 Task: Add an event with the title Second Client Appreciation Reception, date ''2024/05/09'', time 8:00 AM to 10:00 AMand add a description: The PIP Discussion will be conducted in a respectful and confidential manner, ensuring that the employee feels heard and valued. The ultimate goal is to create a supportive environment that encourages growth, self-improvement, and the attainment of desired performance levels.Select event color  Flamingo . Add location for the event as: Vilnius, Lithuania, logged in from the account softage.8@softage.netand send the event invitation to softage.6@softage.net and softage.7@softage.net. Set a reminder for the event Every weekday(Monday to Friday)
Action: Mouse moved to (40, 128)
Screenshot: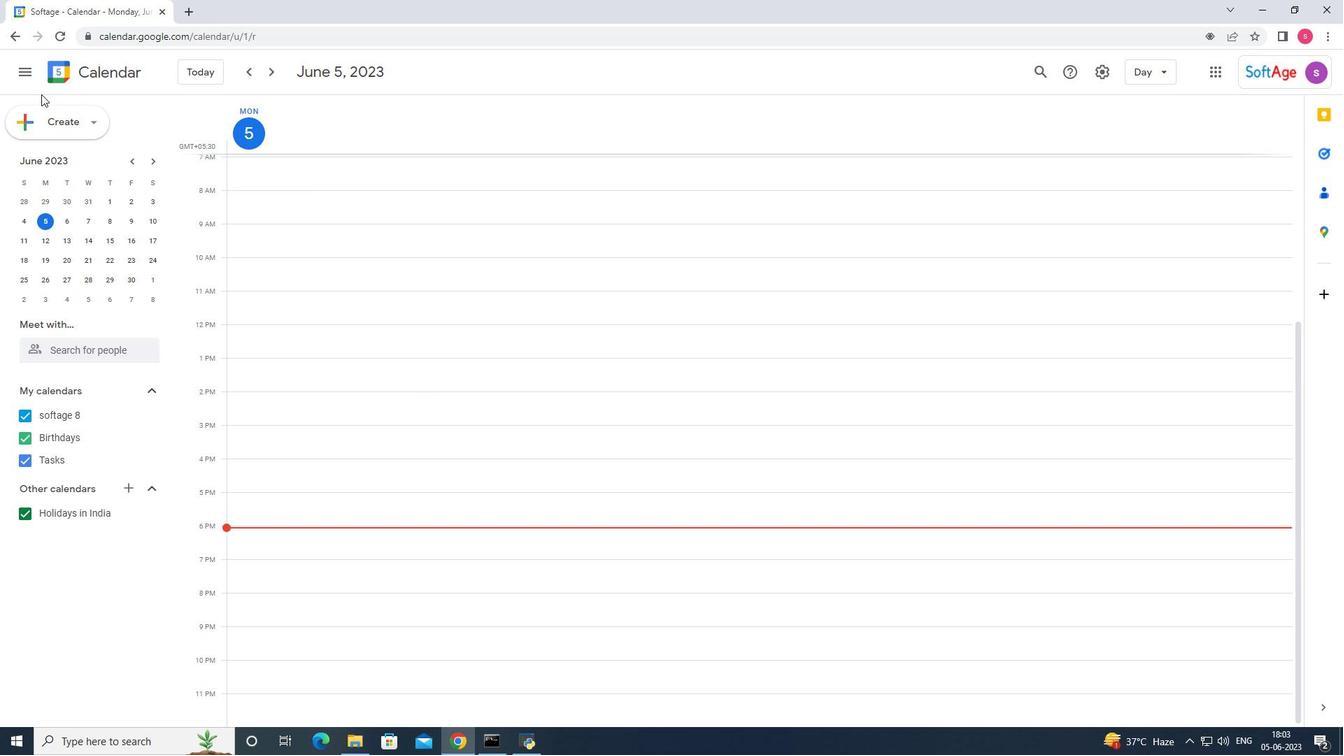 
Action: Mouse pressed left at (40, 128)
Screenshot: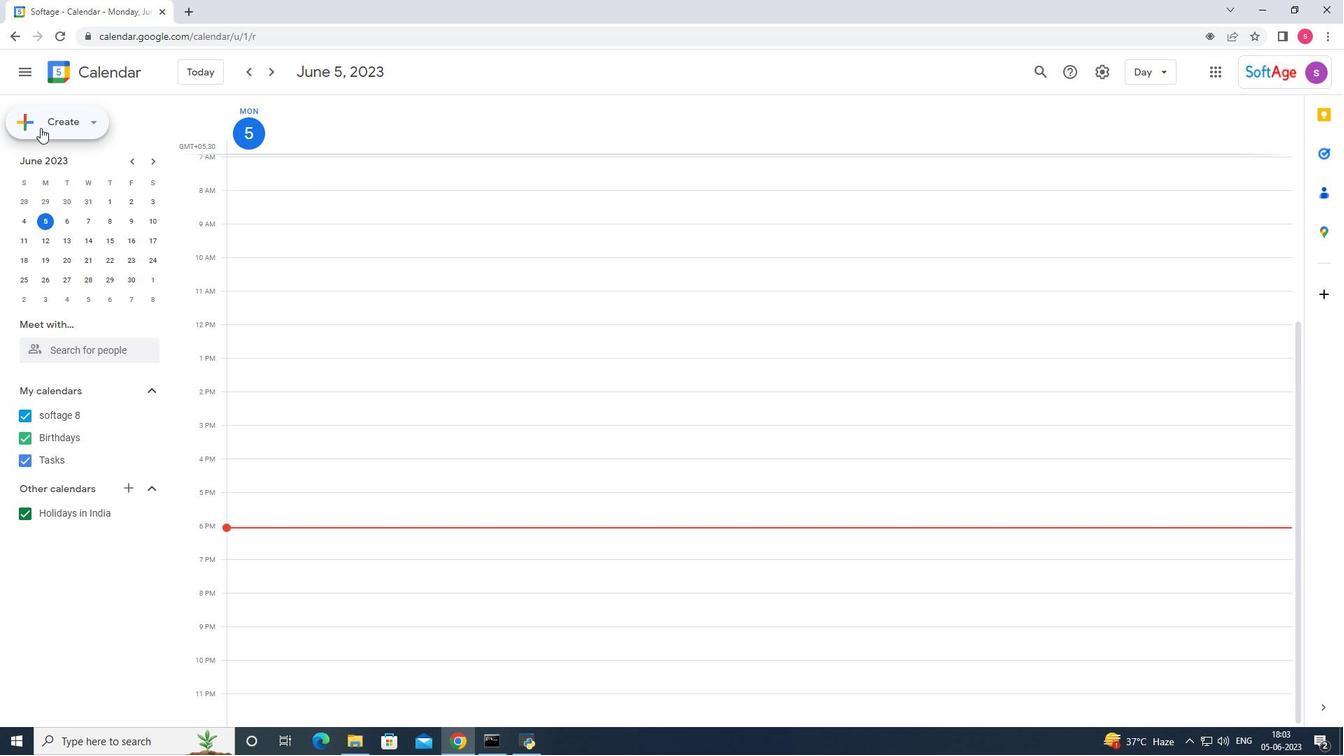 
Action: Mouse moved to (46, 158)
Screenshot: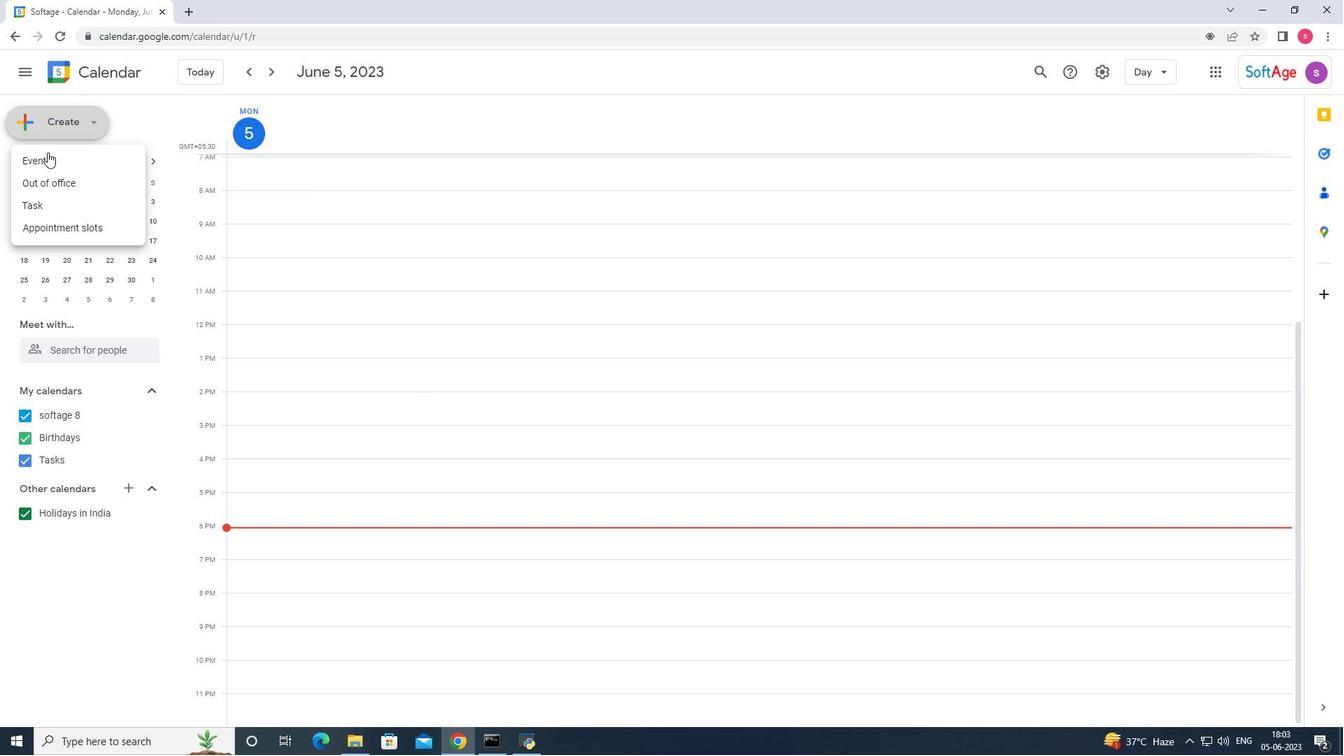 
Action: Mouse pressed left at (46, 158)
Screenshot: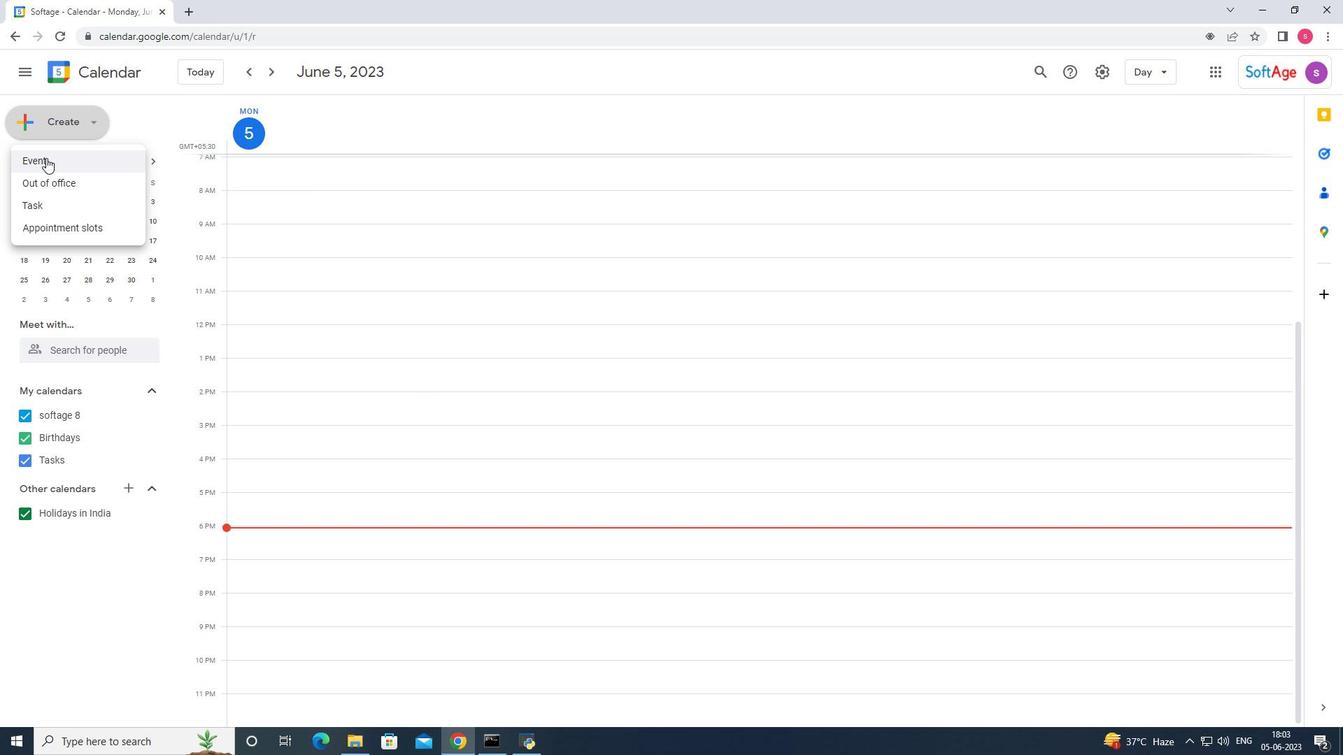 
Action: Mouse moved to (772, 547)
Screenshot: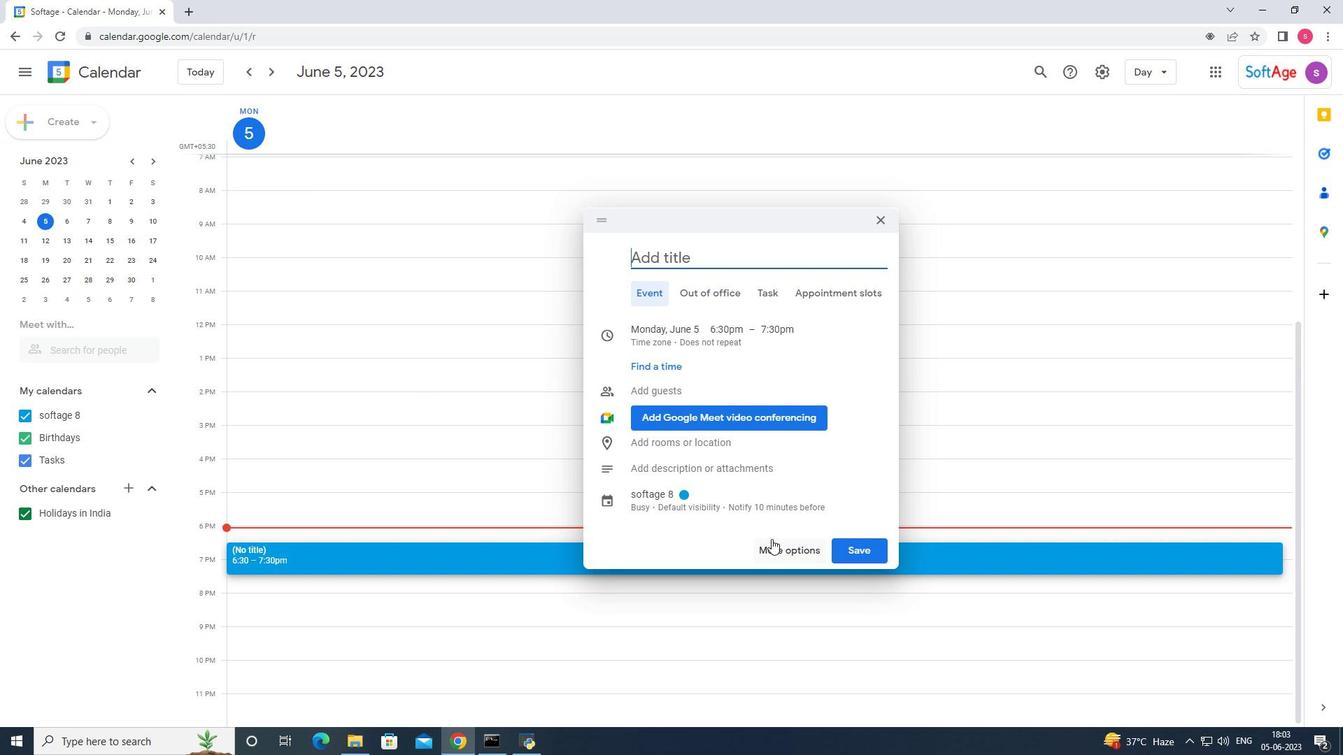 
Action: Mouse pressed left at (772, 547)
Screenshot: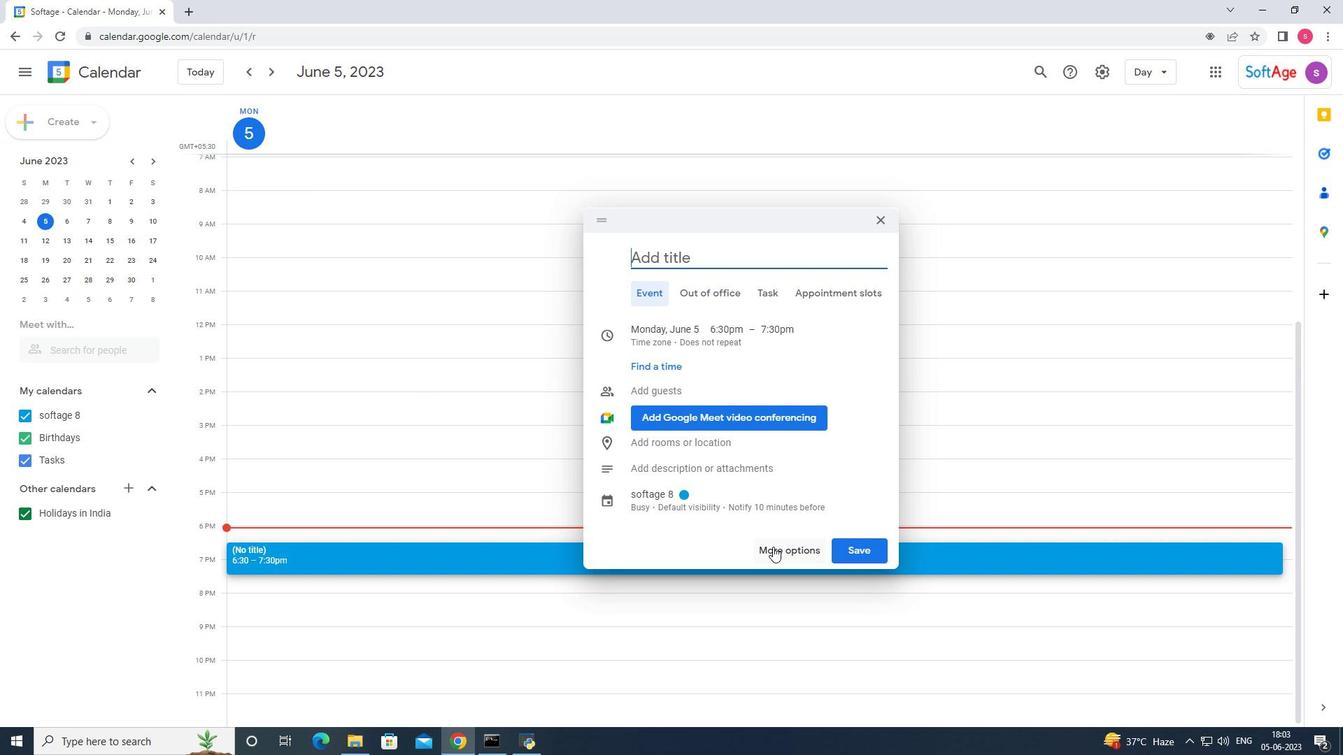 
Action: Mouse moved to (86, 81)
Screenshot: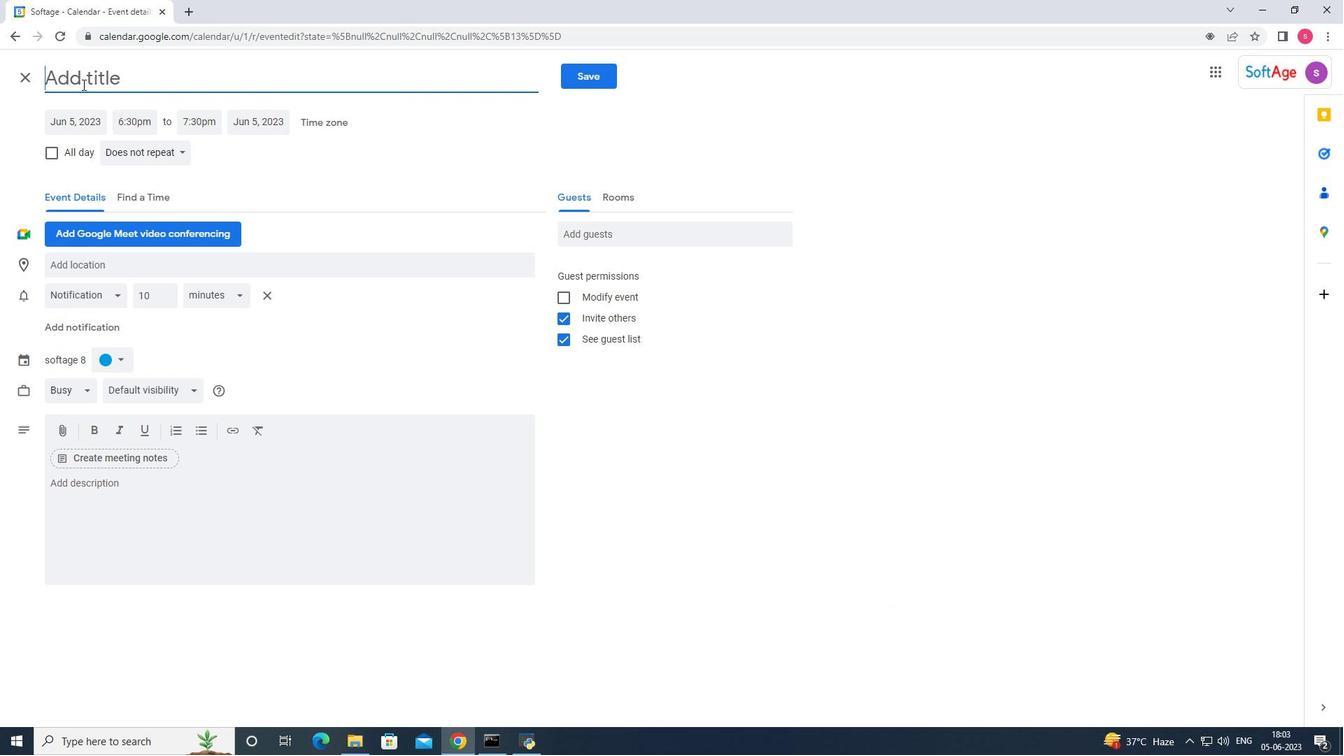 
Action: Mouse pressed left at (86, 81)
Screenshot: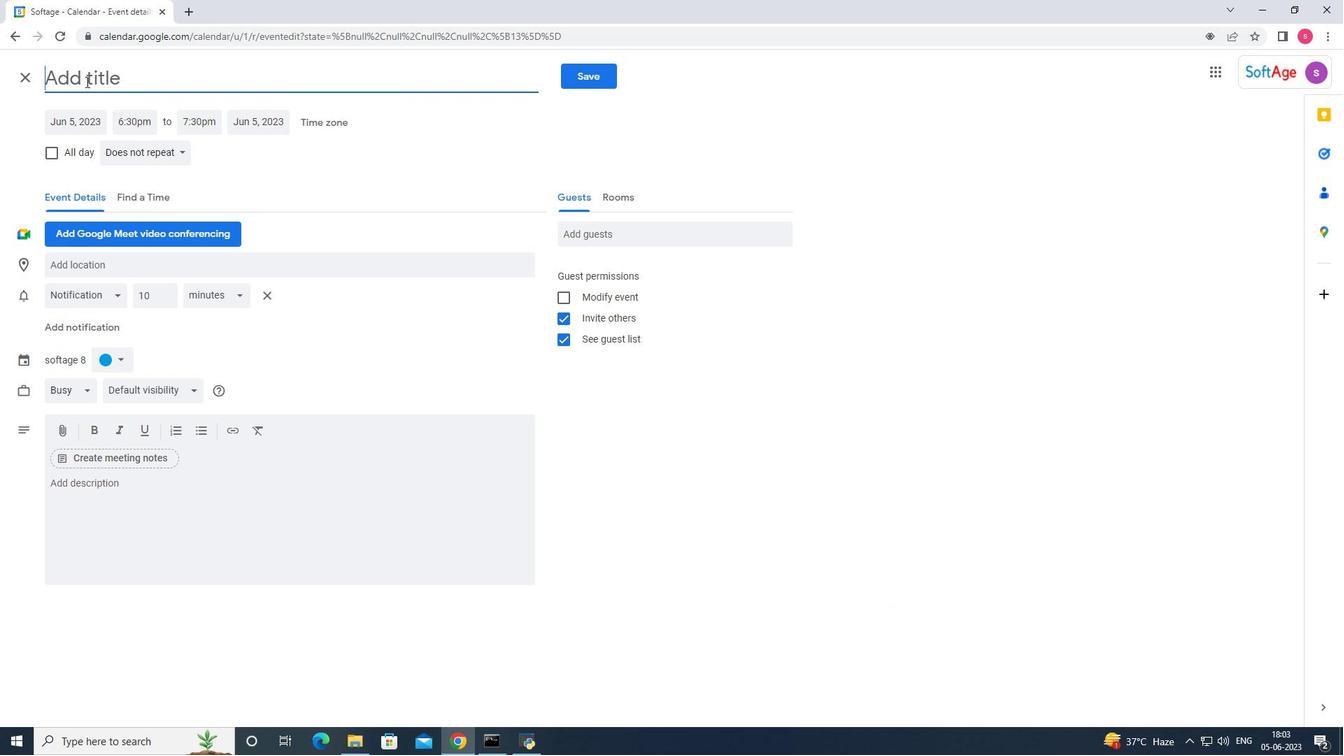 
Action: Mouse moved to (95, 78)
Screenshot: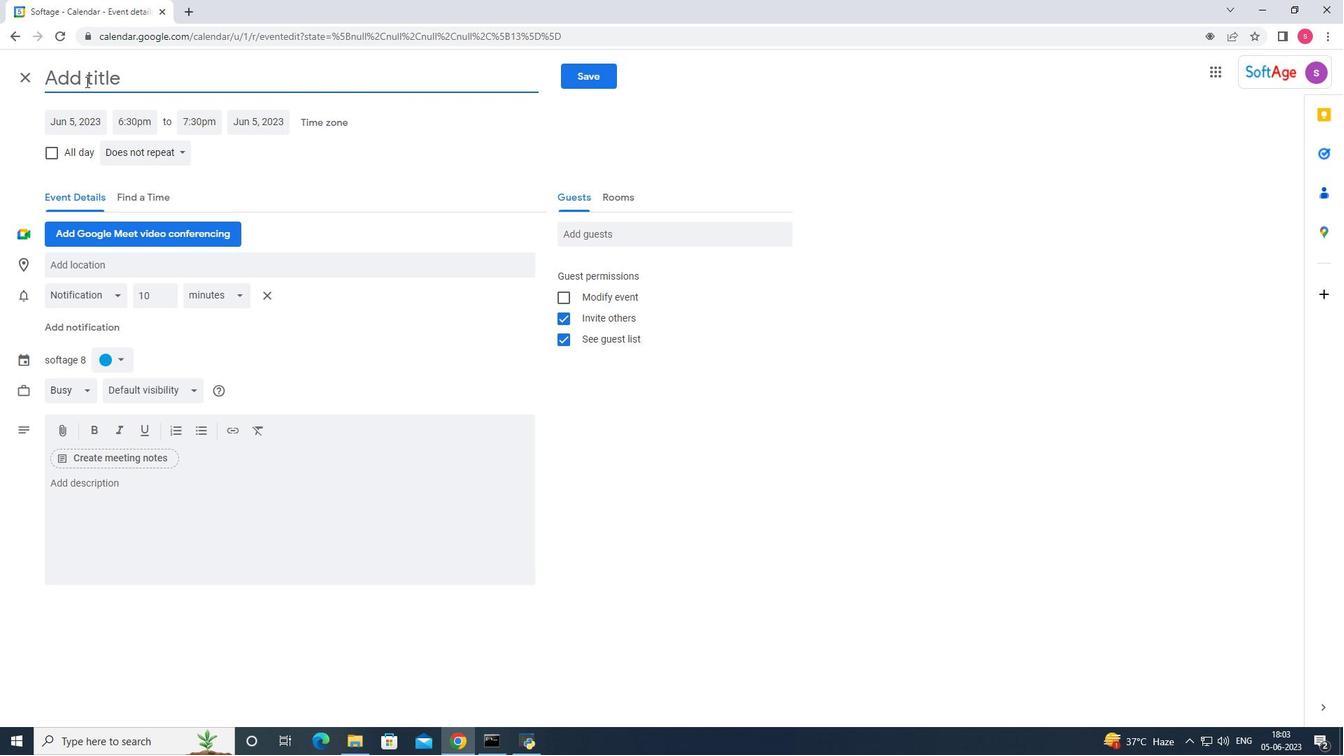 
Action: Key pressed <Key.shift>Second<Key.space><Key.shift><Key.shift><Key.shift><Key.shift><Key.shift><Key.shift><Key.shift><Key.shift><Key.shift>Client<Key.space><Key.shift>Appreciation<Key.space><Key.shift><Key.shift><Key.shift><Key.shift><Key.shift><Key.shift><Key.shift><Key.shift><Key.shift><Key.shift><Key.shift><Key.shift><Key.shift><Key.shift><Key.shift><Key.shift><Key.shift><Key.shift><Key.shift><Key.shift><Key.shift><Key.shift><Key.shift>Reception<Key.space>
Screenshot: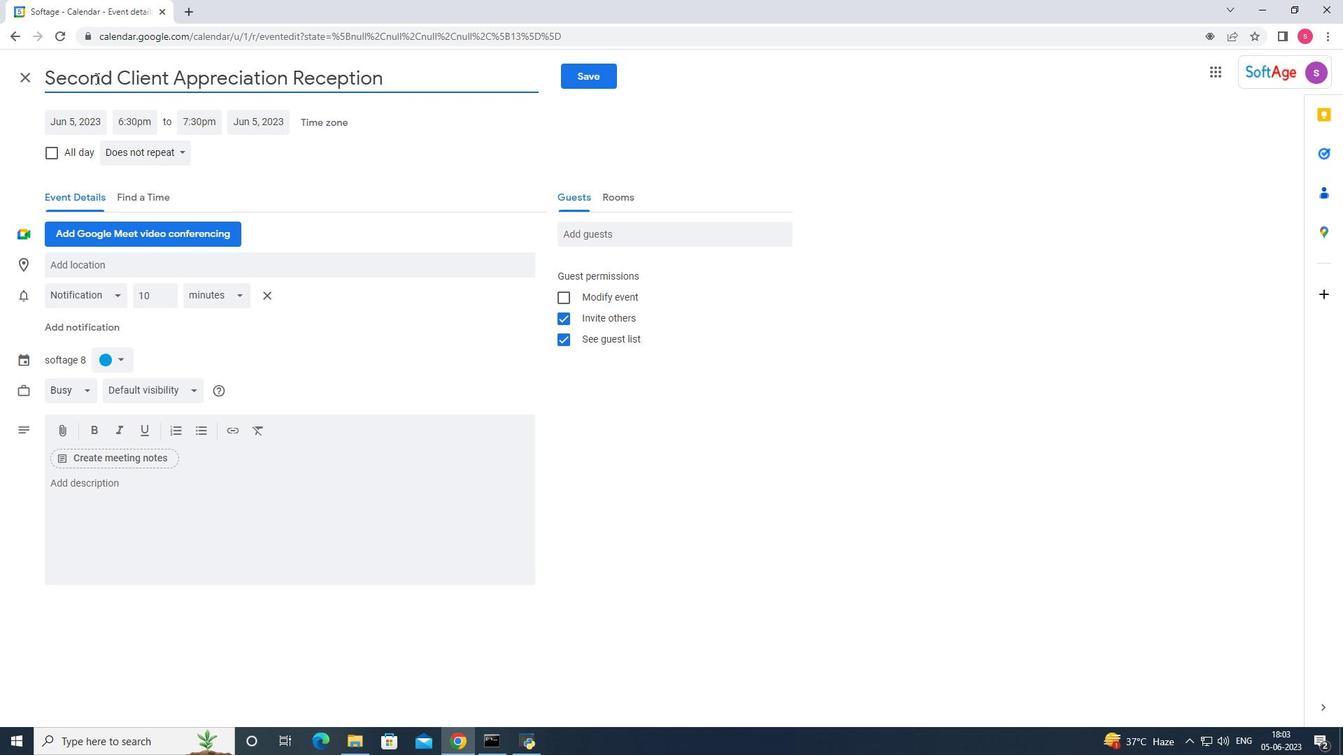 
Action: Mouse moved to (84, 124)
Screenshot: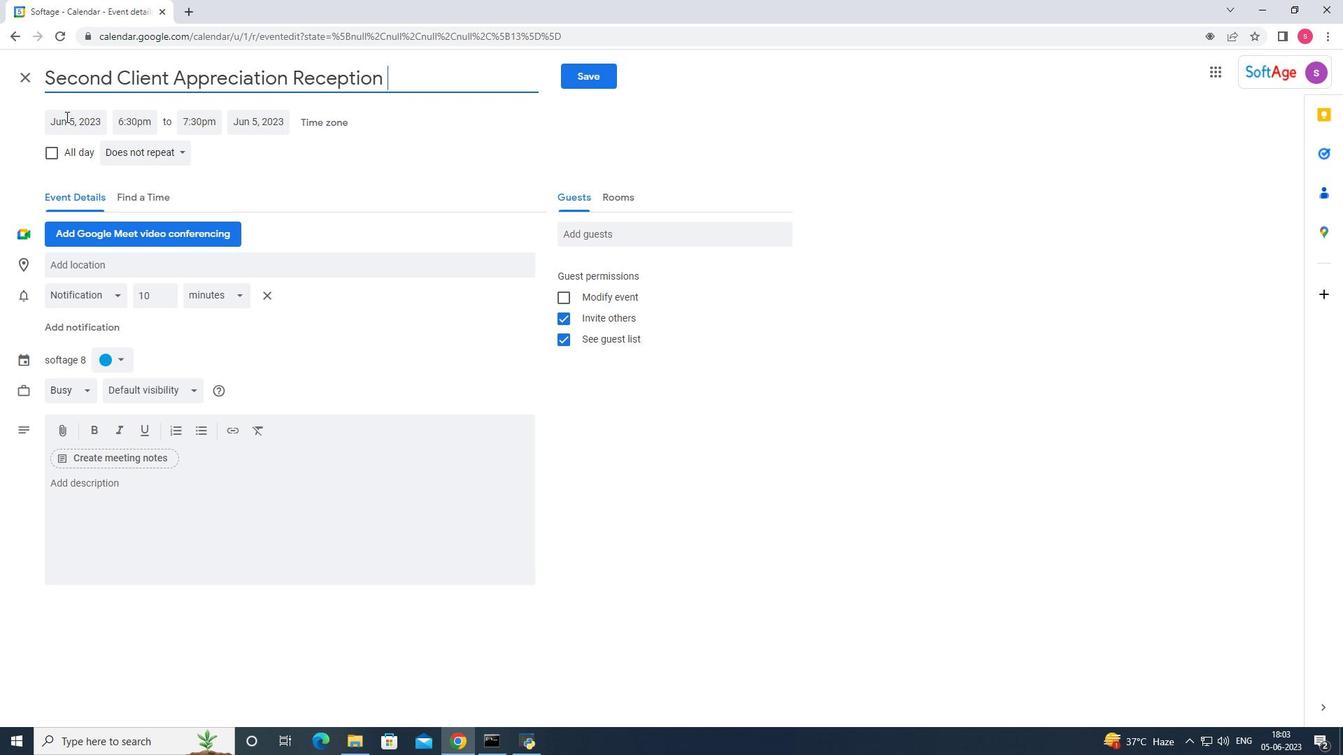 
Action: Mouse pressed left at (84, 124)
Screenshot: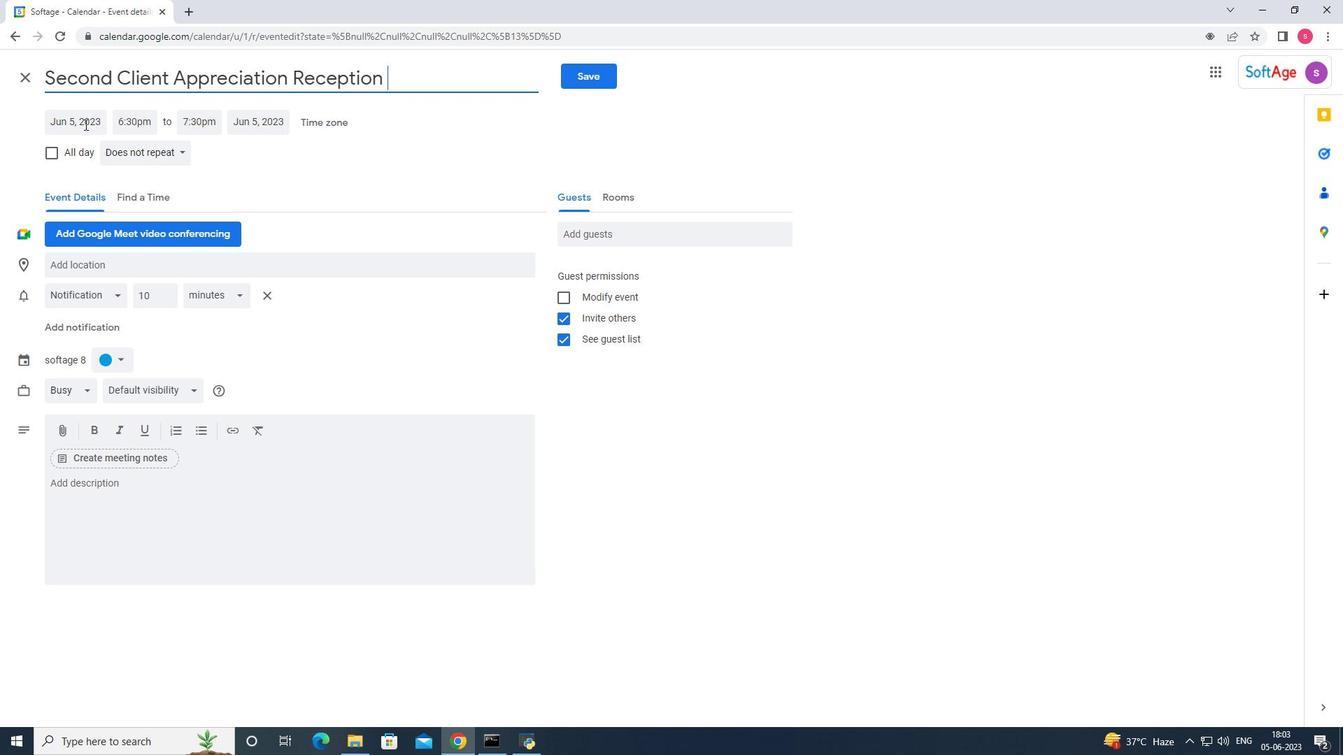 
Action: Mouse moved to (218, 150)
Screenshot: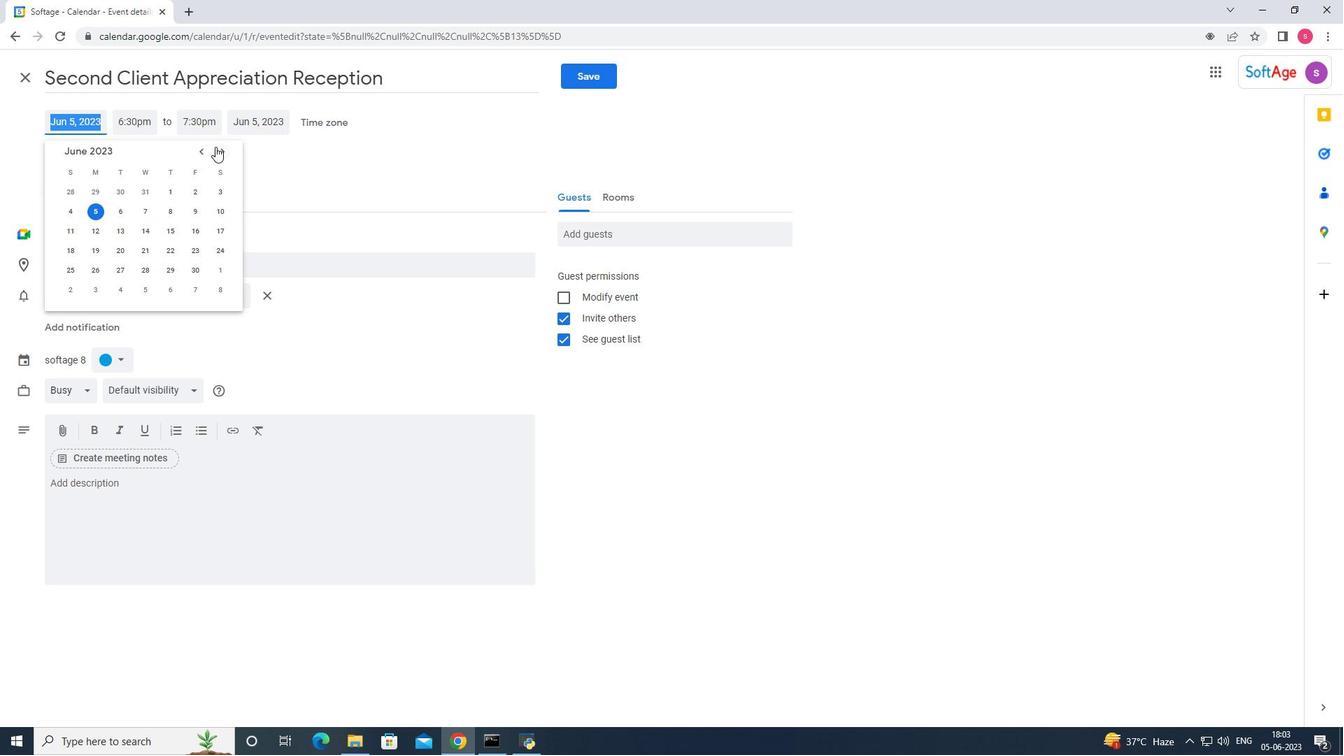 
Action: Mouse pressed left at (218, 150)
Screenshot: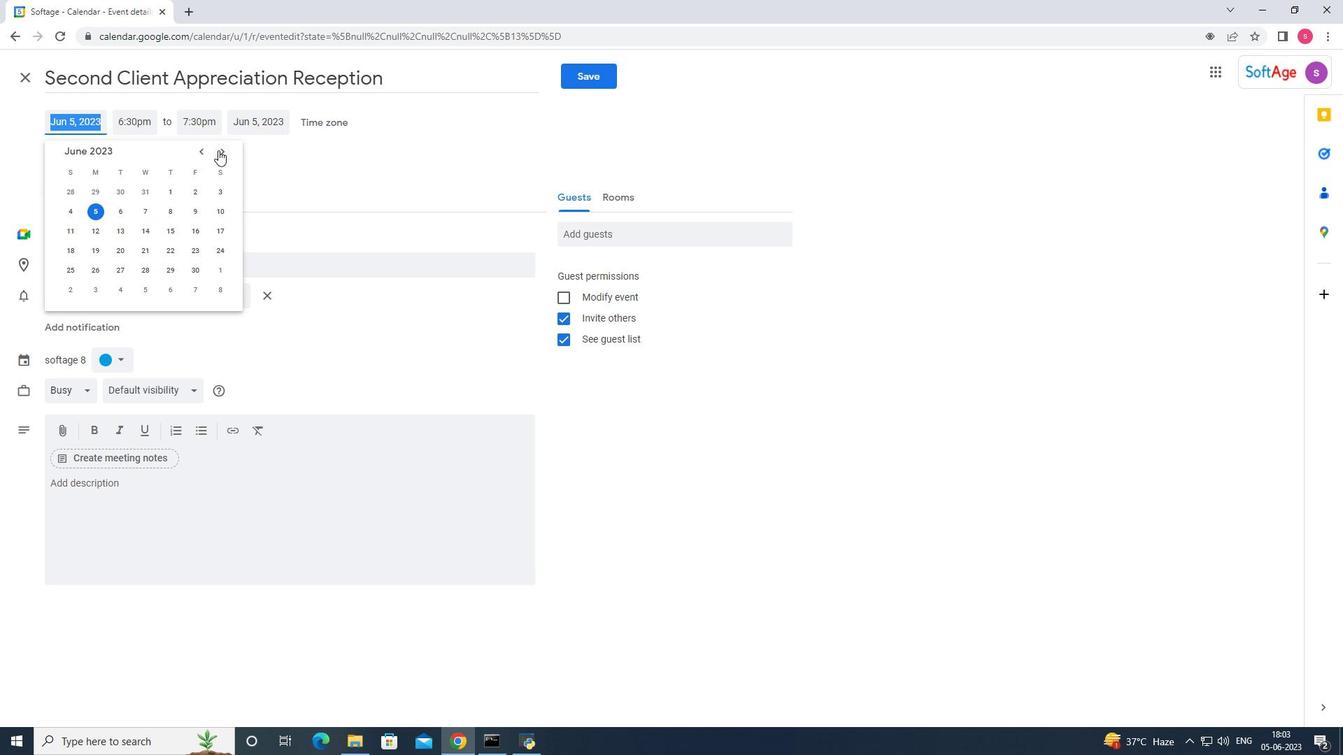 
Action: Mouse pressed left at (218, 150)
Screenshot: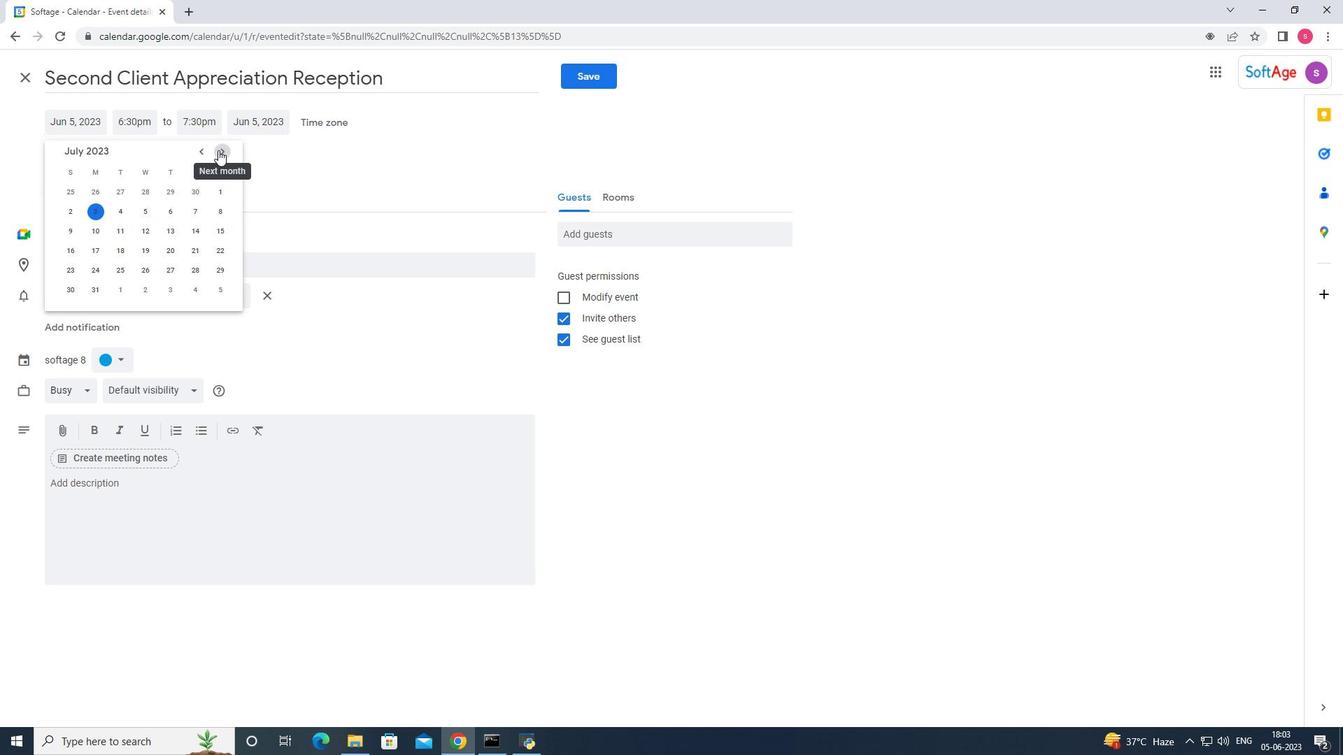 
Action: Mouse pressed left at (218, 150)
Screenshot: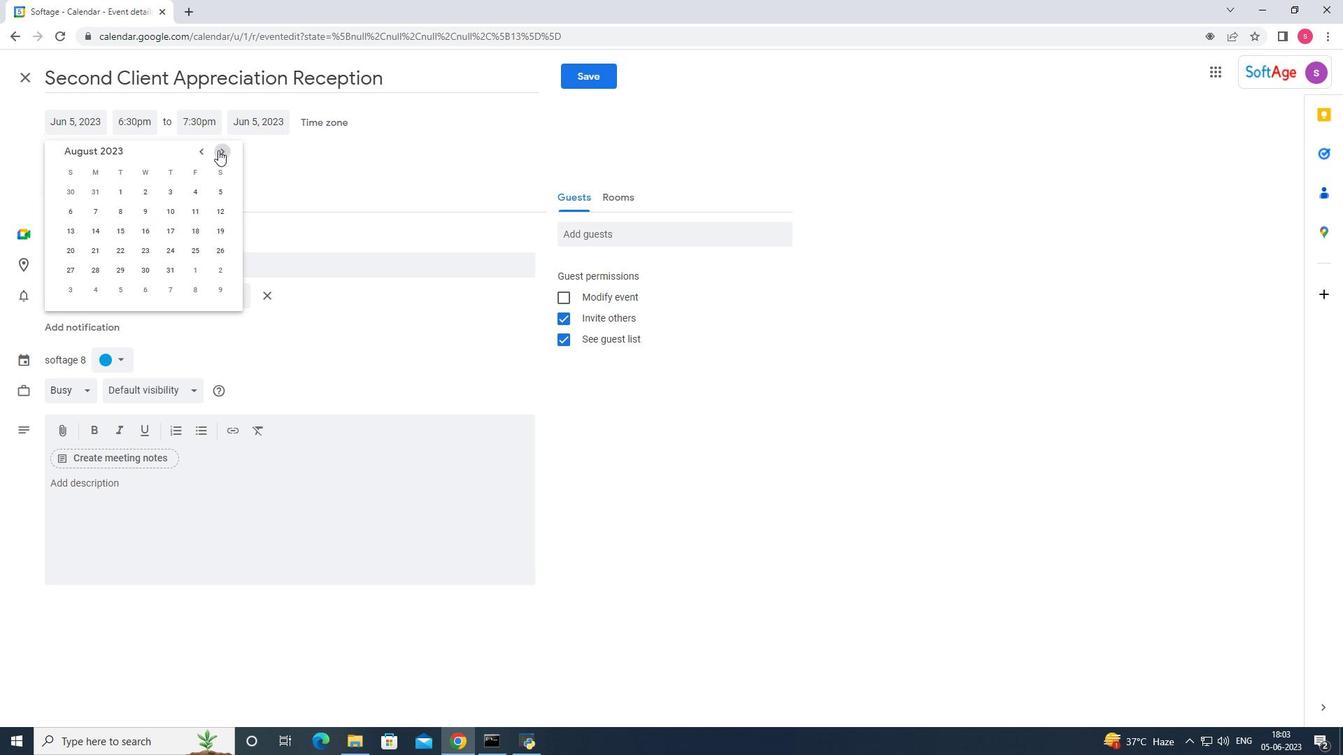 
Action: Mouse pressed left at (218, 150)
Screenshot: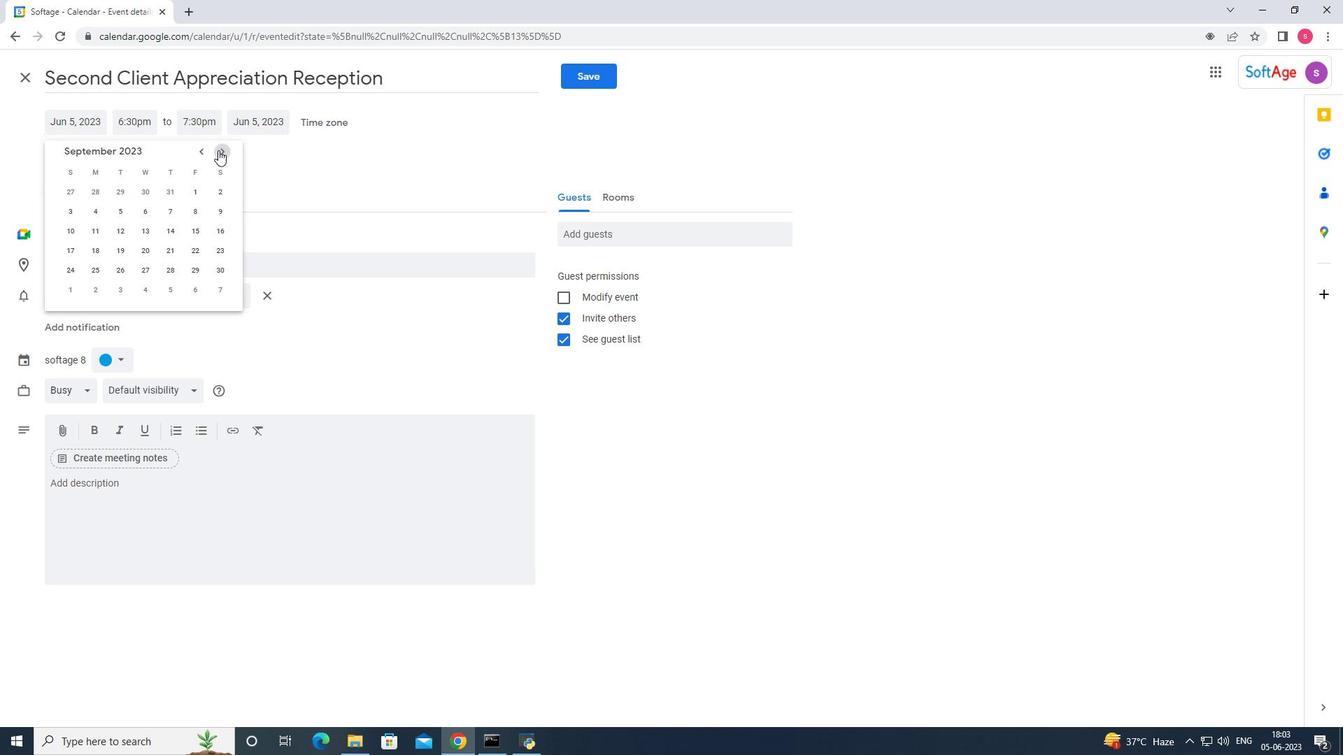 
Action: Mouse pressed left at (218, 150)
Screenshot: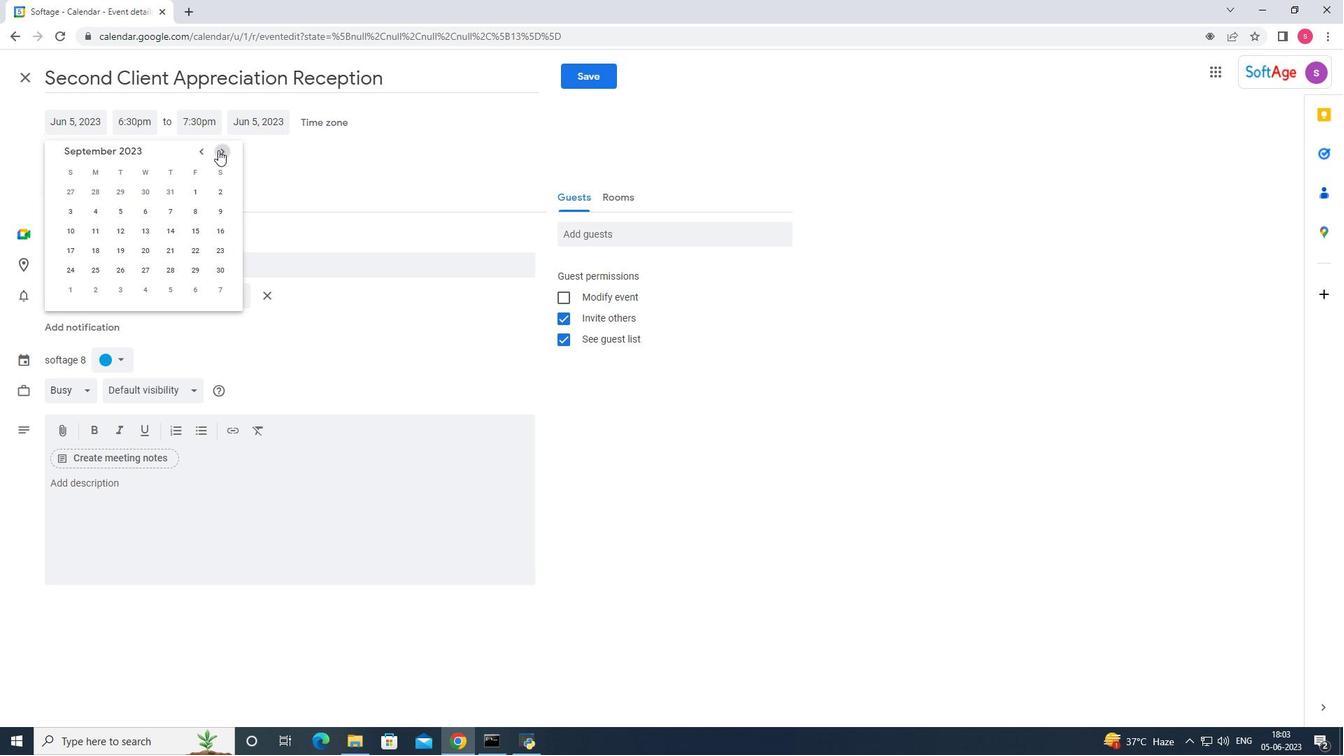
Action: Mouse pressed left at (218, 150)
Screenshot: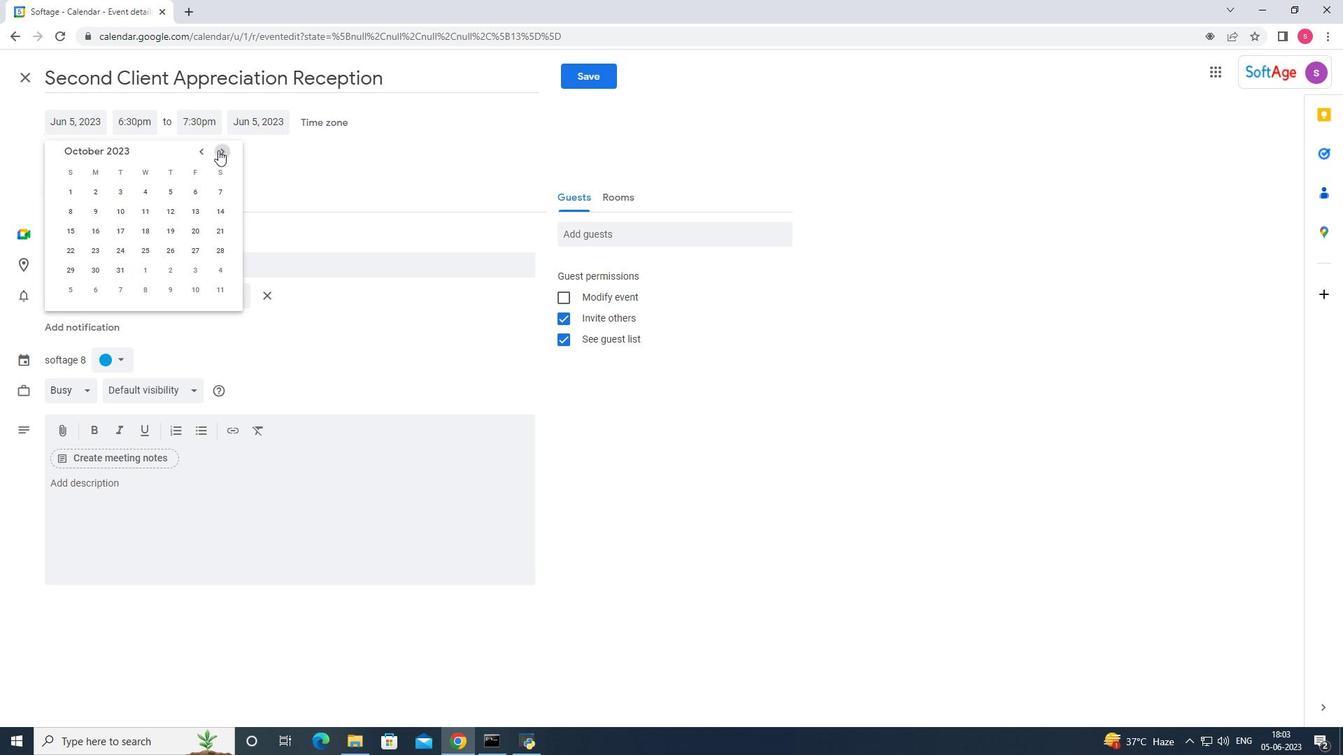 
Action: Mouse pressed left at (218, 150)
Screenshot: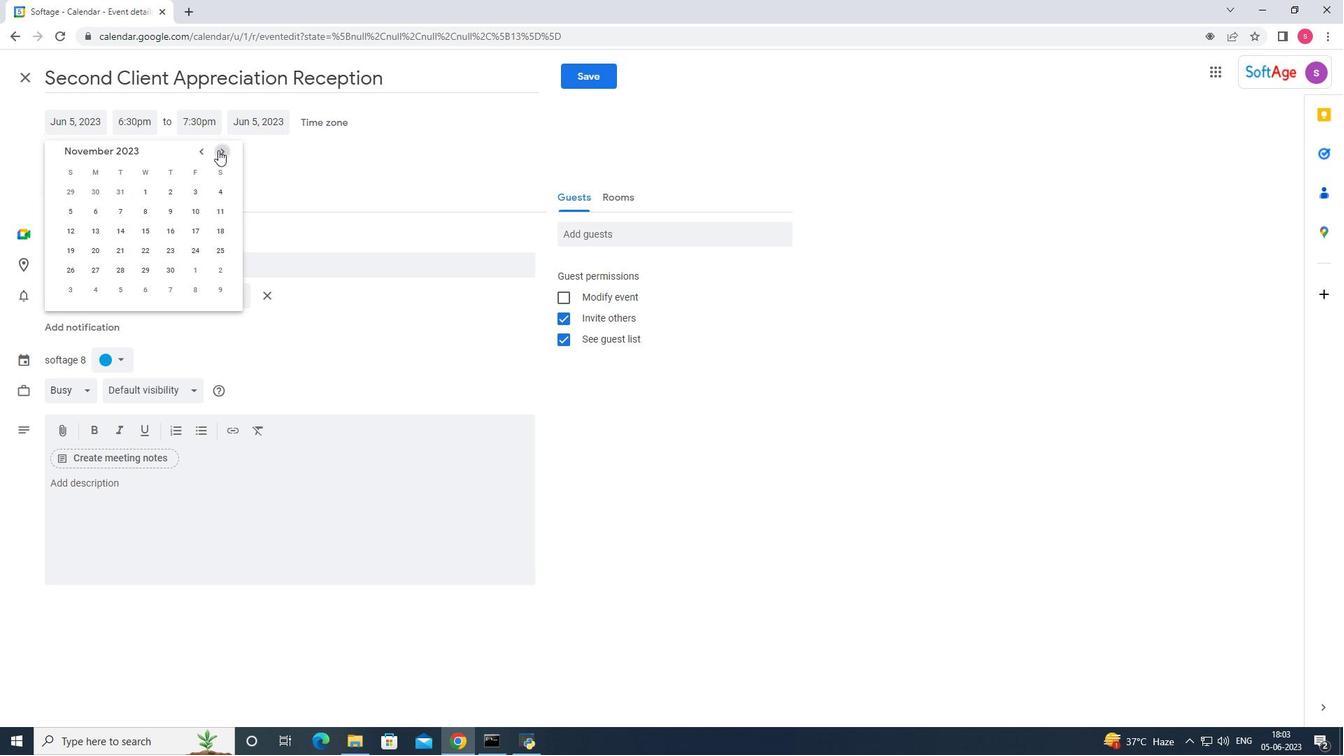 
Action: Mouse pressed left at (218, 150)
Screenshot: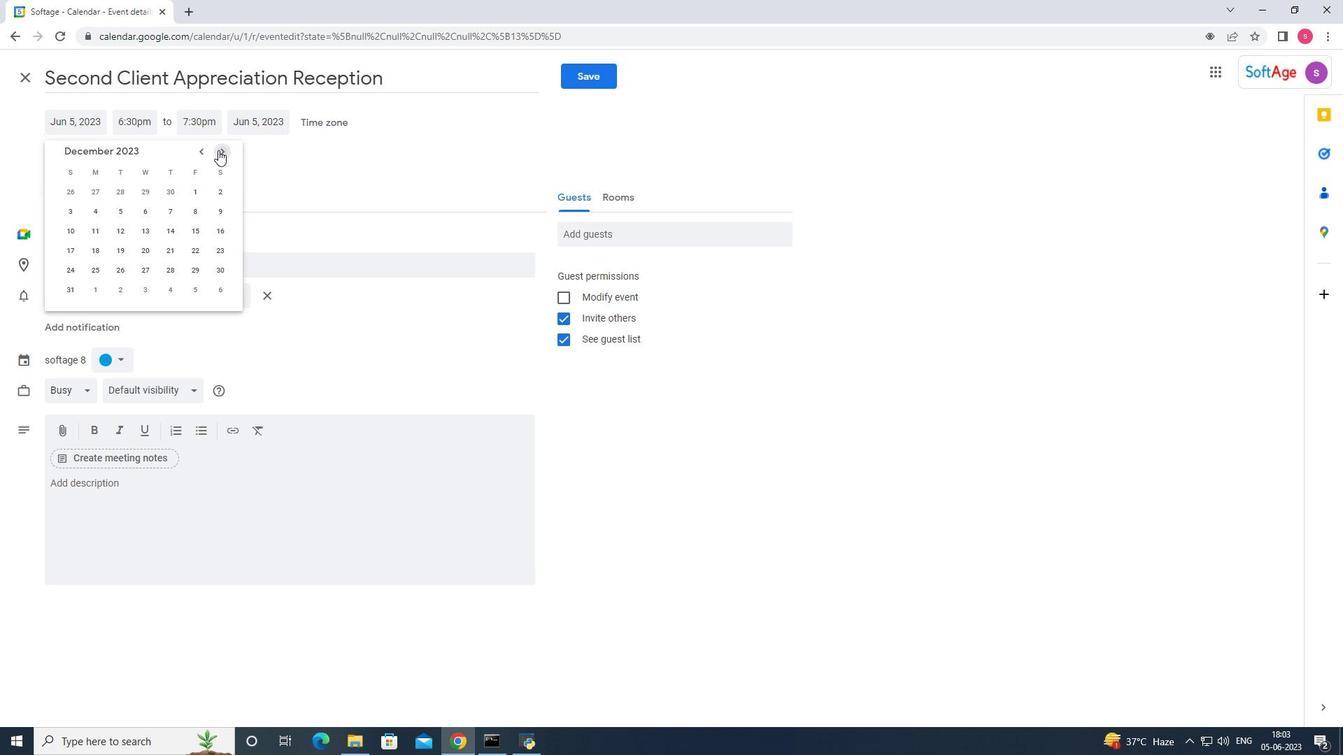 
Action: Mouse pressed left at (218, 150)
Screenshot: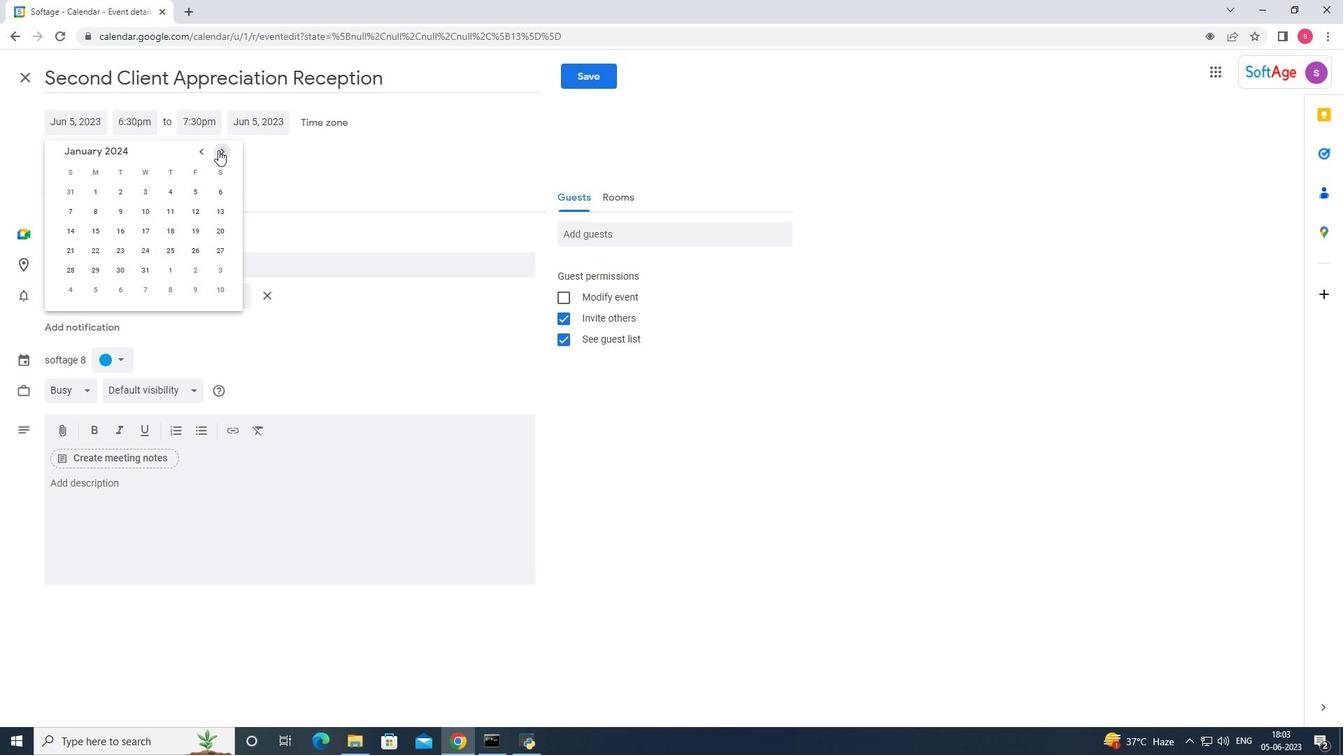 
Action: Mouse pressed left at (218, 150)
Screenshot: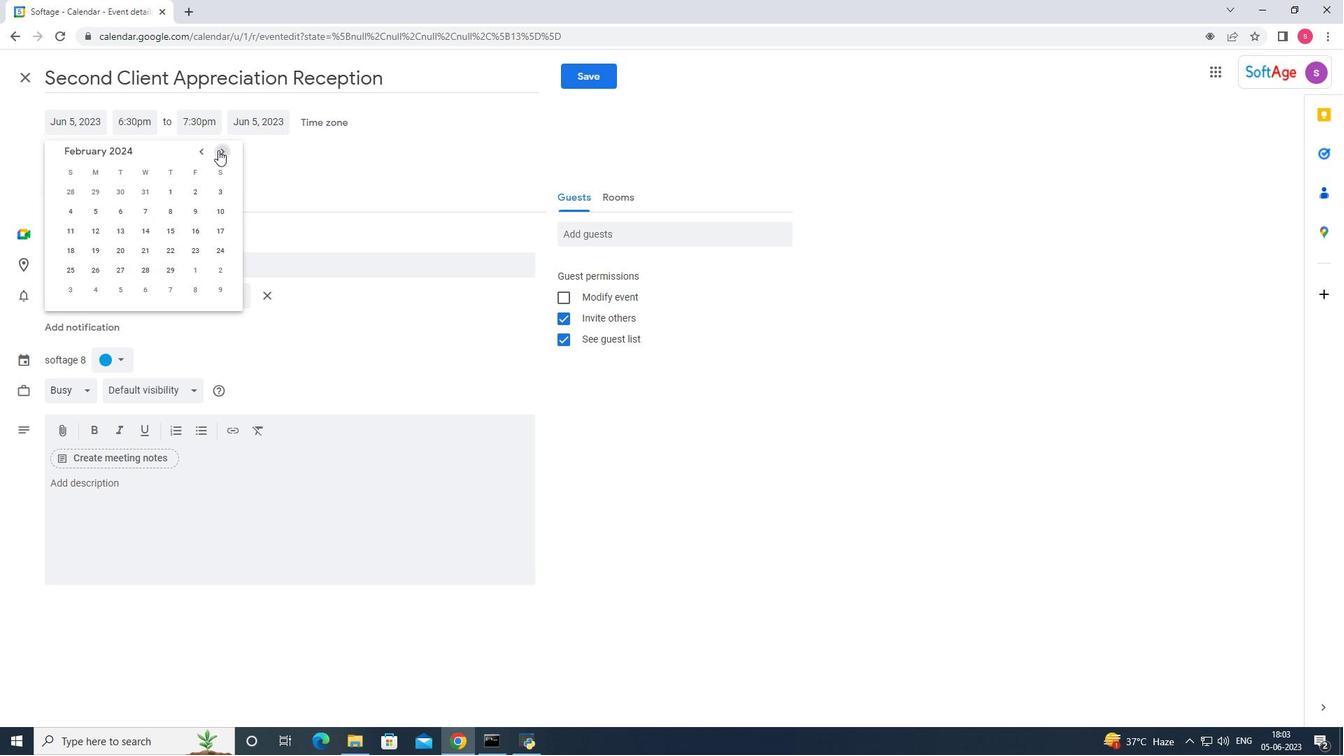 
Action: Mouse pressed left at (218, 150)
Screenshot: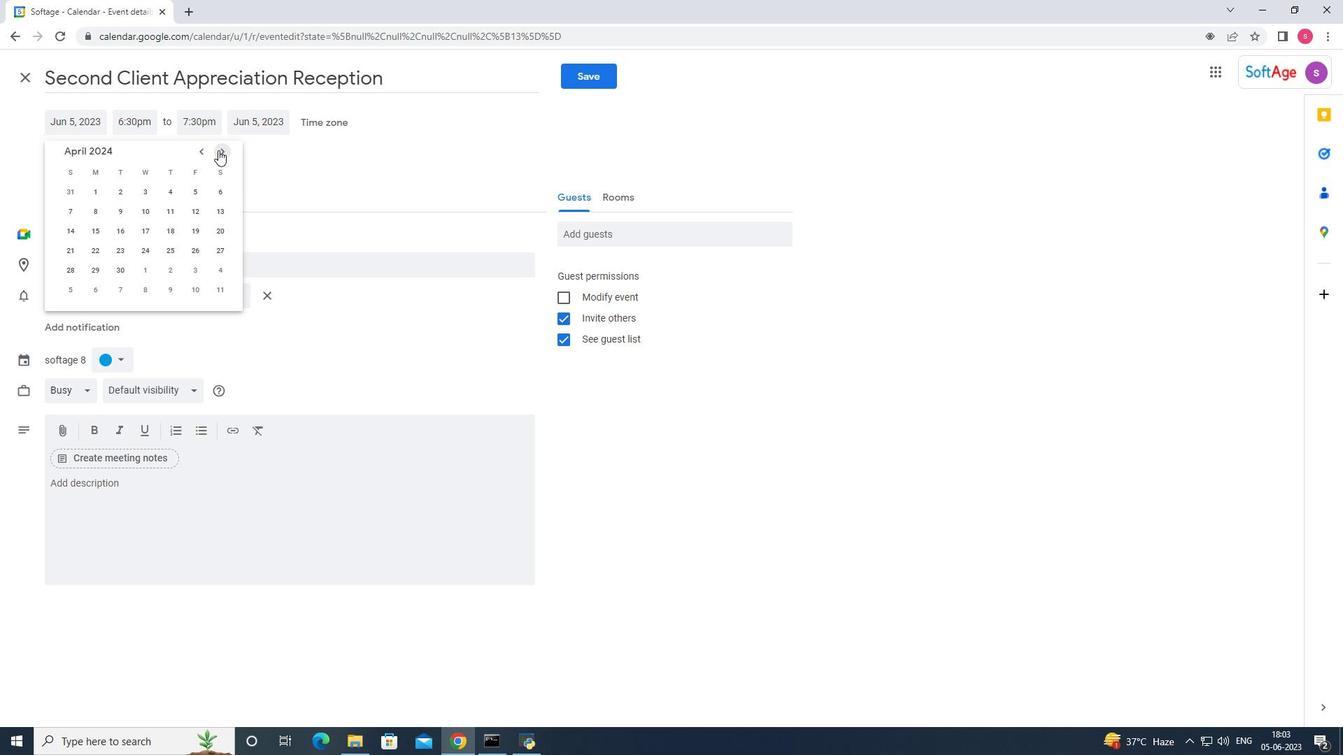 
Action: Mouse moved to (165, 212)
Screenshot: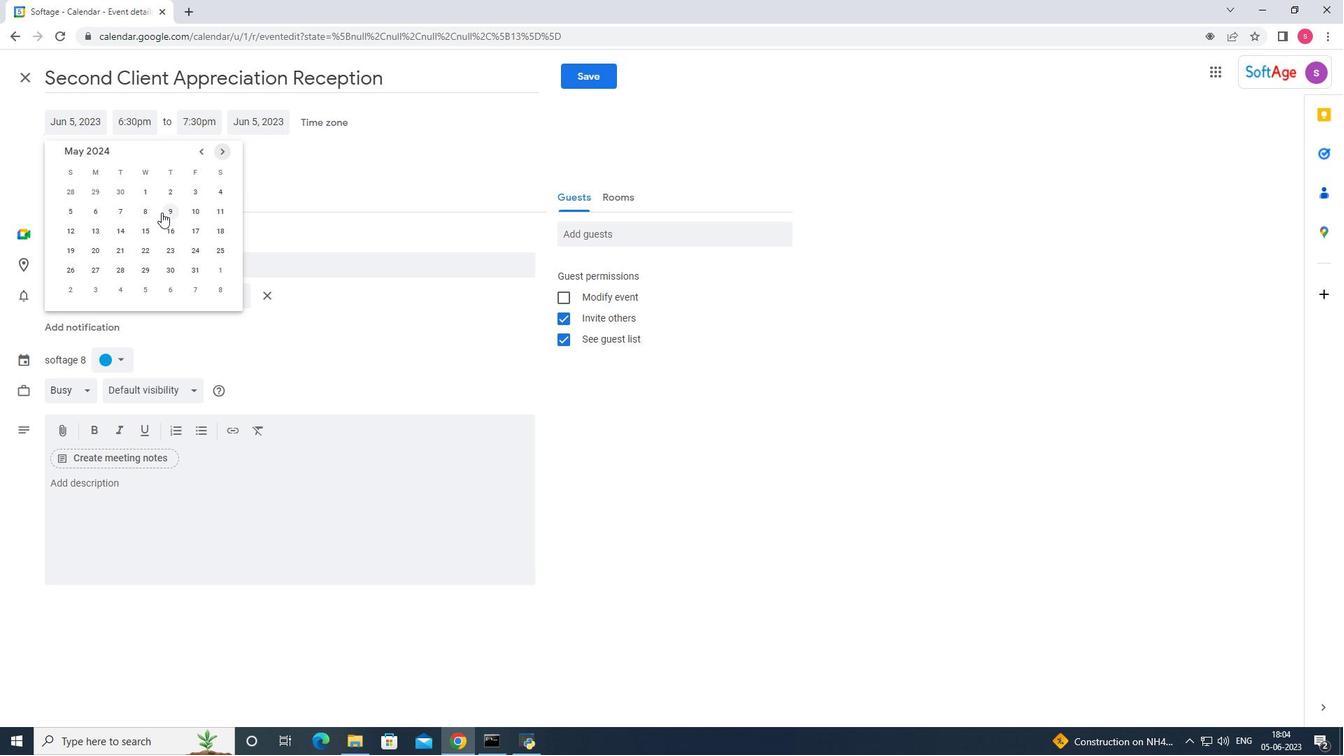 
Action: Mouse pressed left at (165, 212)
Screenshot: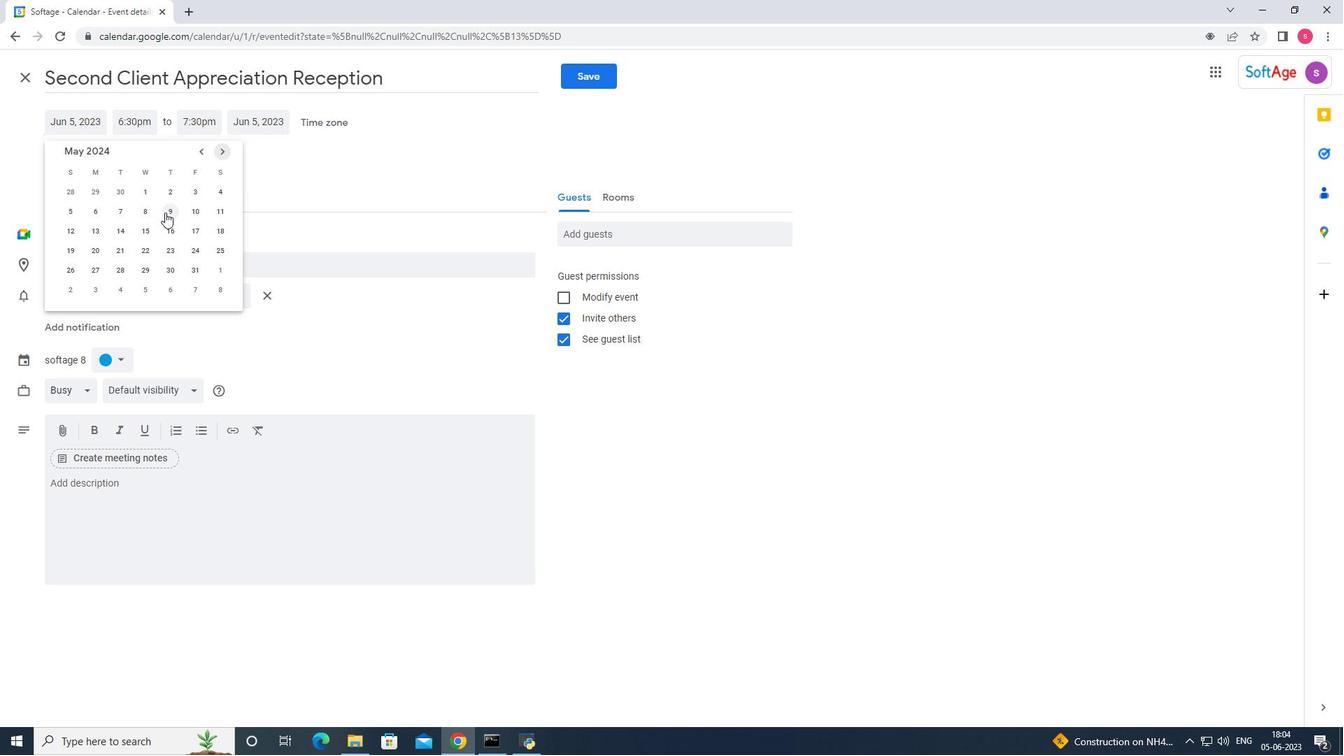 
Action: Mouse moved to (152, 122)
Screenshot: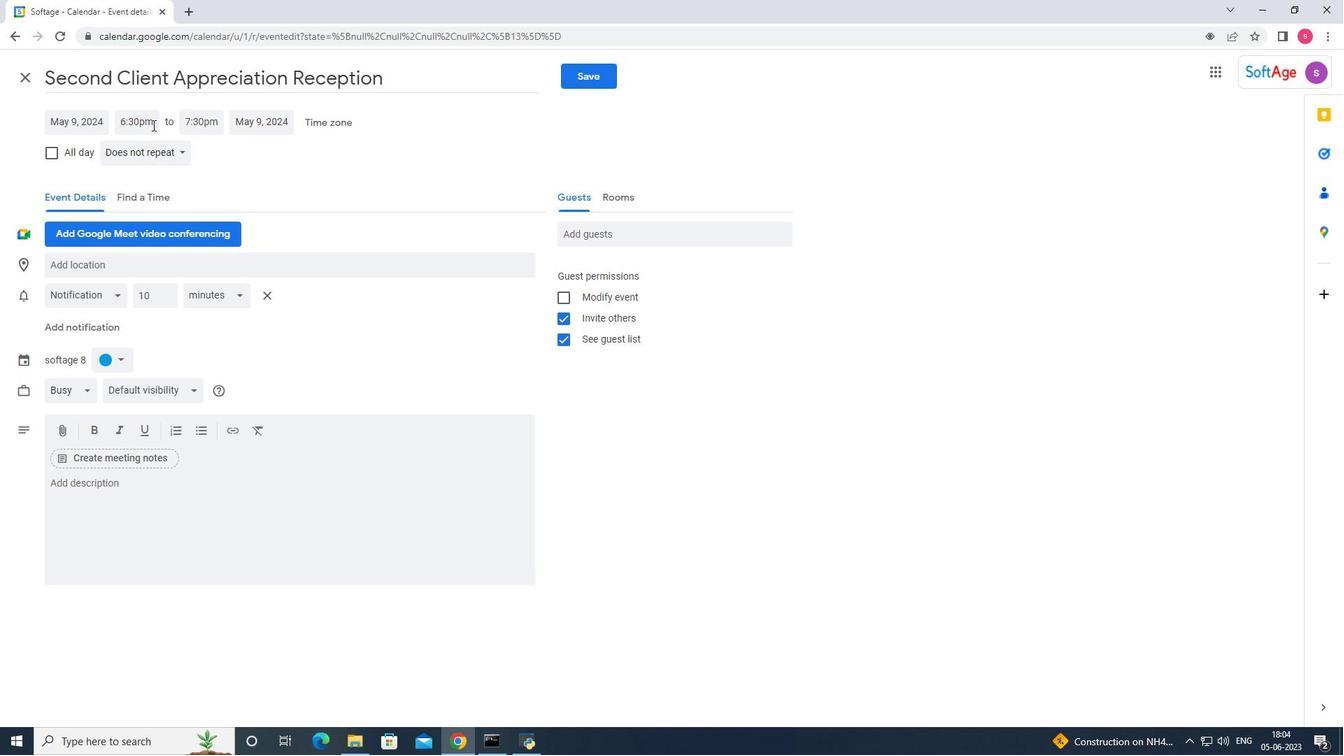 
Action: Mouse pressed left at (152, 122)
Screenshot: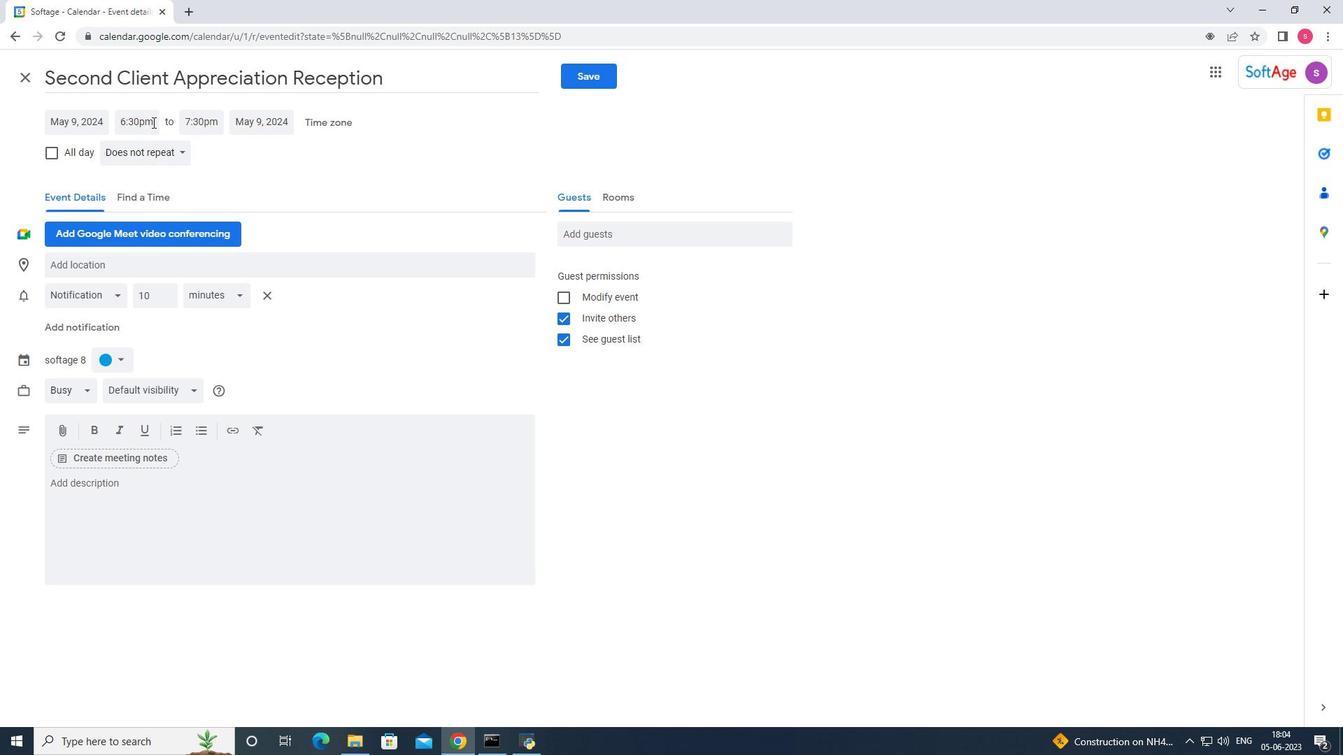 
Action: Mouse moved to (151, 195)
Screenshot: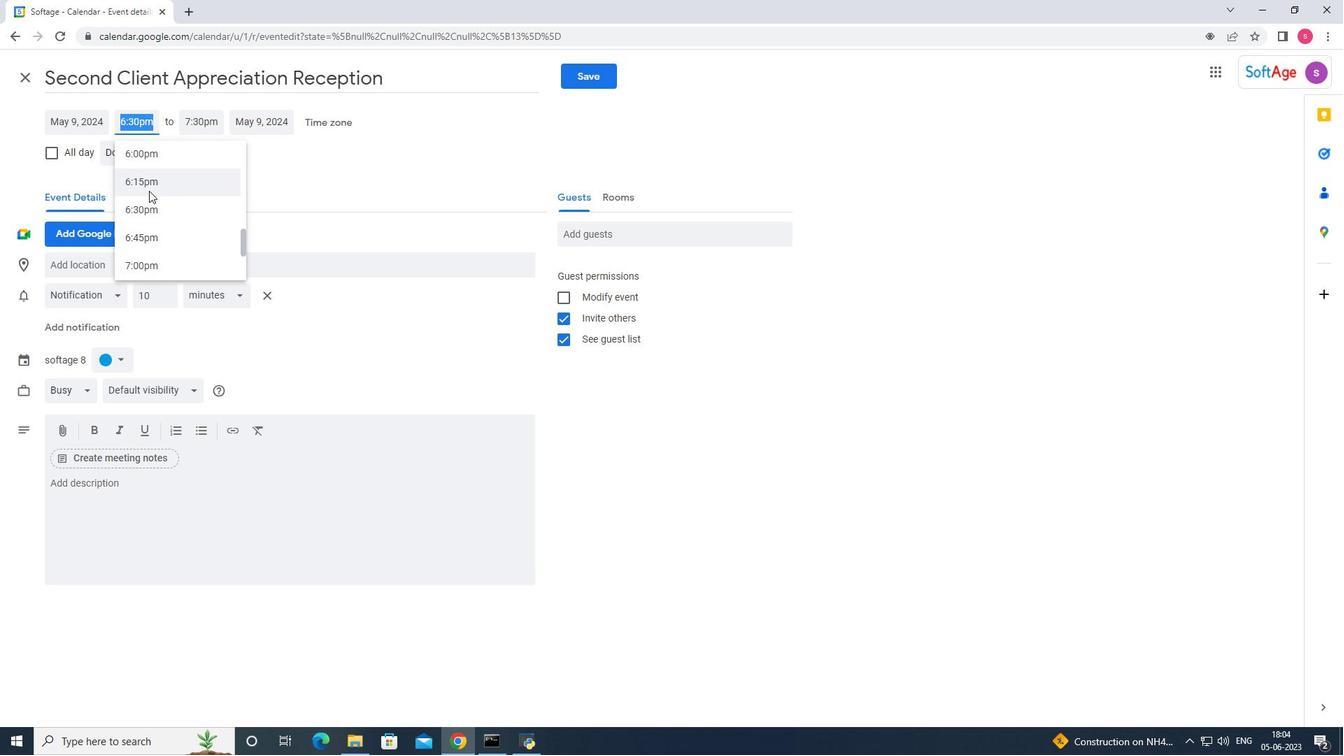 
Action: Mouse scrolled (151, 194) with delta (0, 0)
Screenshot: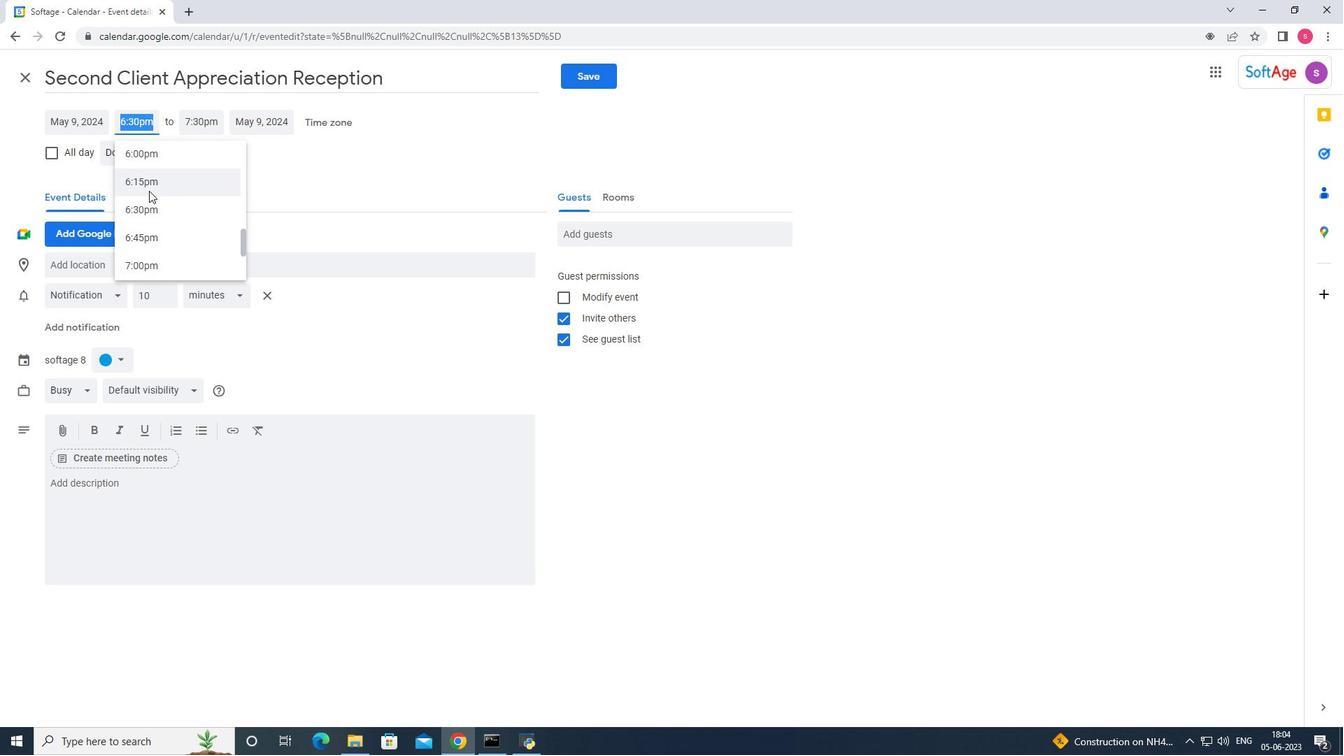 
Action: Mouse moved to (158, 203)
Screenshot: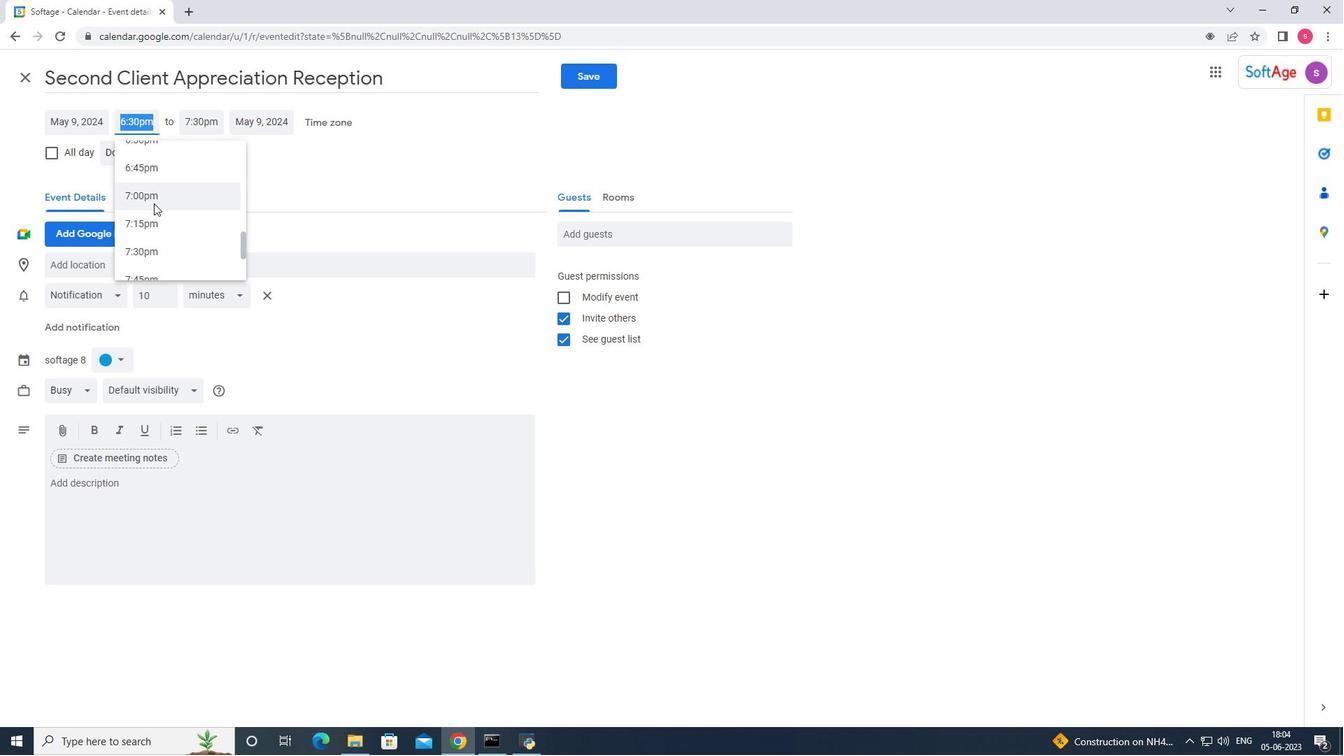 
Action: Mouse scrolled (158, 204) with delta (0, 0)
Screenshot: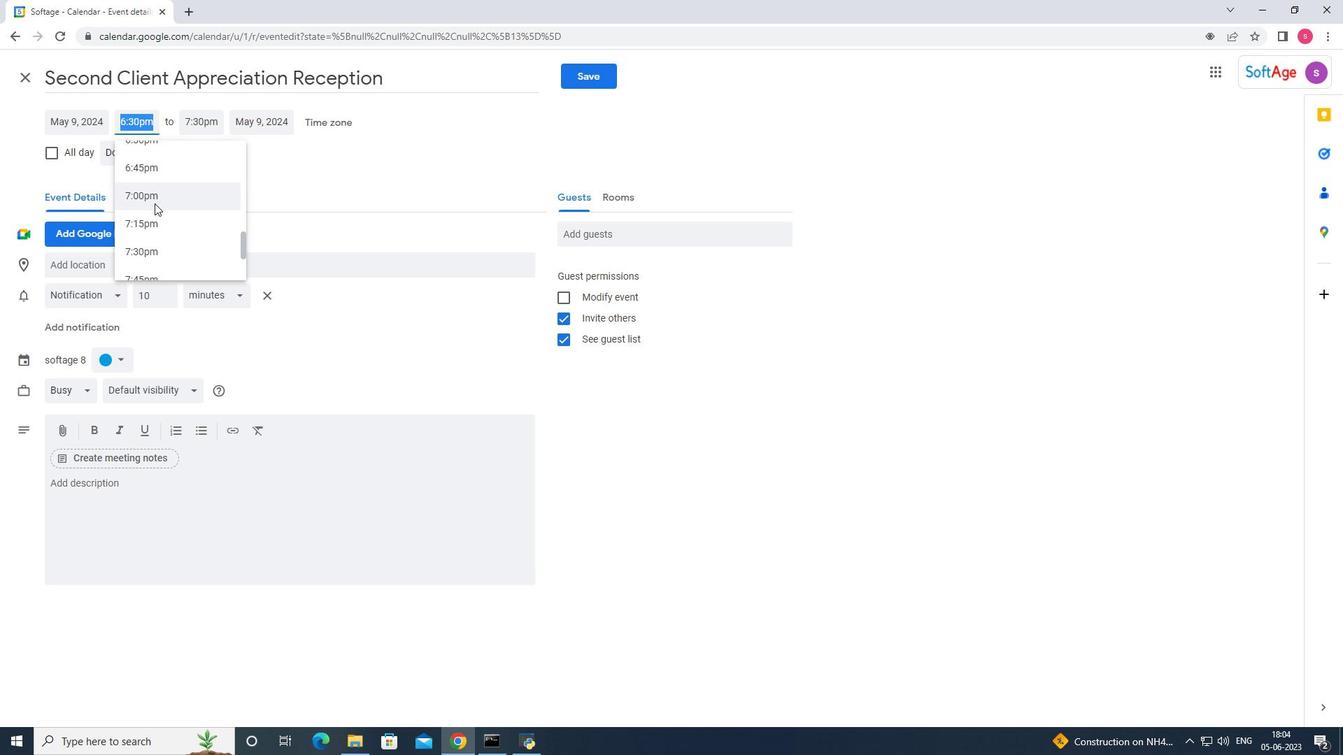 
Action: Mouse moved to (162, 202)
Screenshot: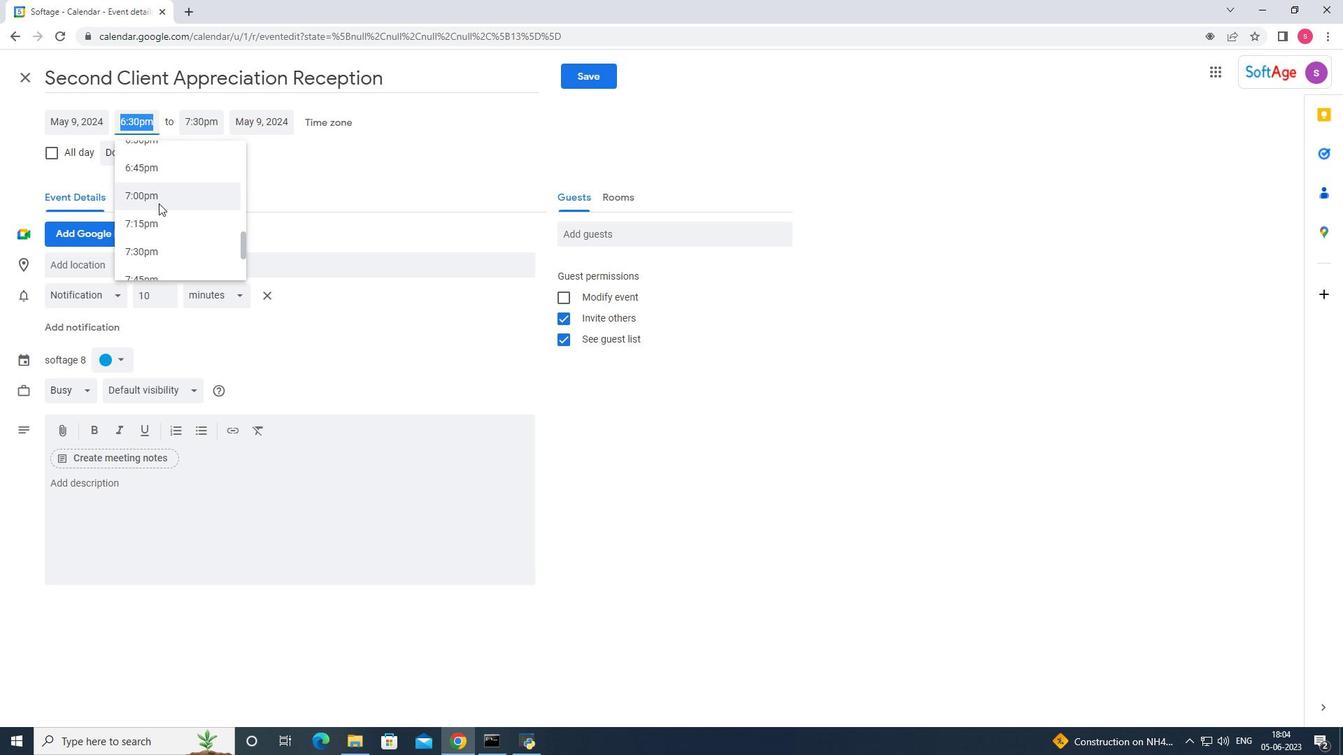 
Action: Mouse scrolled (162, 203) with delta (0, 0)
Screenshot: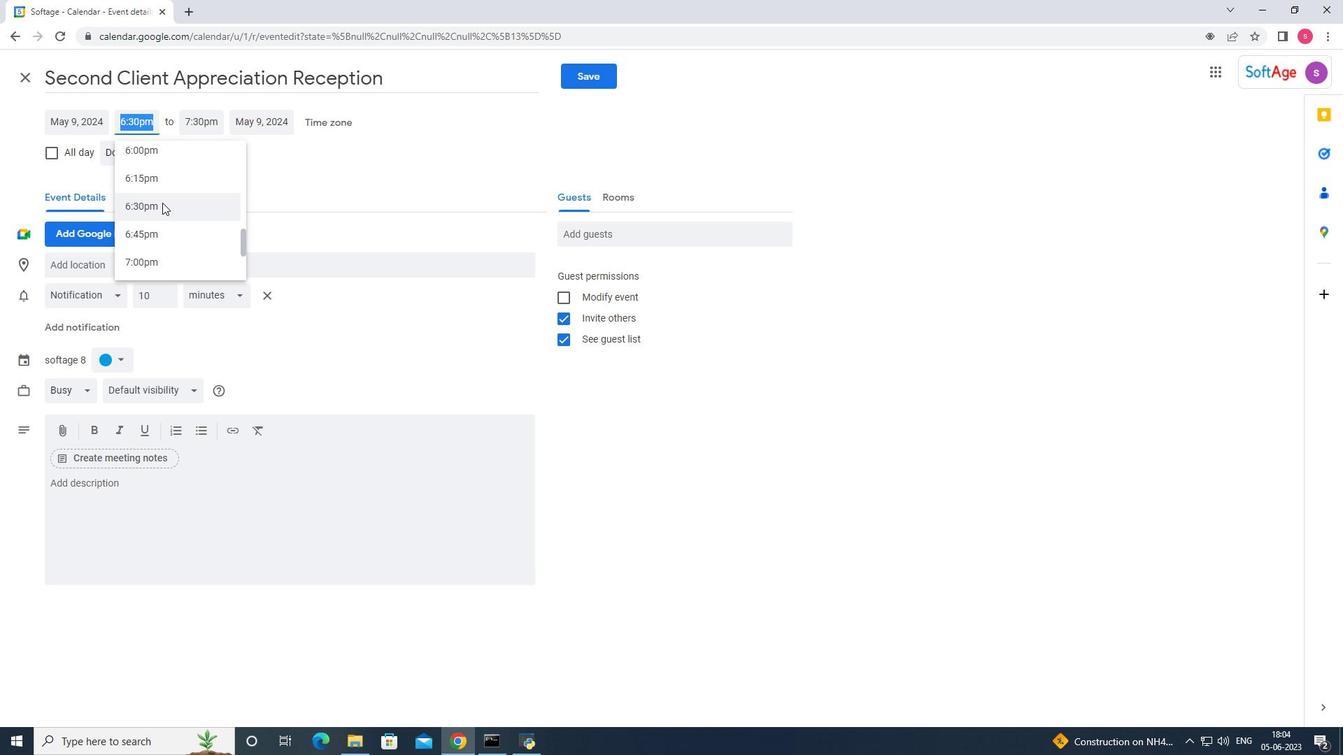 
Action: Mouse scrolled (162, 203) with delta (0, 0)
Screenshot: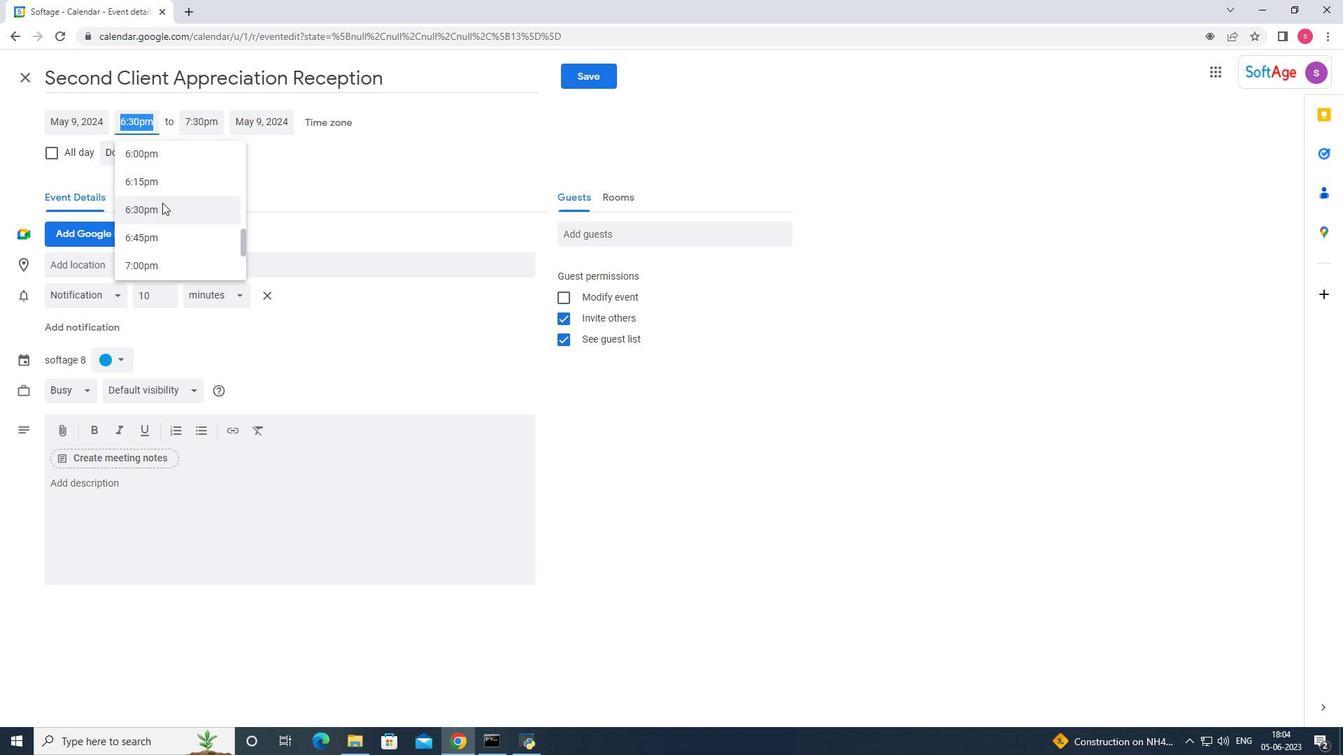 
Action: Mouse moved to (162, 202)
Screenshot: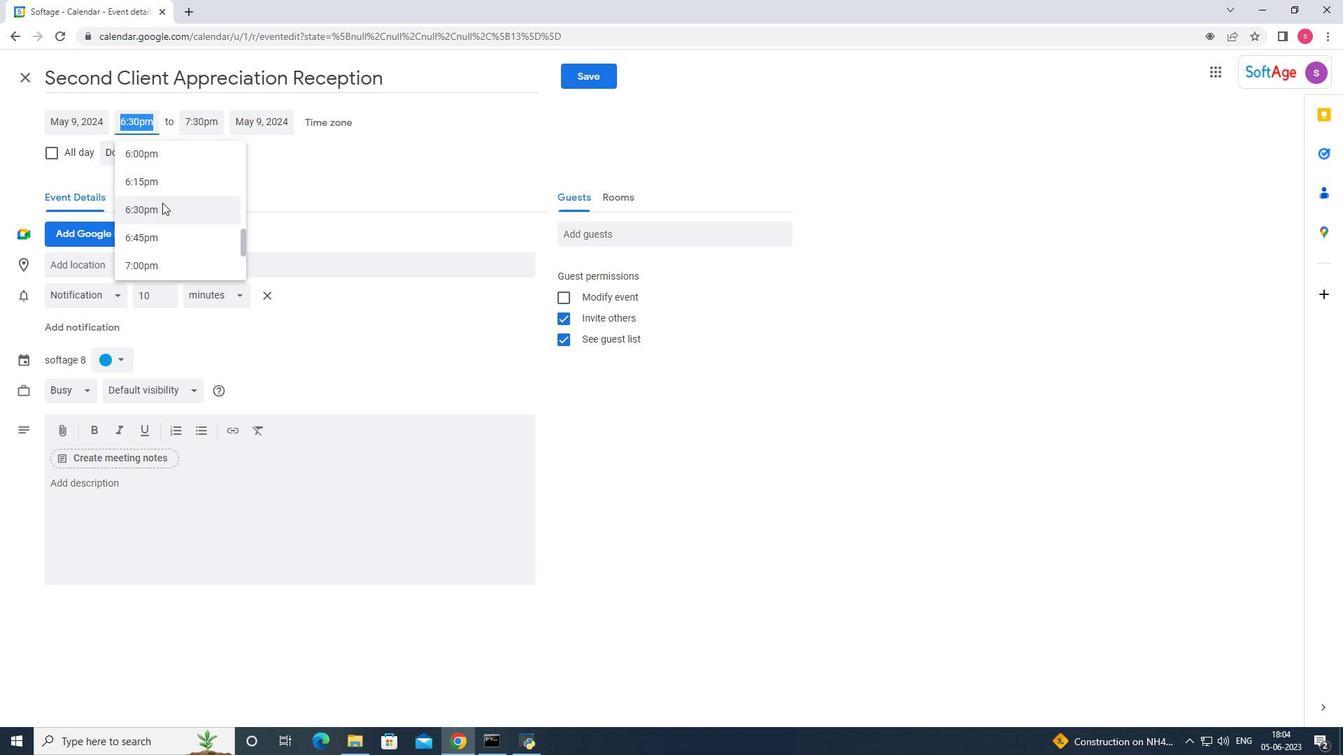 
Action: Mouse scrolled (162, 203) with delta (0, 0)
Screenshot: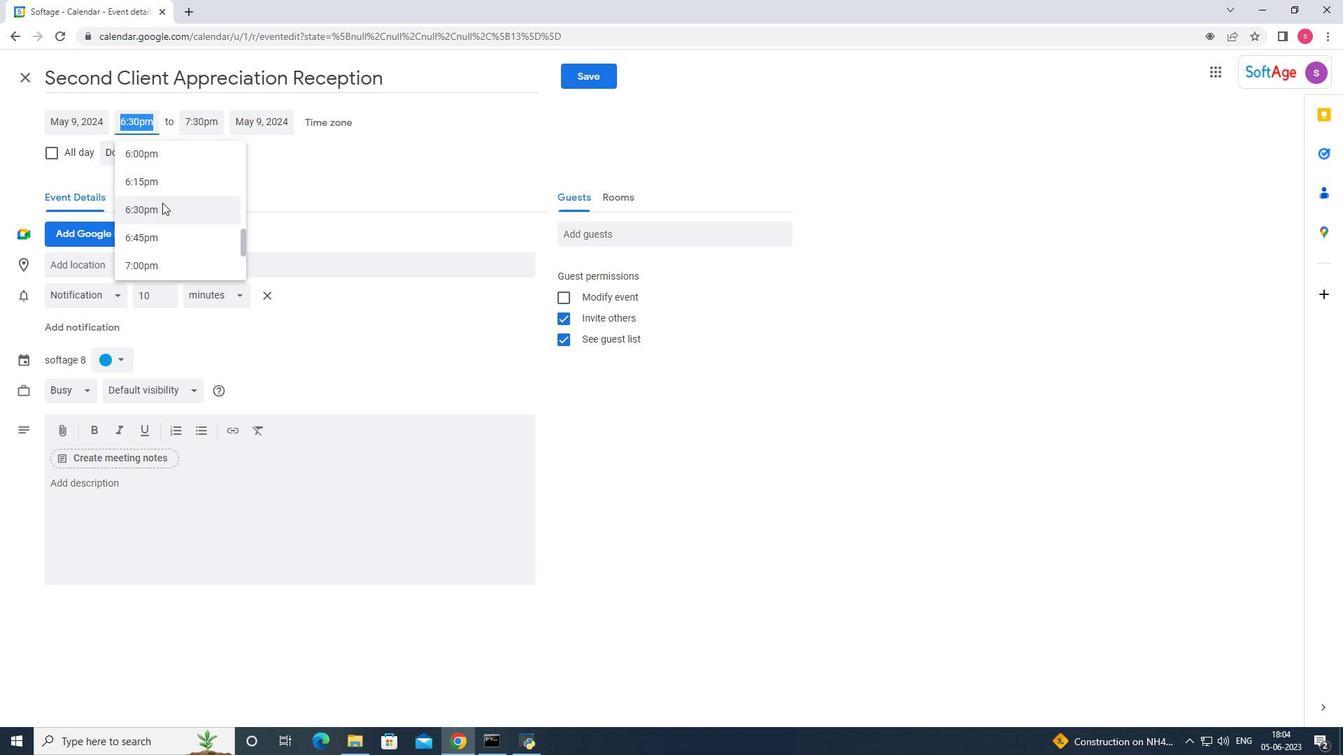 
Action: Mouse moved to (165, 200)
Screenshot: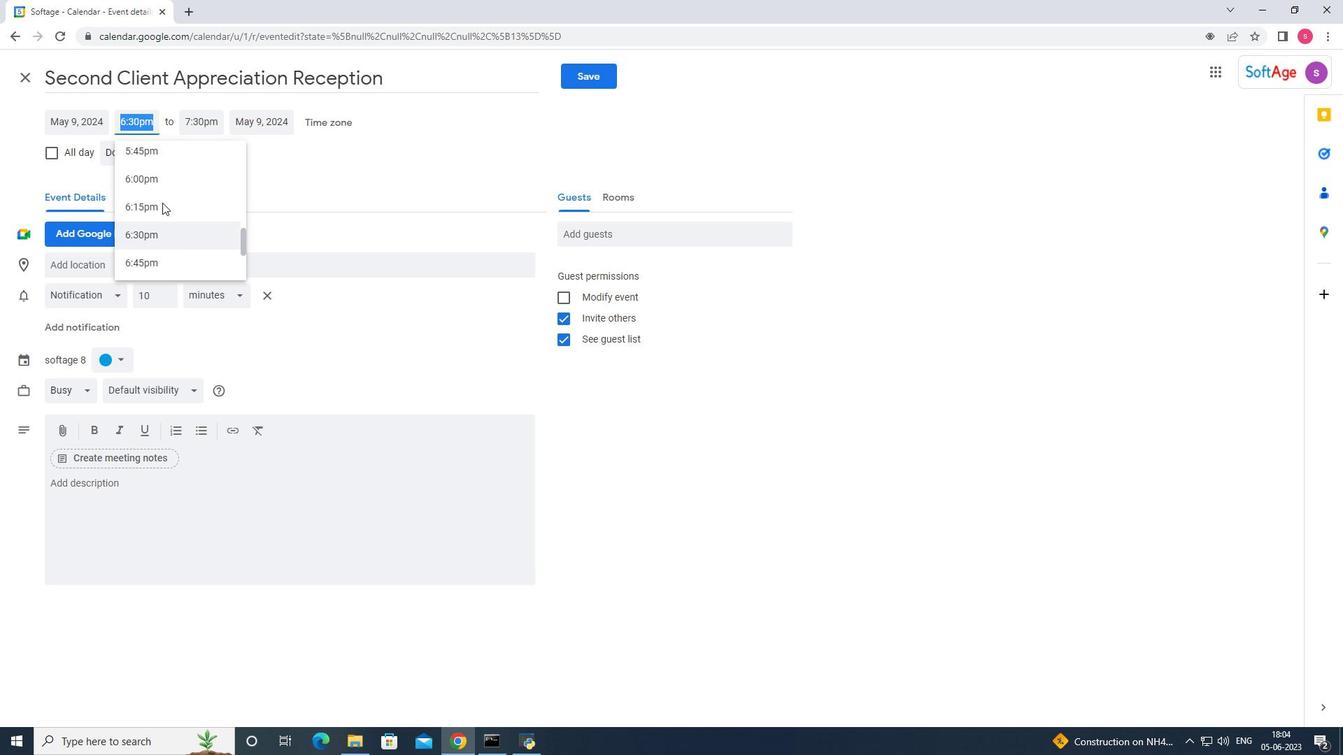 
Action: Mouse scrolled (165, 201) with delta (0, 0)
Screenshot: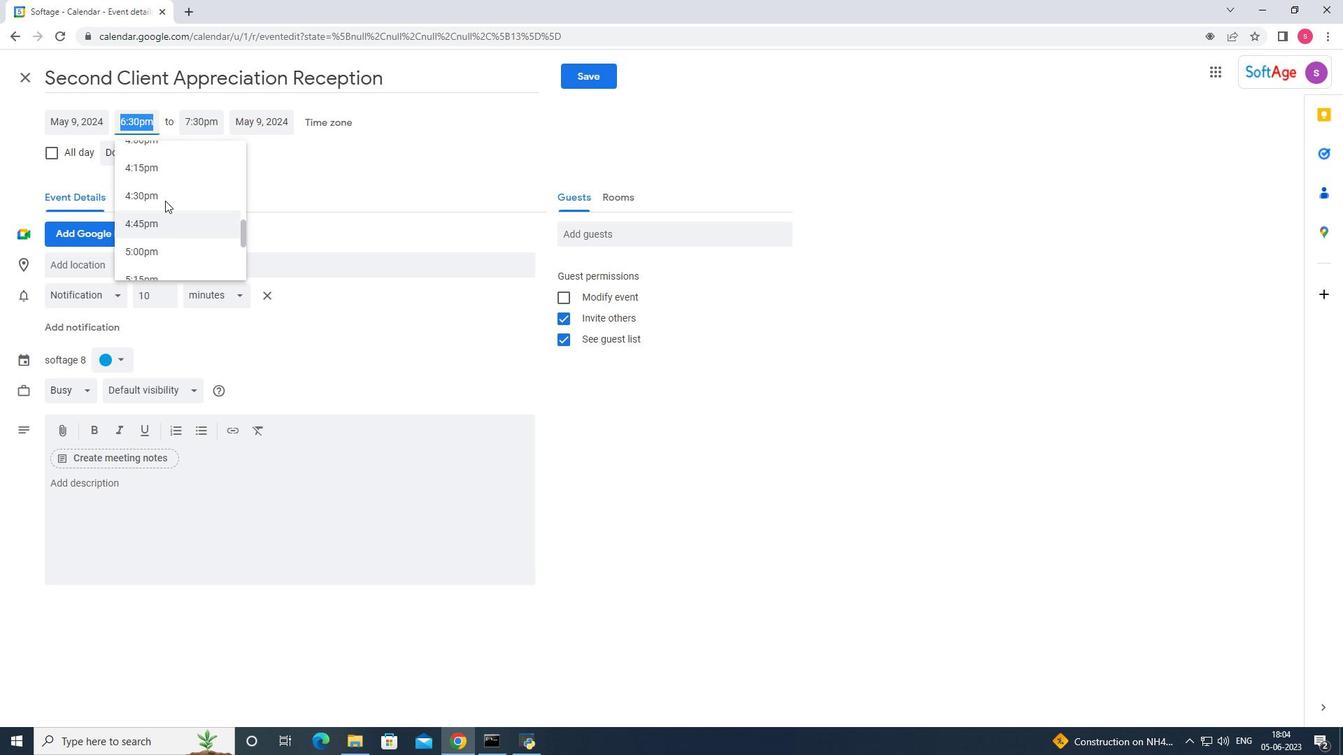 
Action: Mouse scrolled (165, 201) with delta (0, 0)
Screenshot: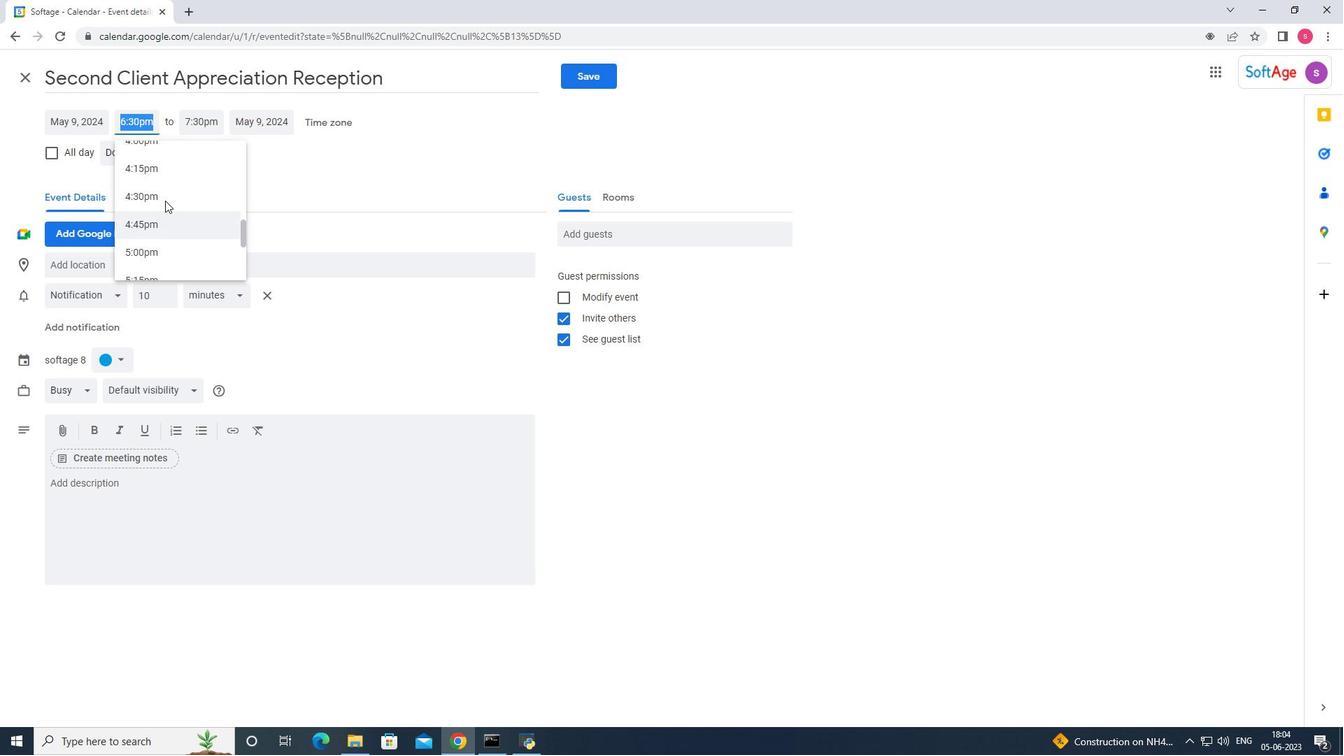 
Action: Mouse scrolled (165, 201) with delta (0, 0)
Screenshot: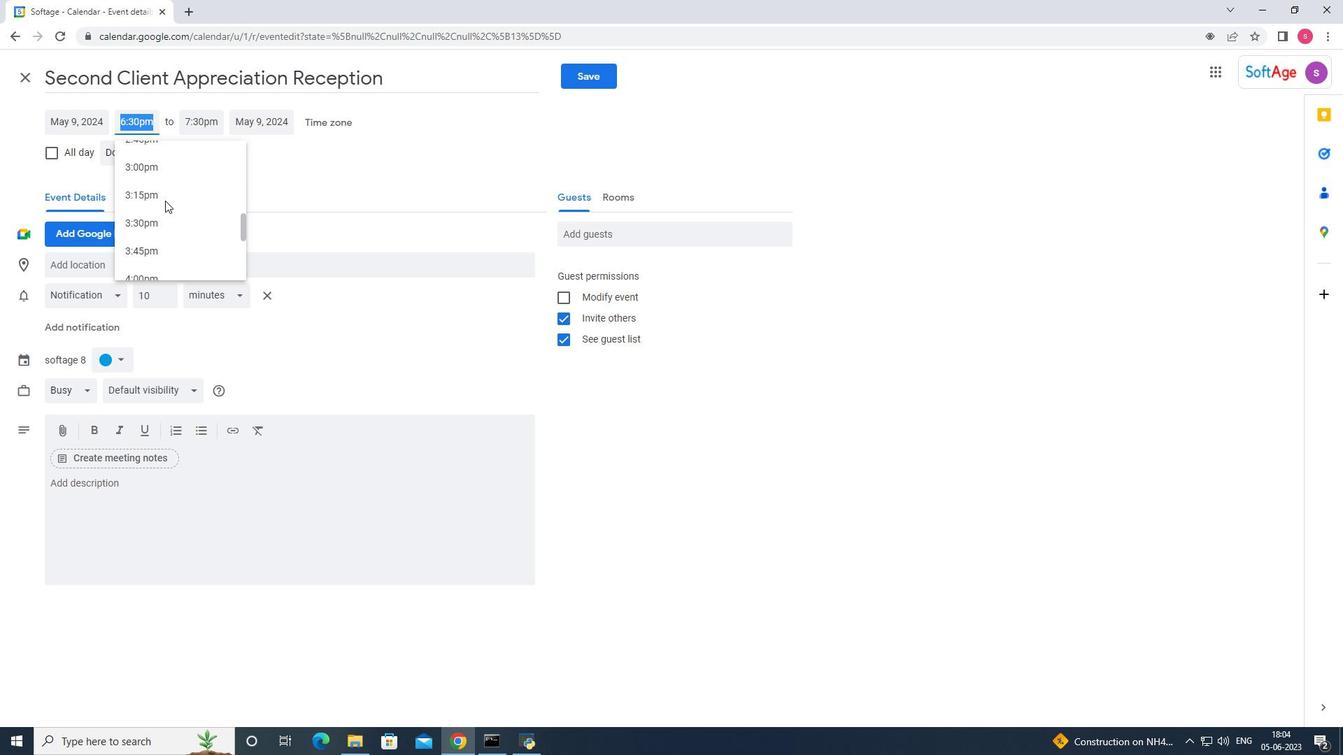 
Action: Mouse scrolled (165, 201) with delta (0, 0)
Screenshot: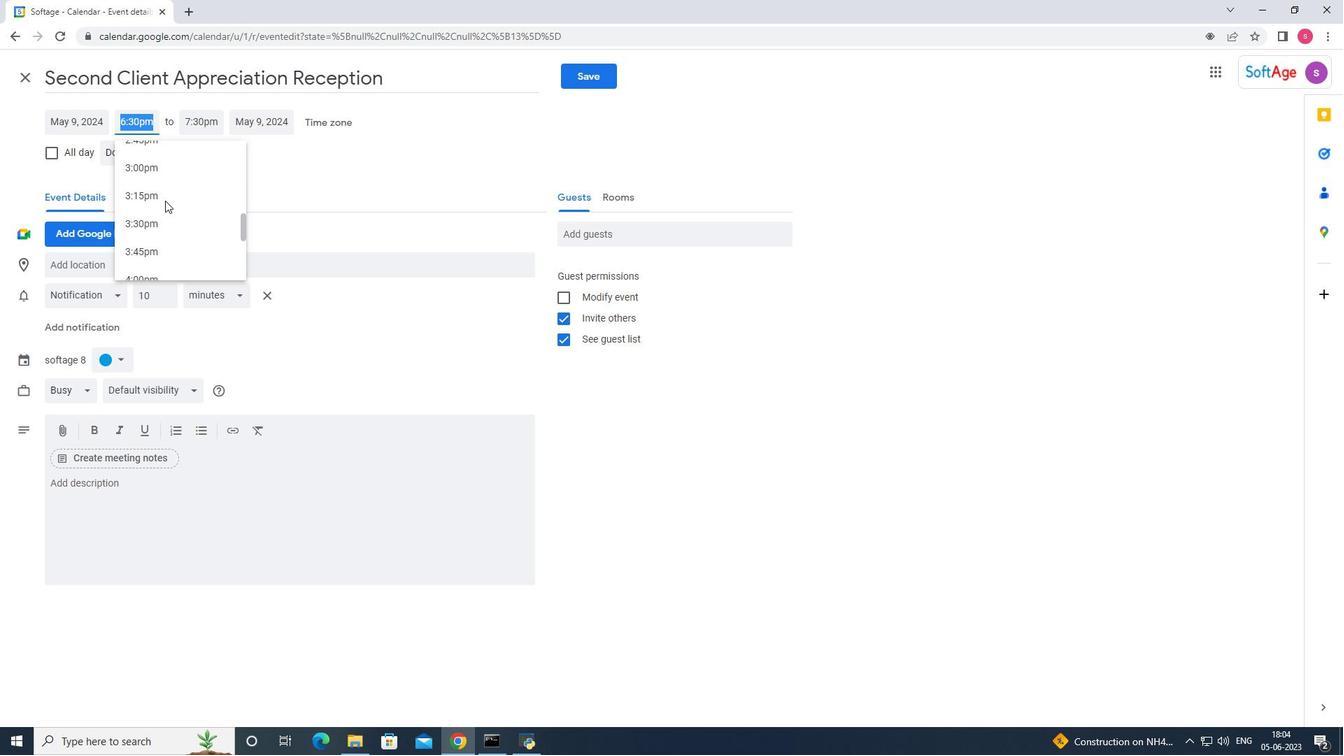 
Action: Mouse scrolled (165, 201) with delta (0, 0)
Screenshot: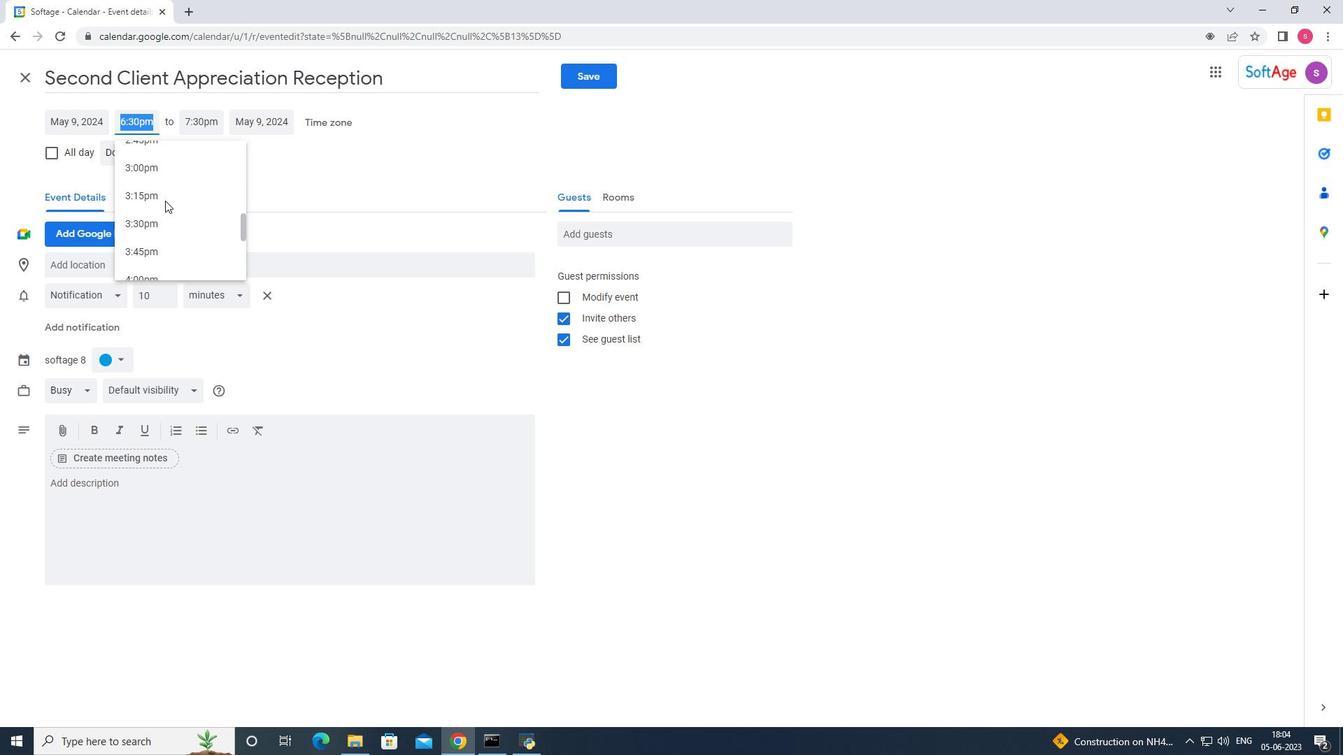
Action: Mouse scrolled (165, 201) with delta (0, 0)
Screenshot: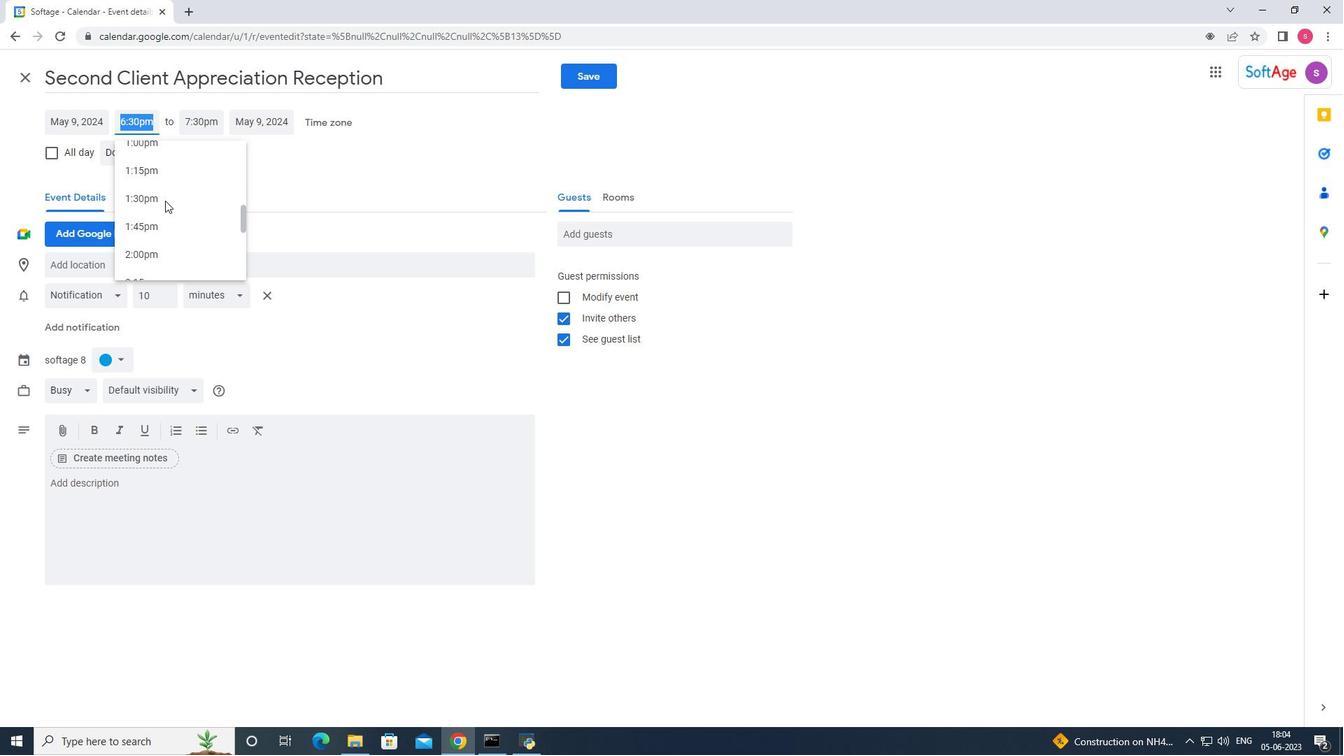 
Action: Mouse scrolled (165, 201) with delta (0, 0)
Screenshot: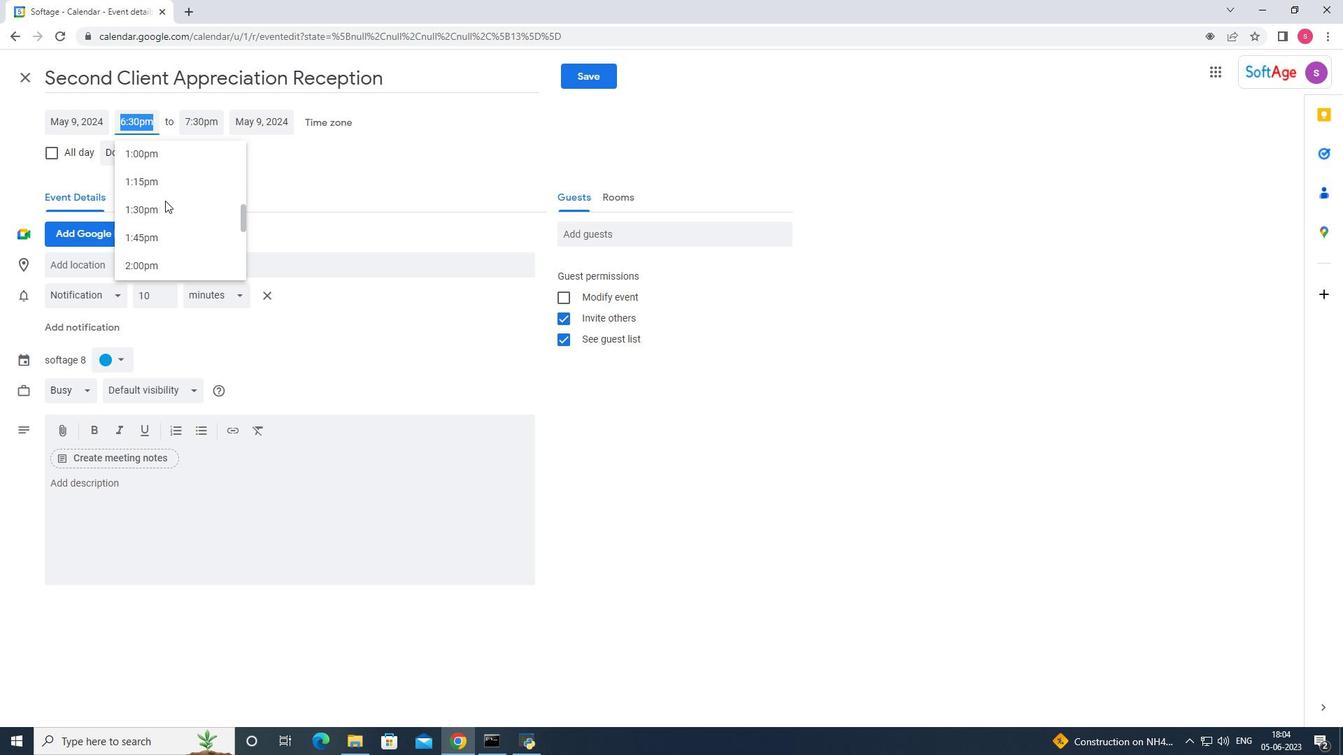 
Action: Mouse scrolled (165, 201) with delta (0, 0)
Screenshot: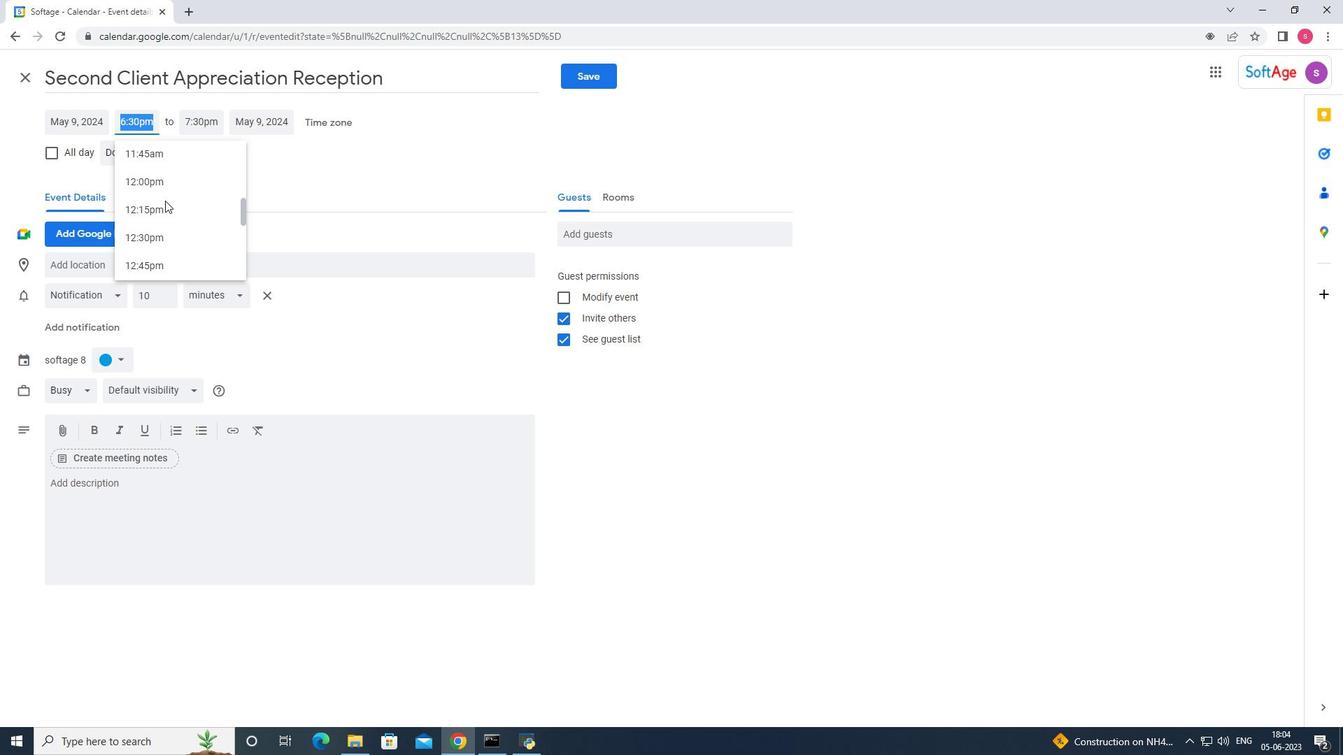 
Action: Mouse scrolled (165, 201) with delta (0, 0)
Screenshot: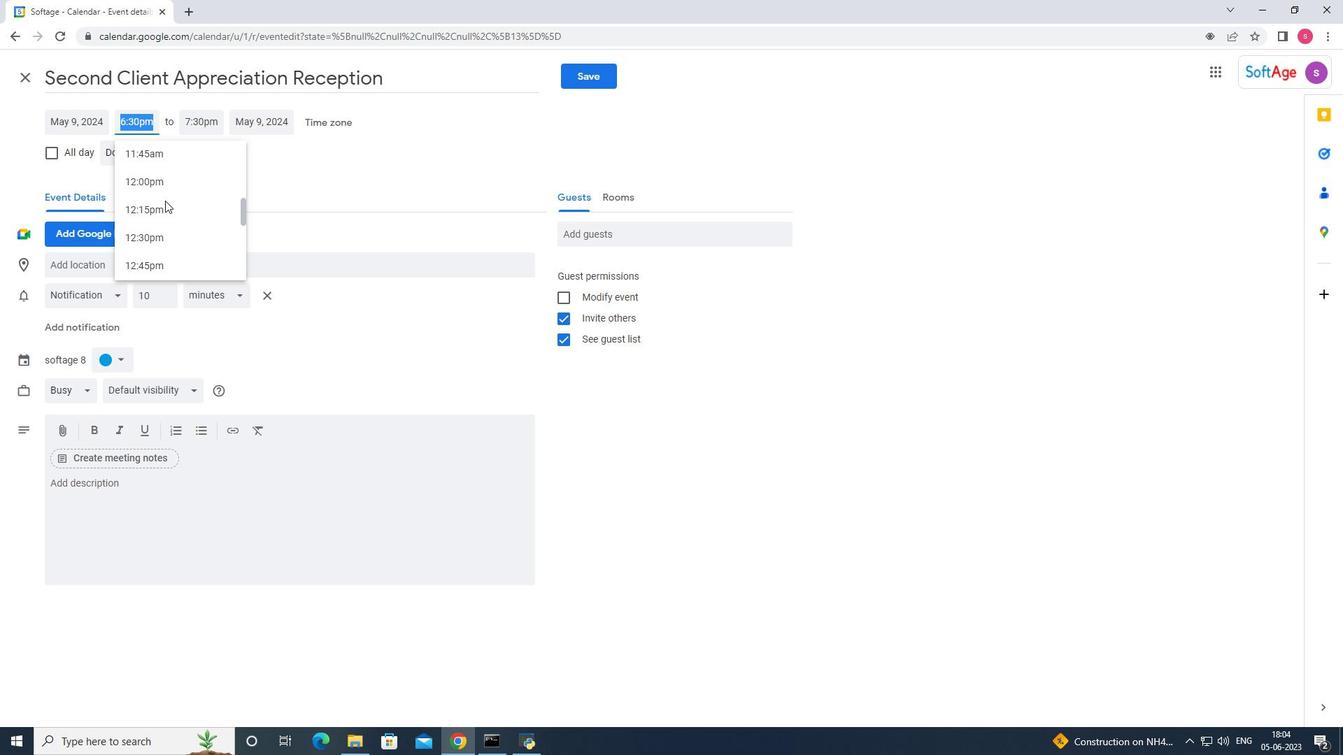 
Action: Mouse scrolled (165, 201) with delta (0, 0)
Screenshot: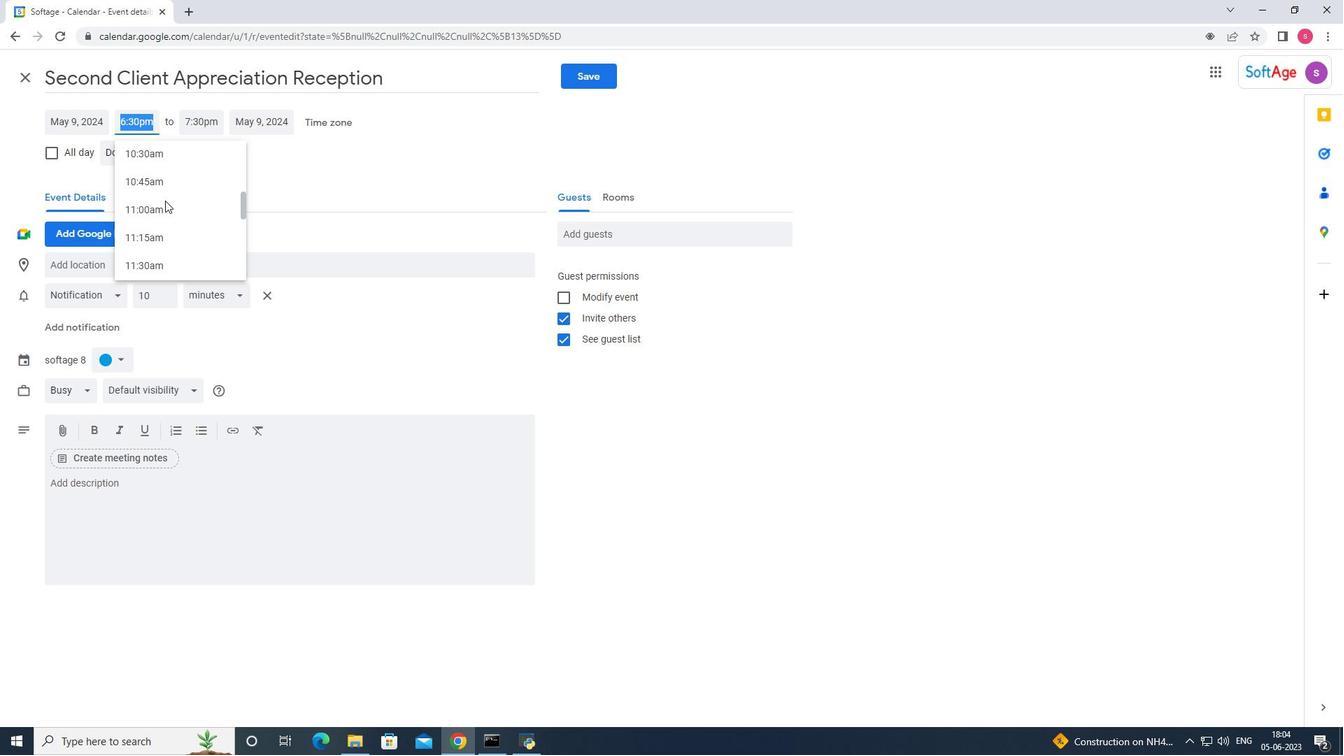
Action: Mouse scrolled (165, 201) with delta (0, 0)
Screenshot: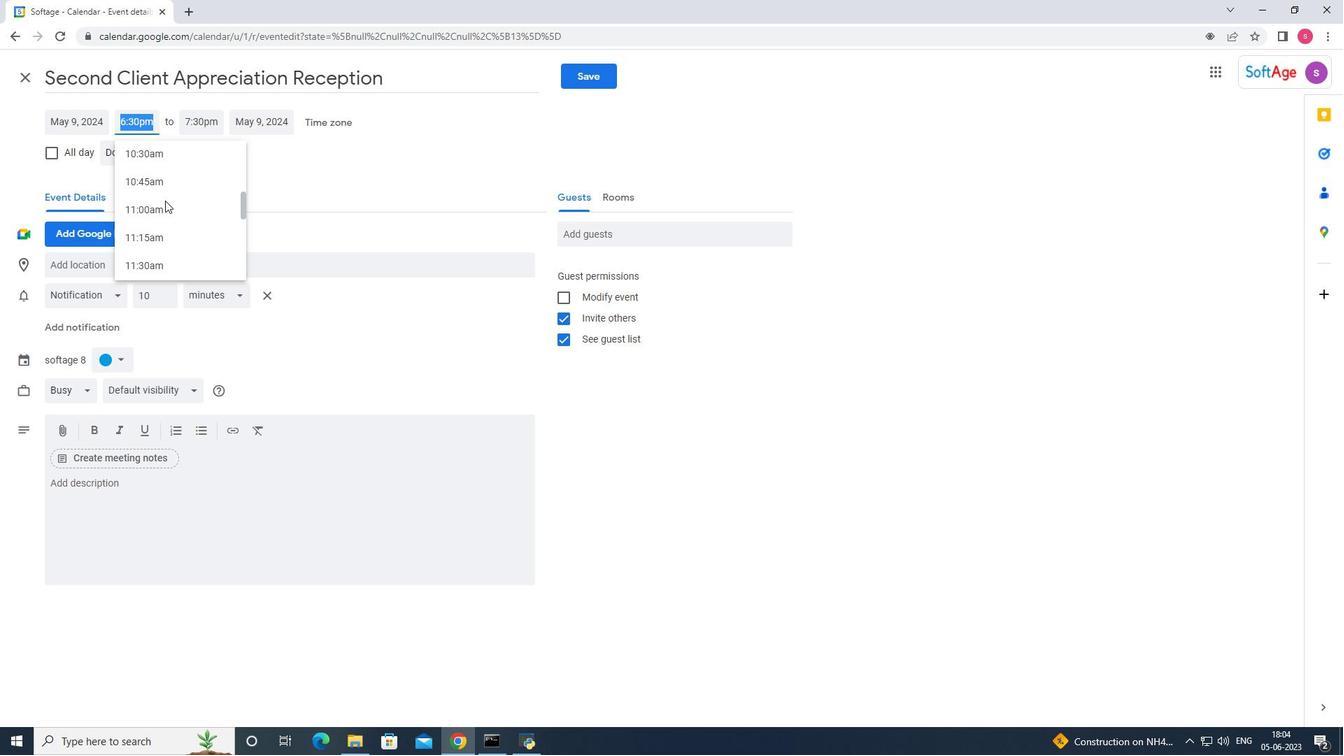 
Action: Mouse scrolled (165, 201) with delta (0, 0)
Screenshot: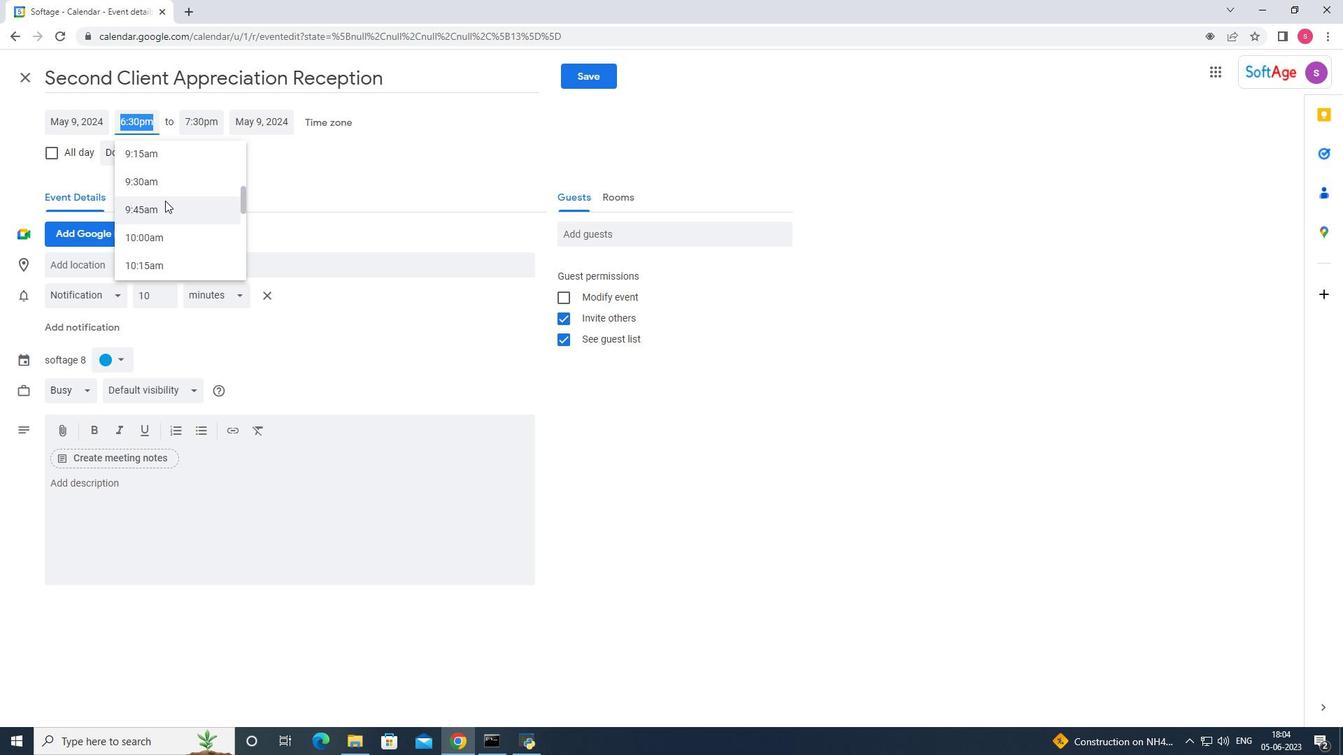 
Action: Mouse scrolled (165, 201) with delta (0, 0)
Screenshot: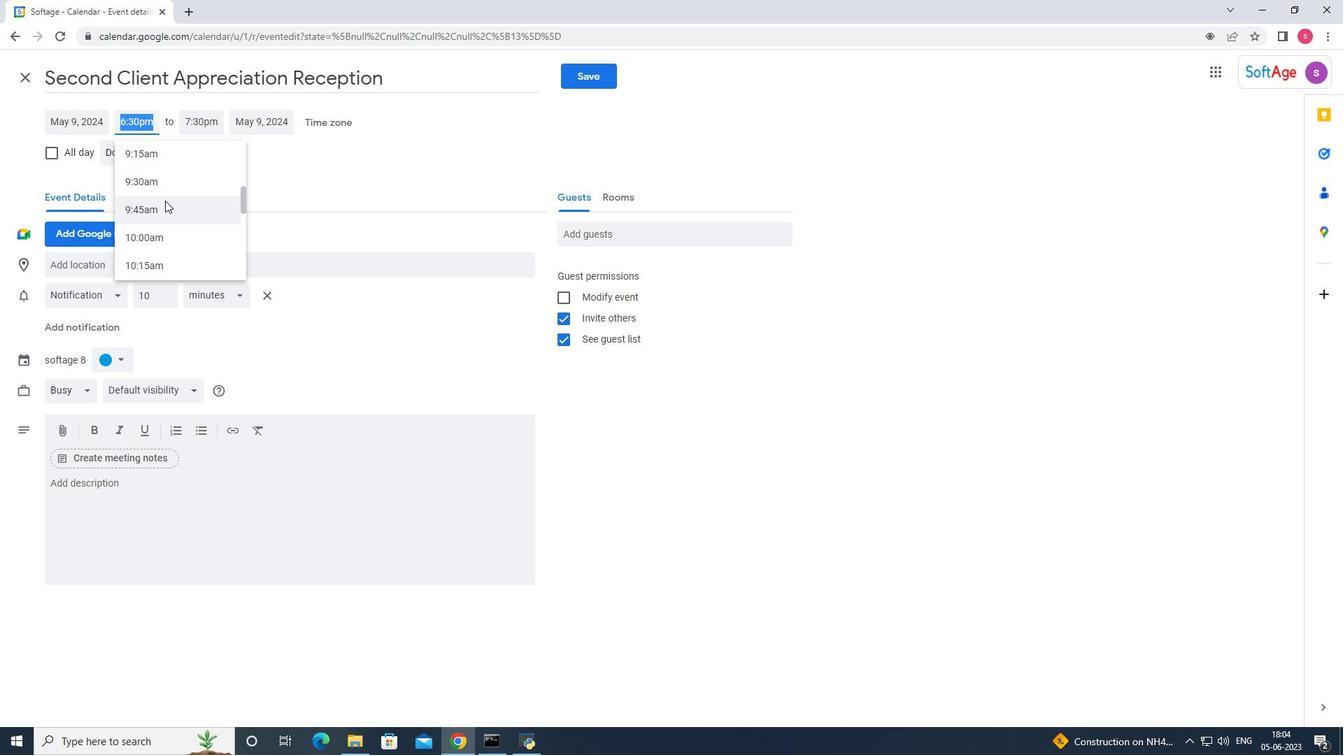 
Action: Mouse moved to (166, 159)
Screenshot: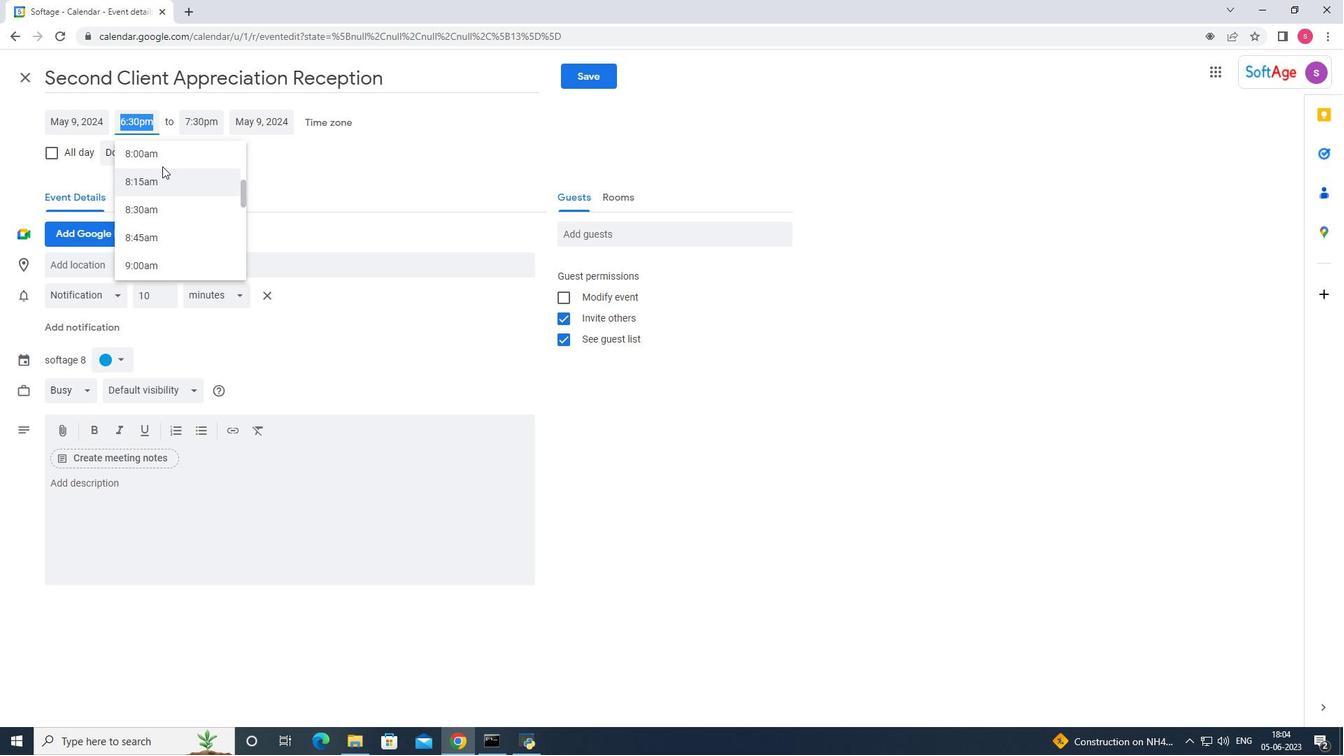 
Action: Mouse pressed left at (166, 159)
Screenshot: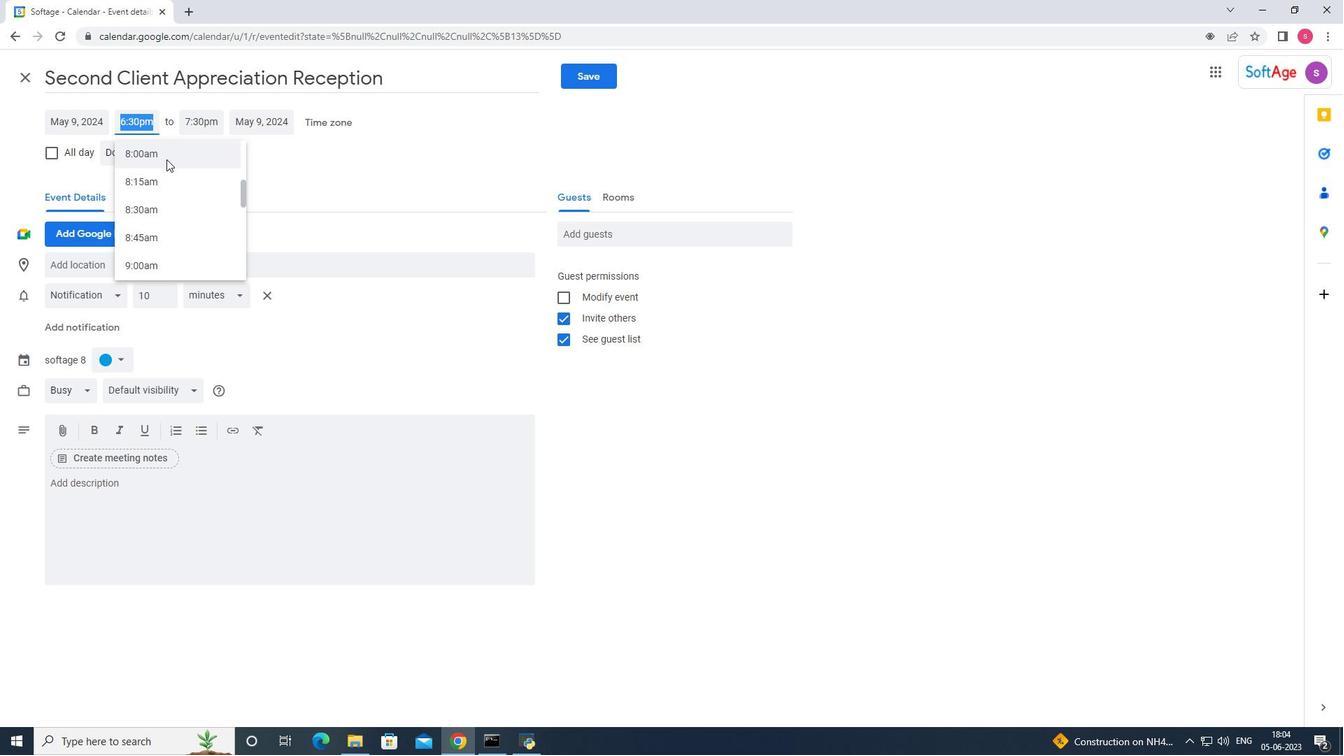 
Action: Mouse moved to (191, 123)
Screenshot: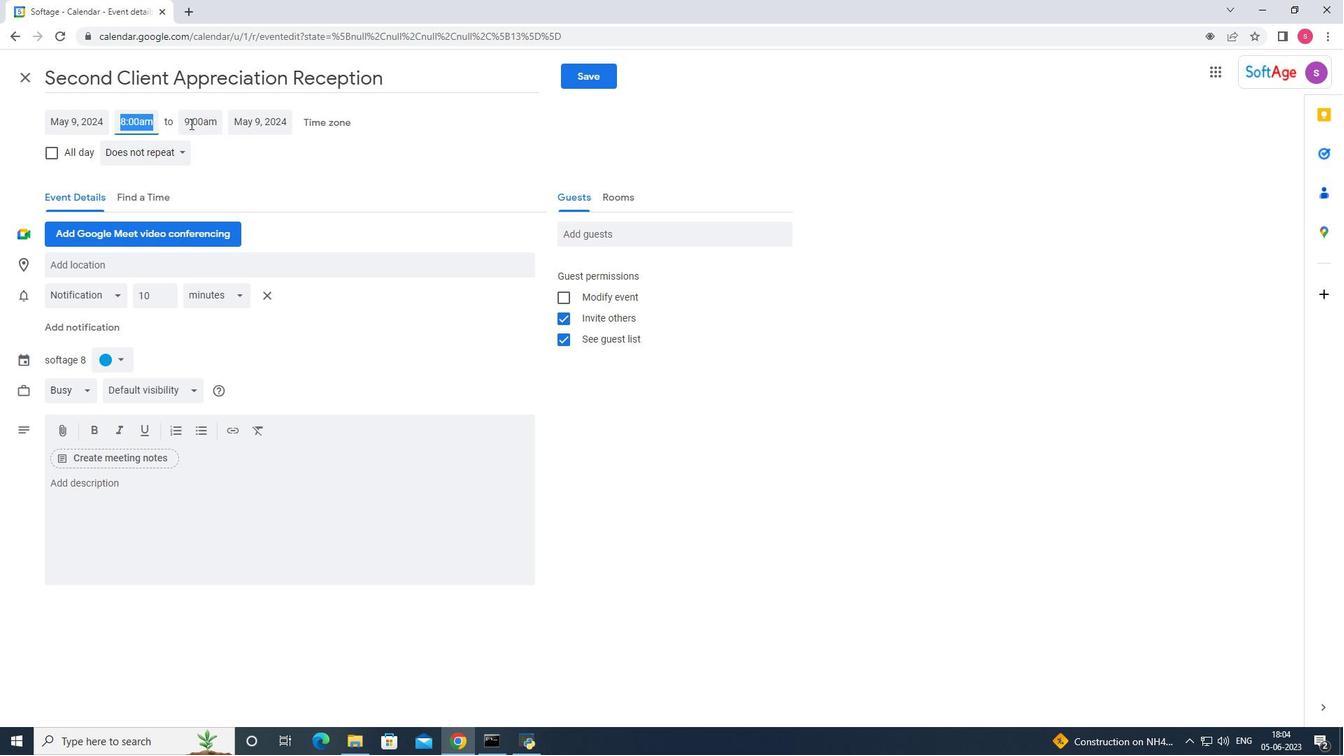 
Action: Mouse pressed left at (191, 123)
Screenshot: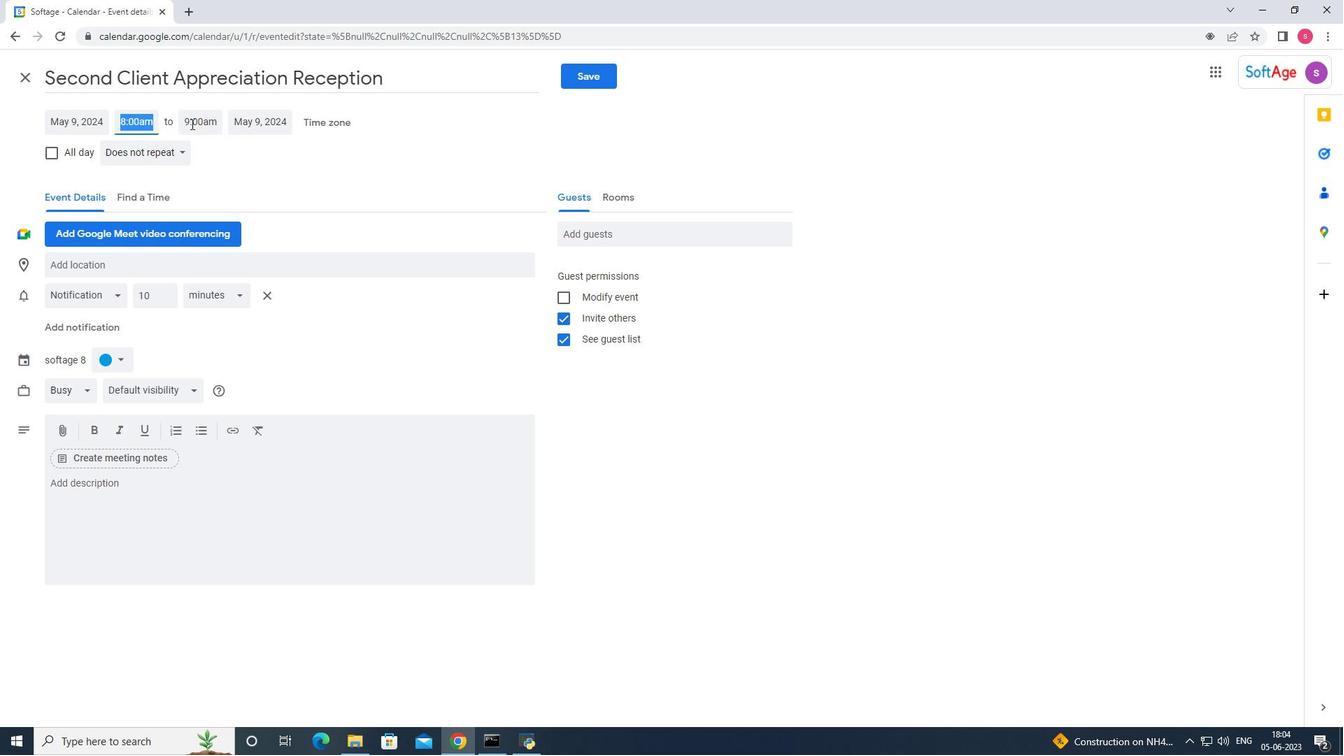 
Action: Mouse moved to (204, 186)
Screenshot: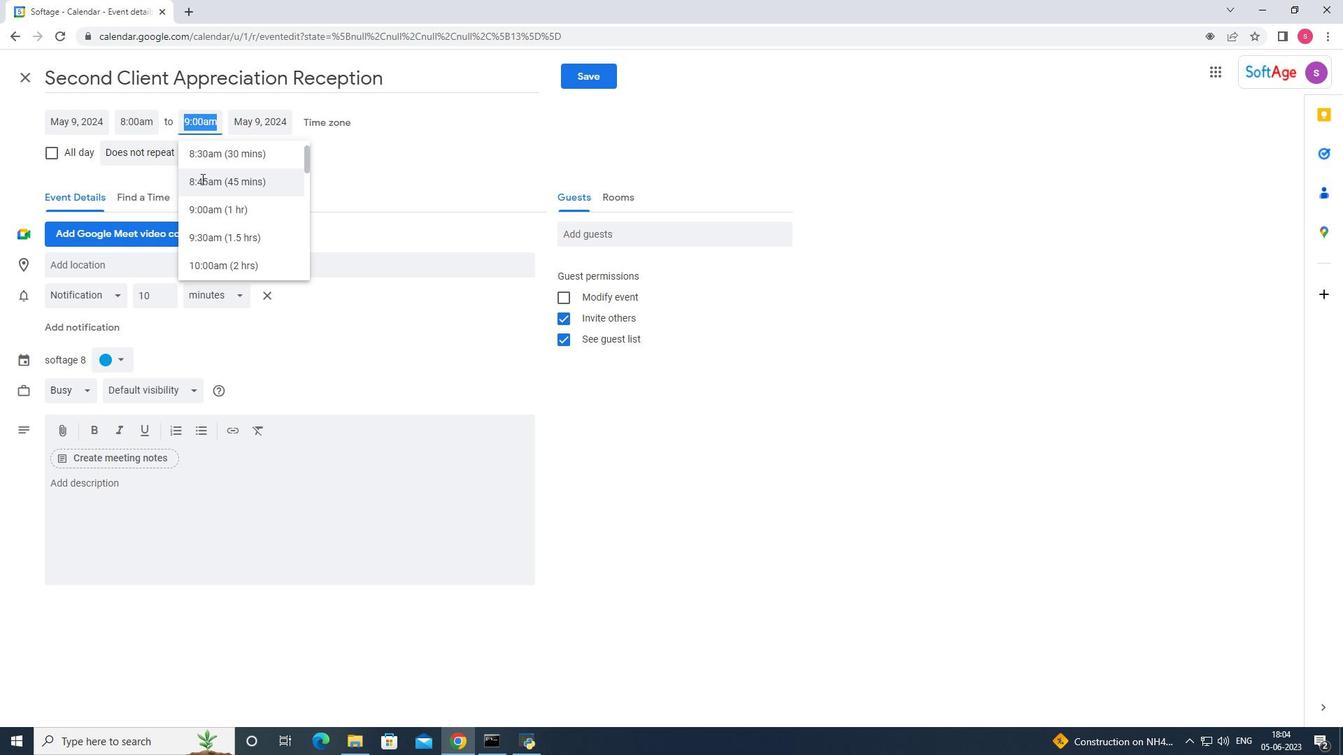 
Action: Mouse scrolled (203, 181) with delta (0, 0)
Screenshot: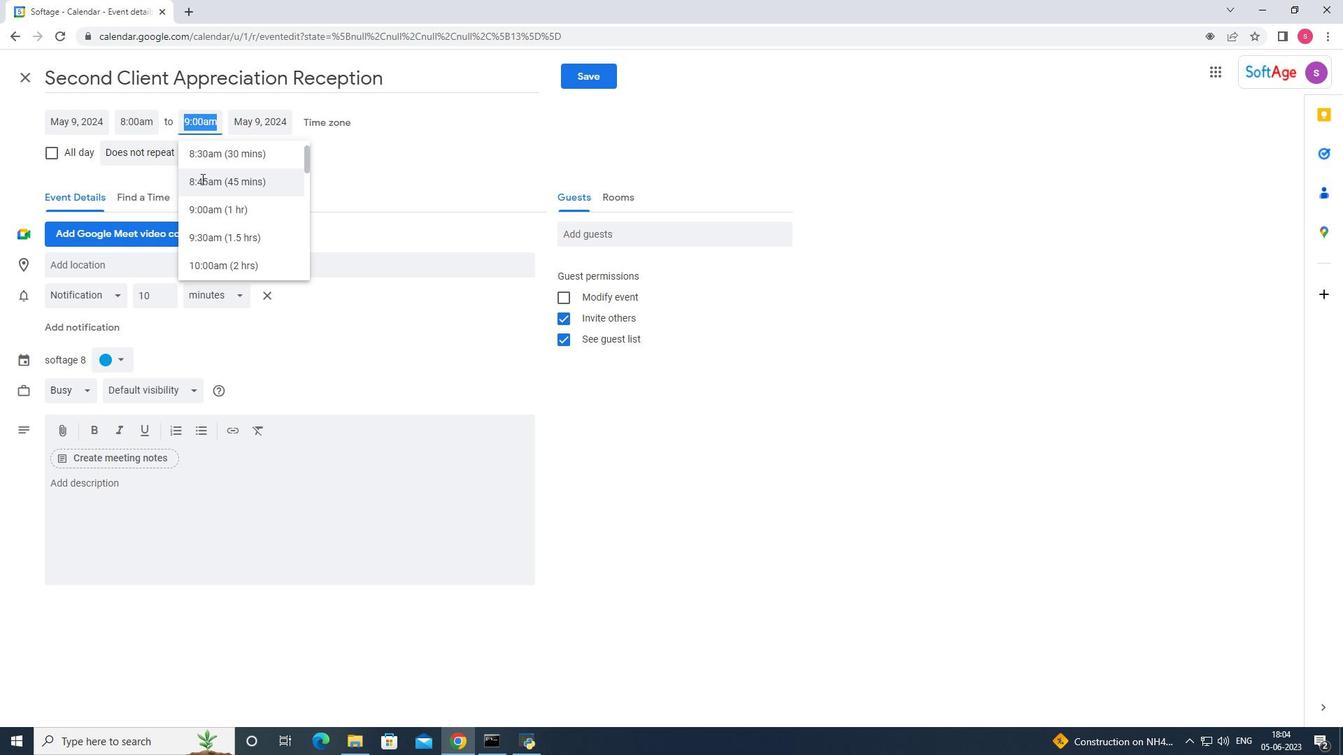 
Action: Mouse moved to (204, 188)
Screenshot: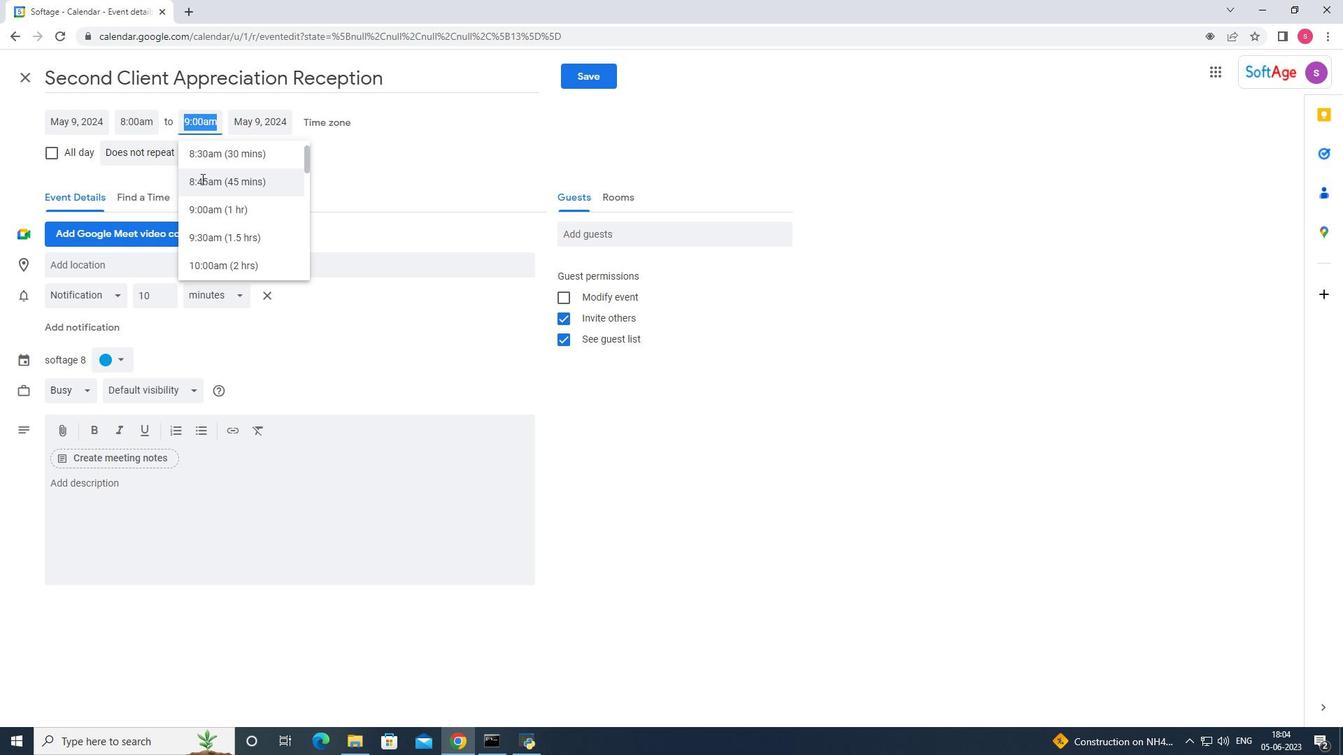 
Action: Mouse scrolled (204, 187) with delta (0, 0)
Screenshot: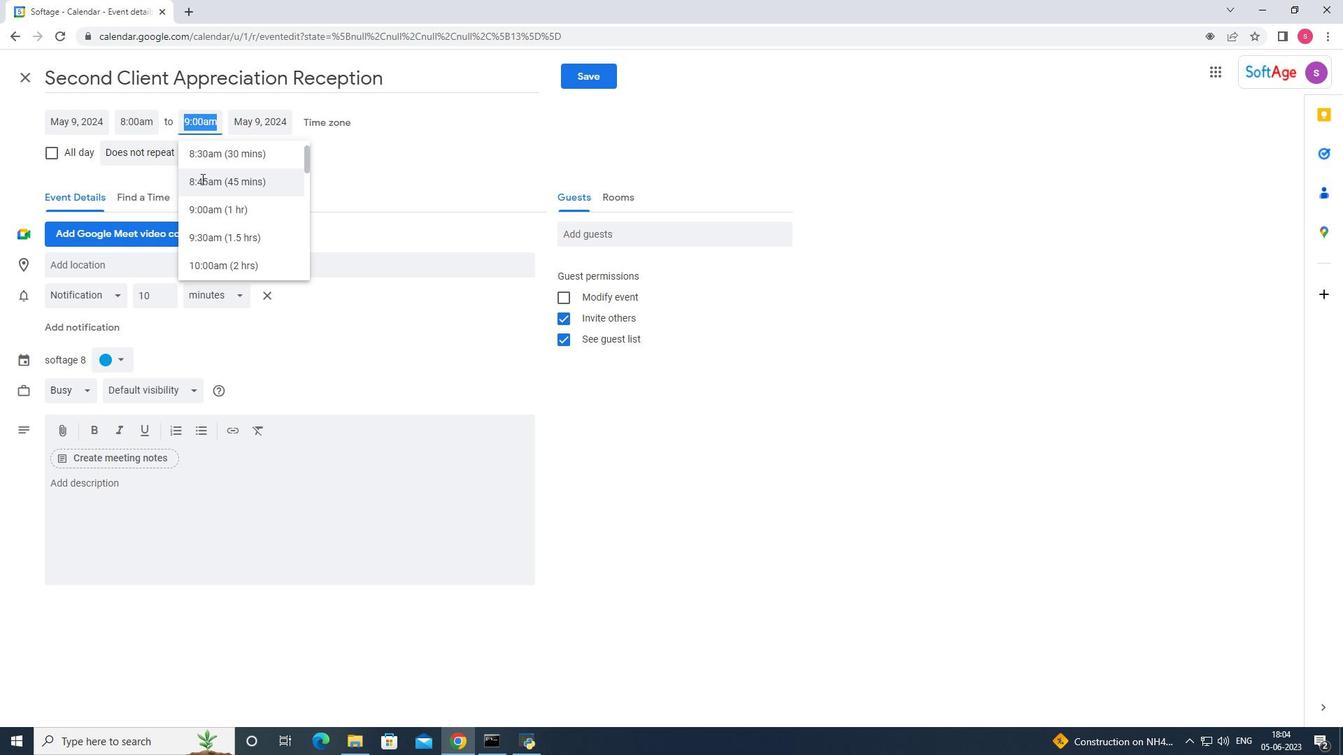 
Action: Mouse moved to (205, 188)
Screenshot: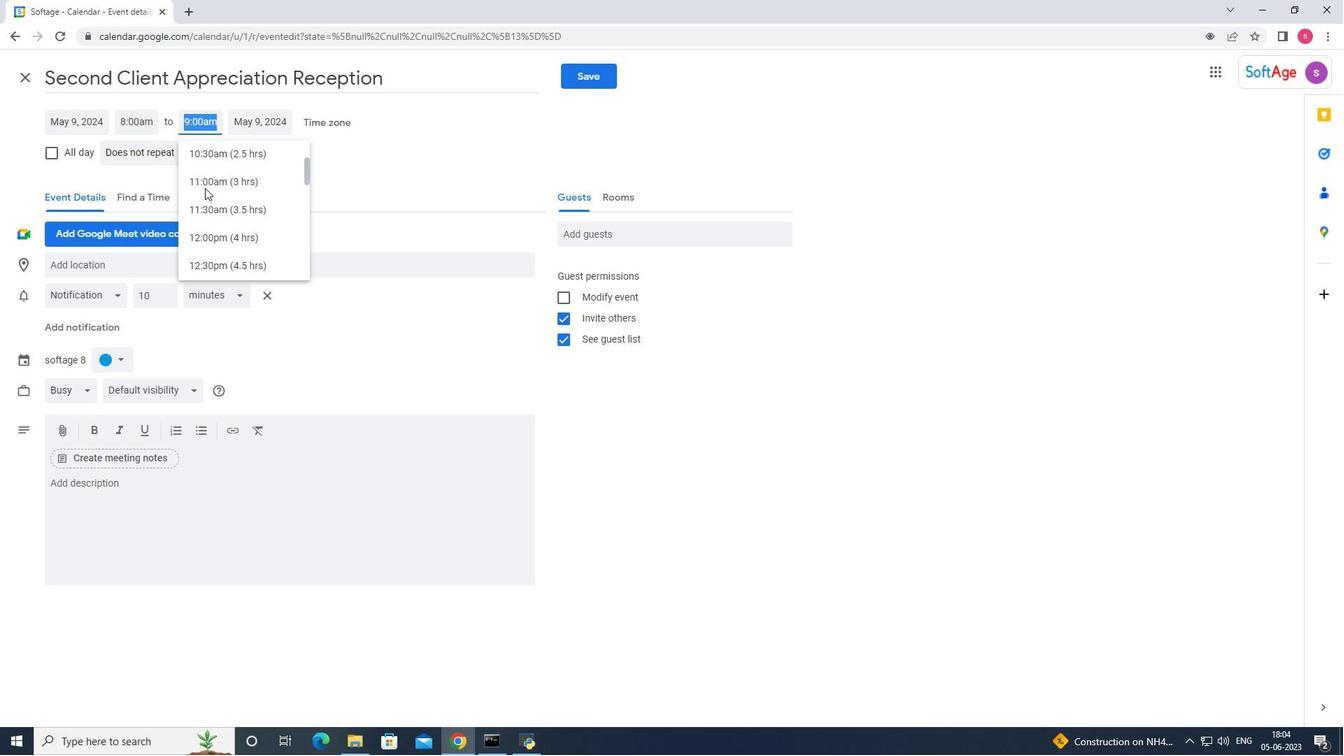 
Action: Mouse scrolled (205, 189) with delta (0, 0)
Screenshot: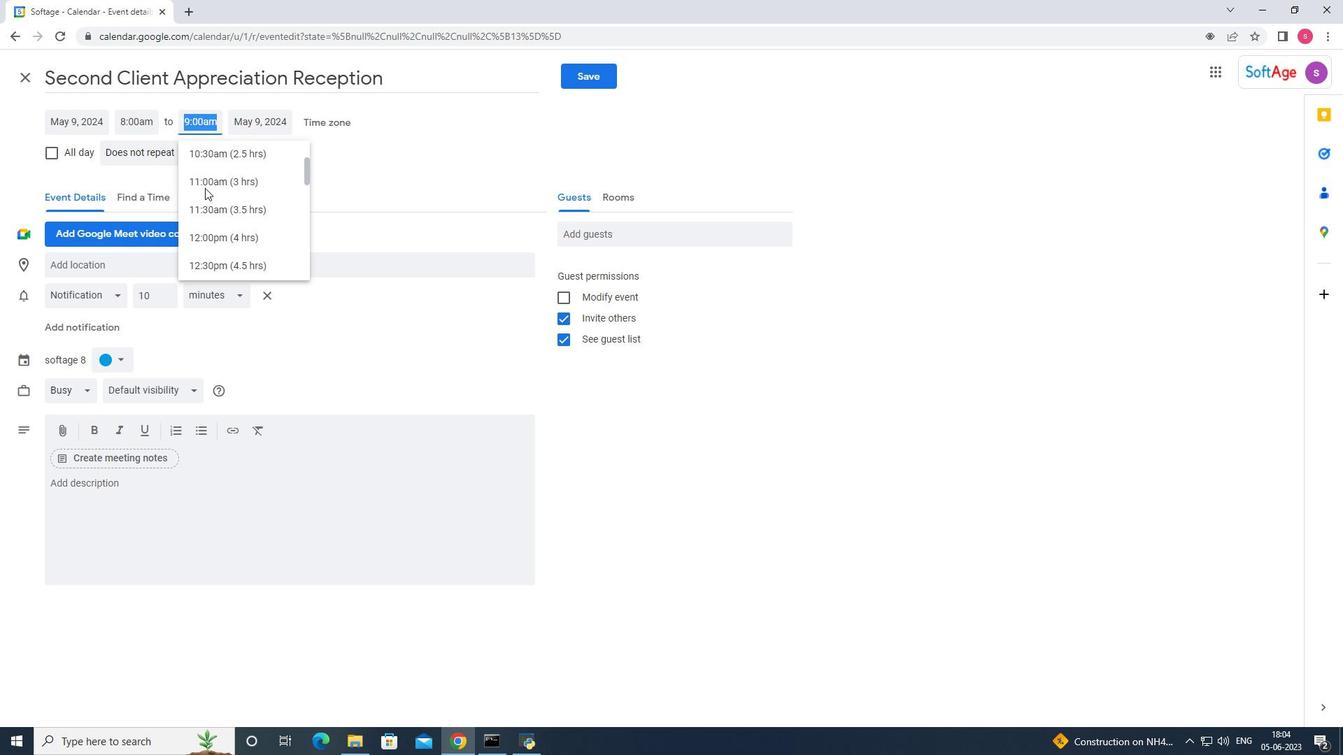 
Action: Mouse moved to (205, 188)
Screenshot: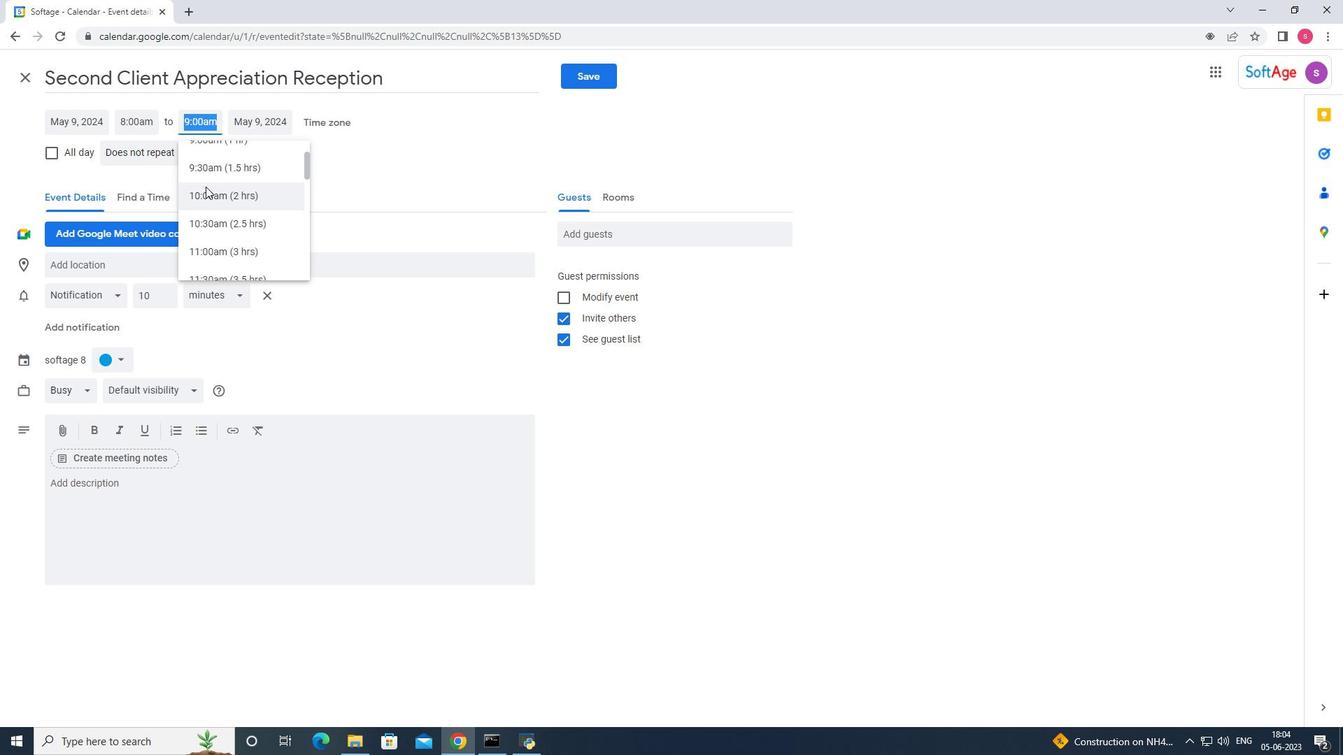 
Action: Mouse pressed left at (205, 188)
Screenshot: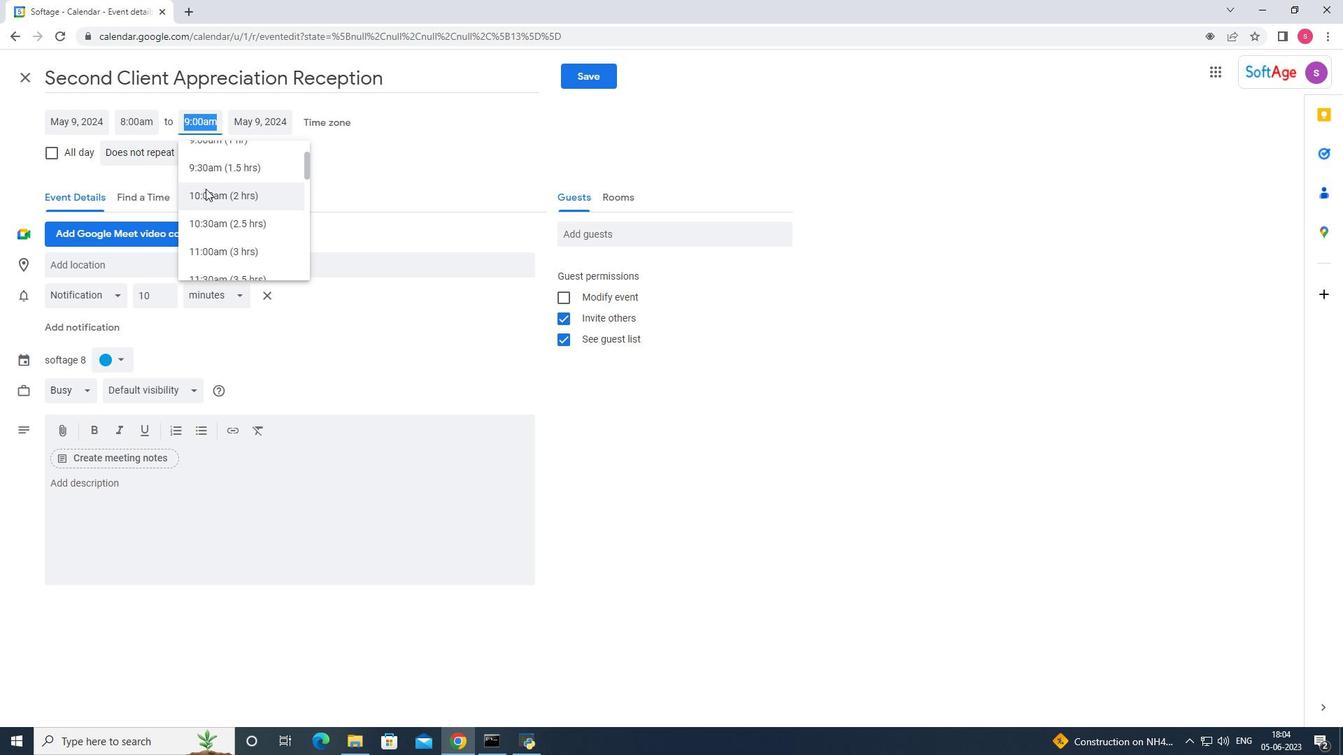 
Action: Mouse moved to (157, 507)
Screenshot: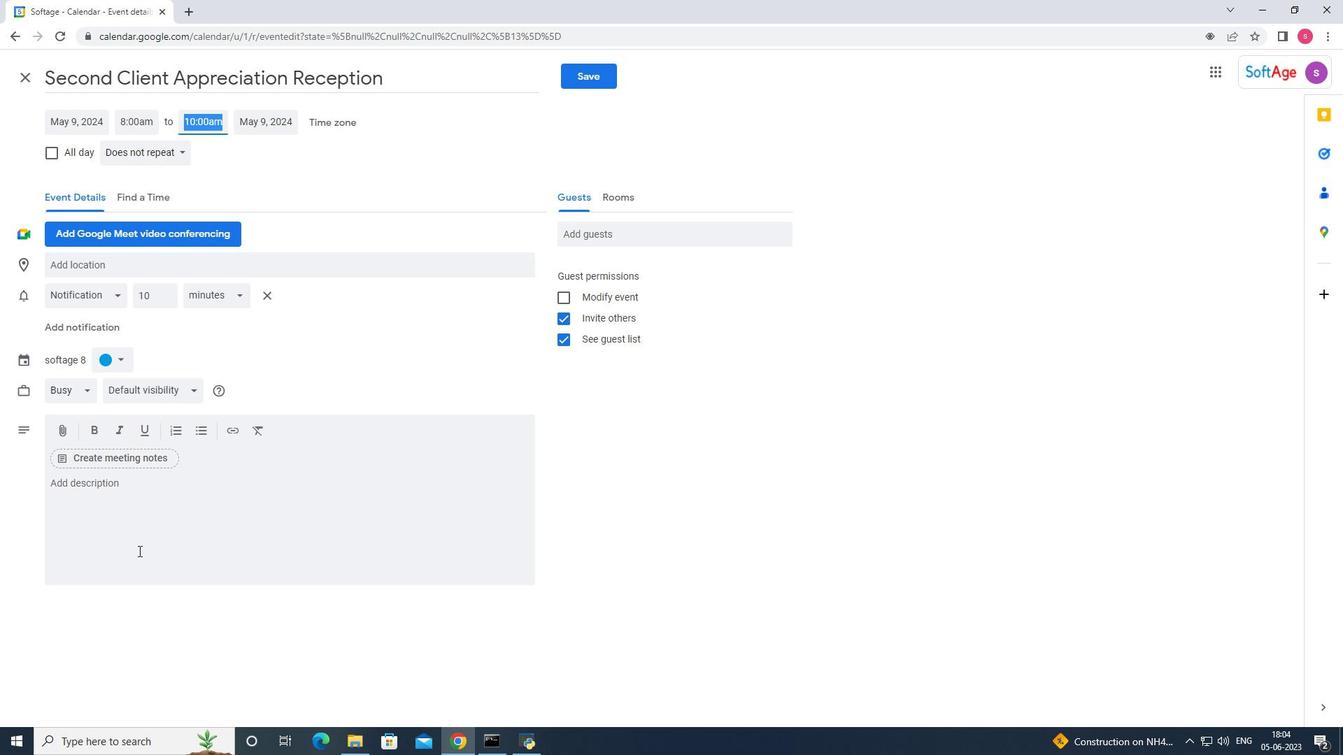 
Action: Mouse pressed left at (157, 507)
Screenshot: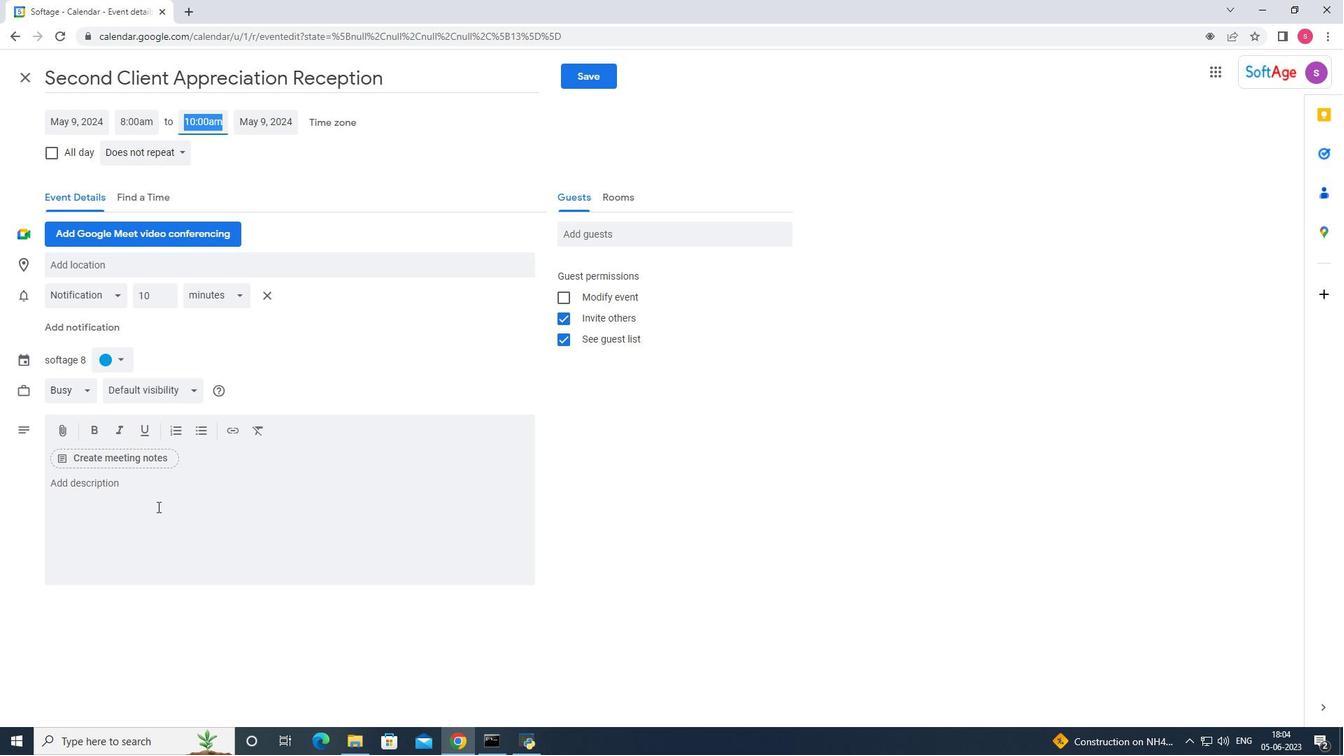 
Action: Mouse moved to (189, 502)
Screenshot: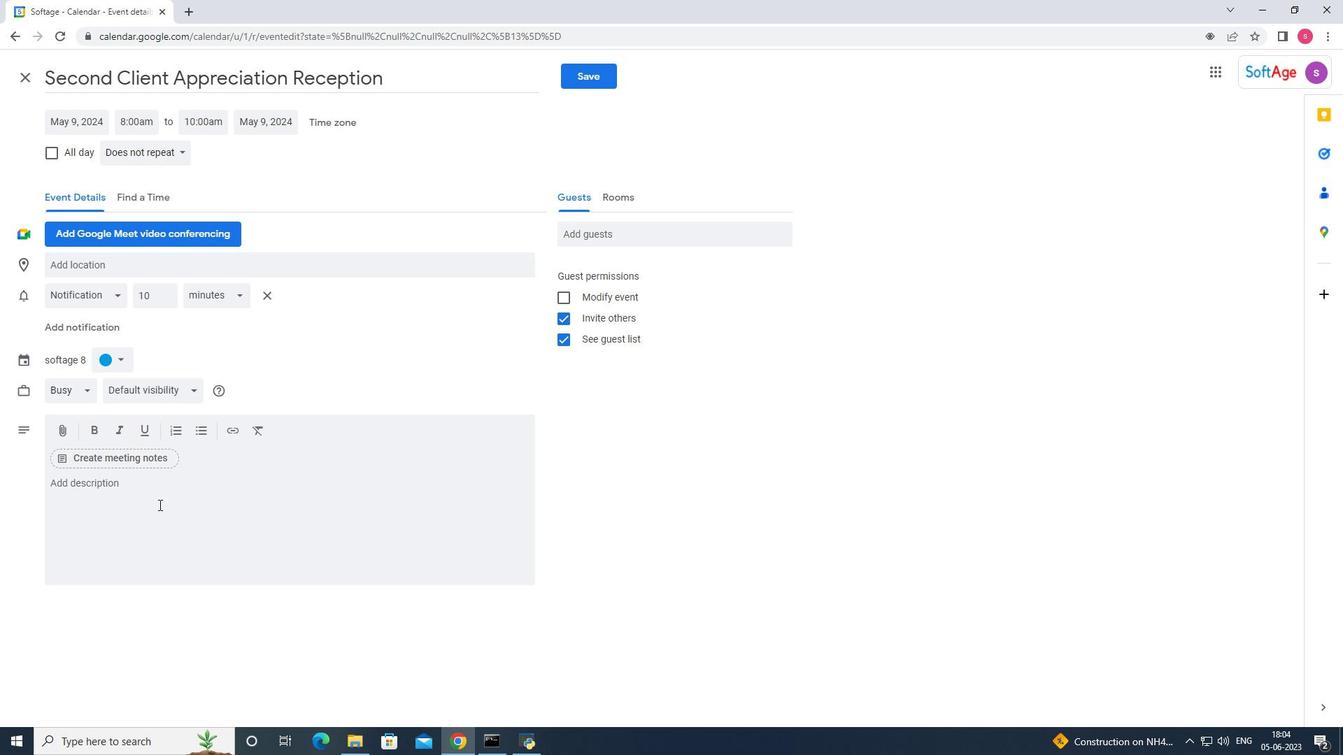 
Action: Key pressed <Key.shift><Key.shift><Key.shift><Key.shift><Key.shift><Key.shift><Key.shift><Key.shift><Key.shift><Key.shift><Key.shift><Key.shift><Key.shift><Key.shift><Key.shift><Key.shift>The<Key.space><Key.shift><Key.shift><Key.shift>P<Key.shift><Key.shift>IP<Key.space><Key.shift>Discussion<Key.space>will<Key.space>be<Key.space><Key.shift><Key.shift><Key.shift><Key.shift><Key.shift><Key.shift><Key.shift><Key.shift>Conducted<Key.left><Key.left><Key.left><Key.left><Key.left><Key.left><Key.left><Key.left><Key.backspace>c<Key.right><Key.right><Key.right><Key.right><Key.right><Key.right><Key.right><Key.right><Key.space>in<Key.space><Key.space><Key.backspace><Key.shift><Key.shift><Key.shift><Key.shift><Key.shift><Key.shift>a<Key.space>respectful<Key.space>and<Key.space>confidential<Key.space>manner<Key.space>,<Key.space>ensuring<Key.space>that<Key.space>the<Key.space>employee<Key.space>feels<Key.space>heard<Key.space>and<Key.space>values<Key.space><Key.backspace><Key.backspace>d<Key.space><Key.backspace>.<Key.space><Key.shift><Key.shift><Key.shift><Key.shift><Key.shift>The<Key.space>ultimate<Key.space>goal<Key.space>is<Key.space>to<Key.space>create<Key.space>a<Key.space>supportive<Key.space>environment<Key.space>that<Key.space>encourg<Key.backspace>ages<Key.space>growth<Key.space><Key.space><Key.backspace>,self-improvement,<Key.space>and<Key.space>the<Key.space>attainment<Key.space>of<Key.space>desired<Key.space>perfomance<Key.space>levels.
Screenshot: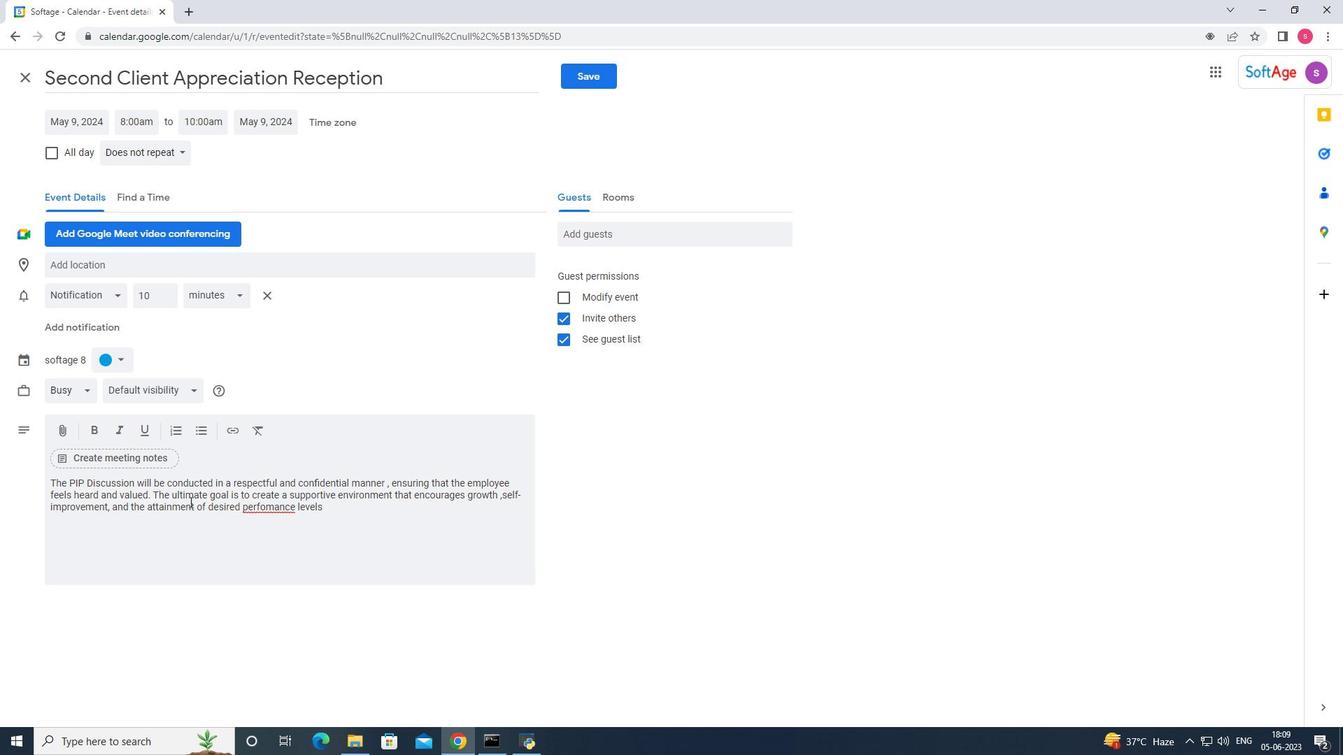 
Action: Mouse moved to (276, 512)
Screenshot: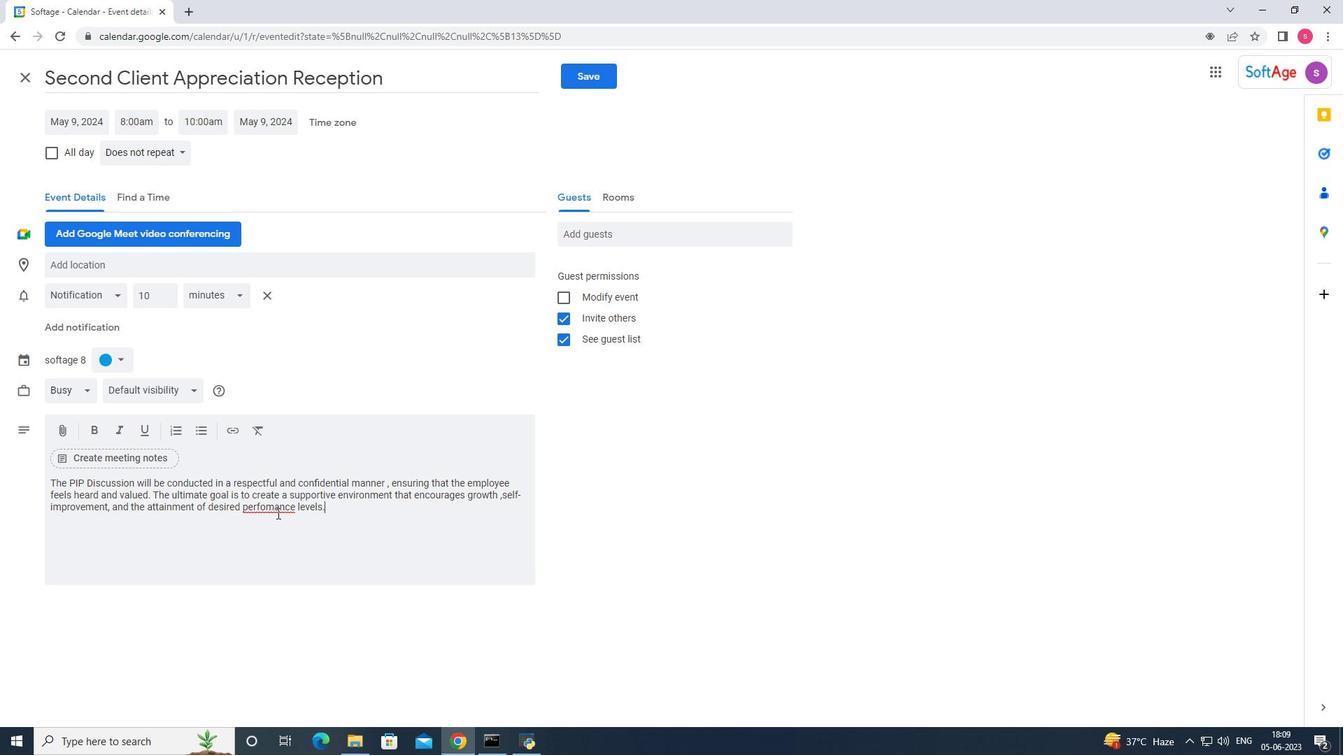 
Action: Mouse pressed left at (276, 512)
Screenshot: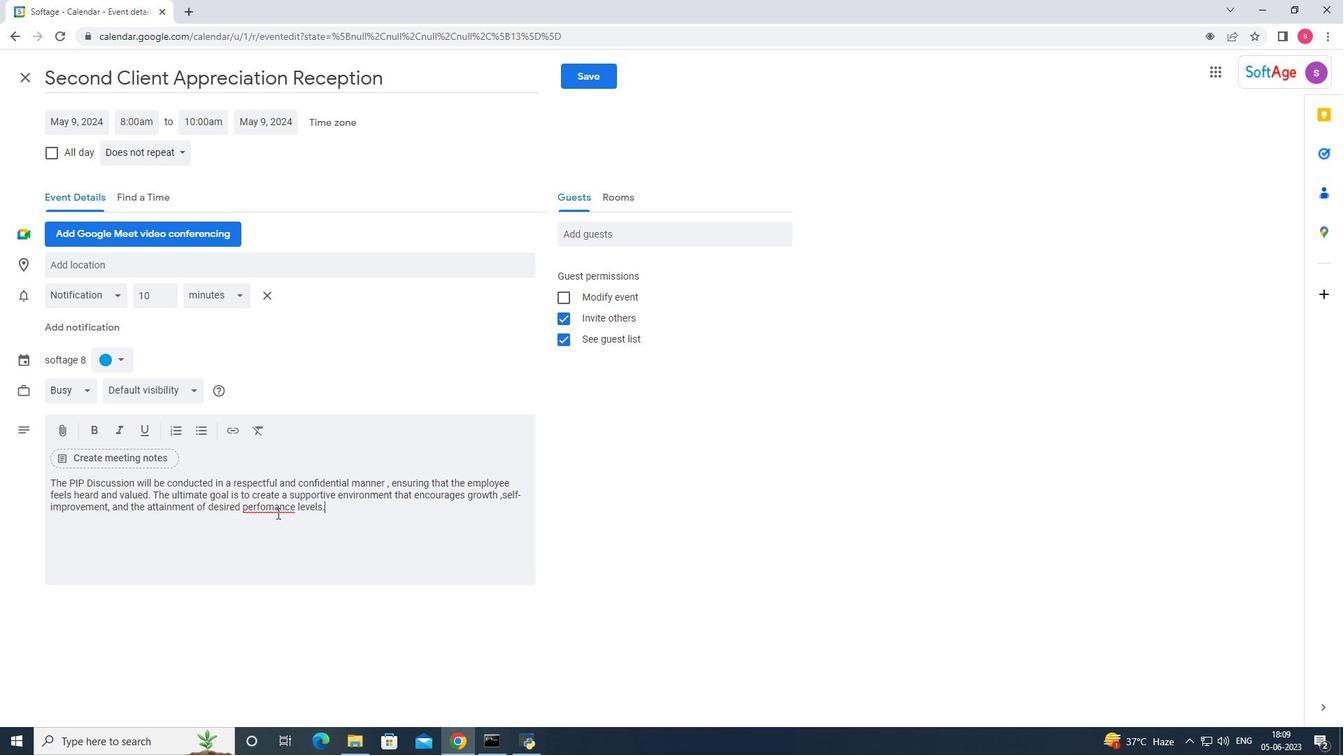 
Action: Mouse moved to (263, 511)
Screenshot: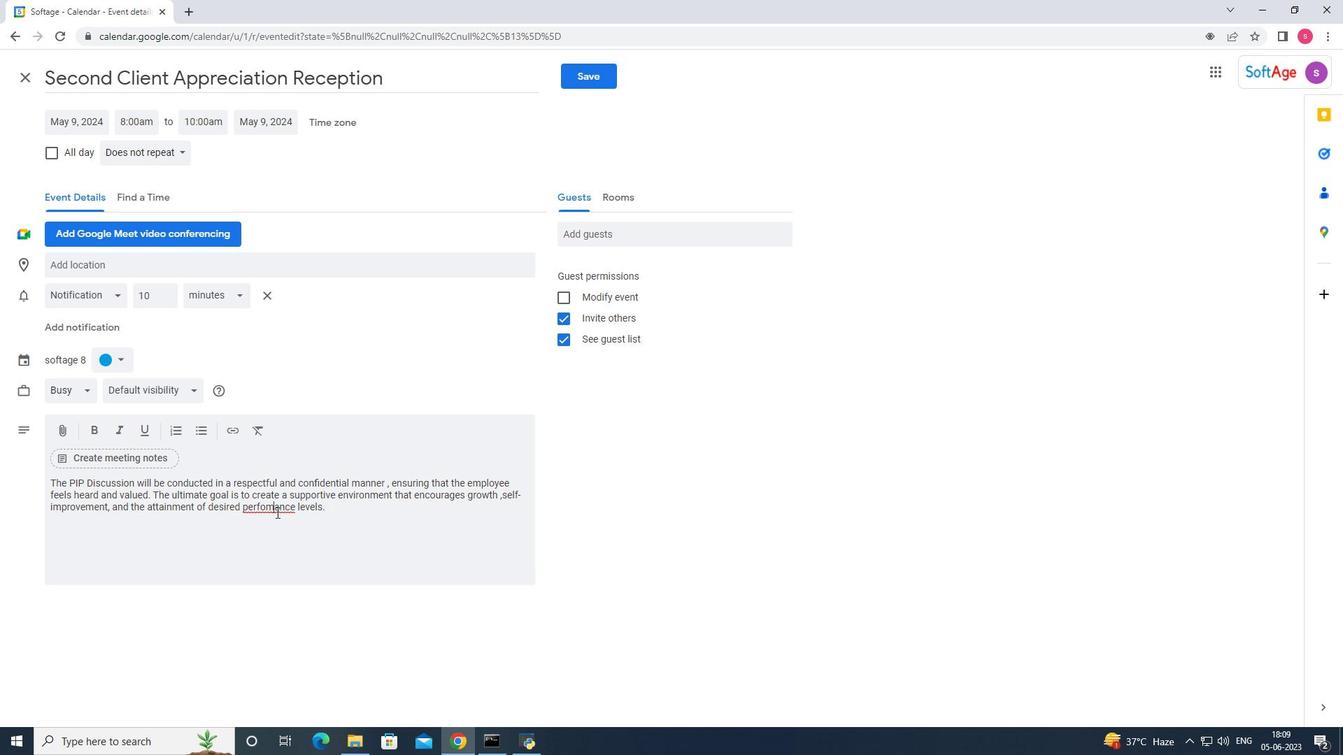 
Action: Mouse pressed left at (263, 511)
Screenshot: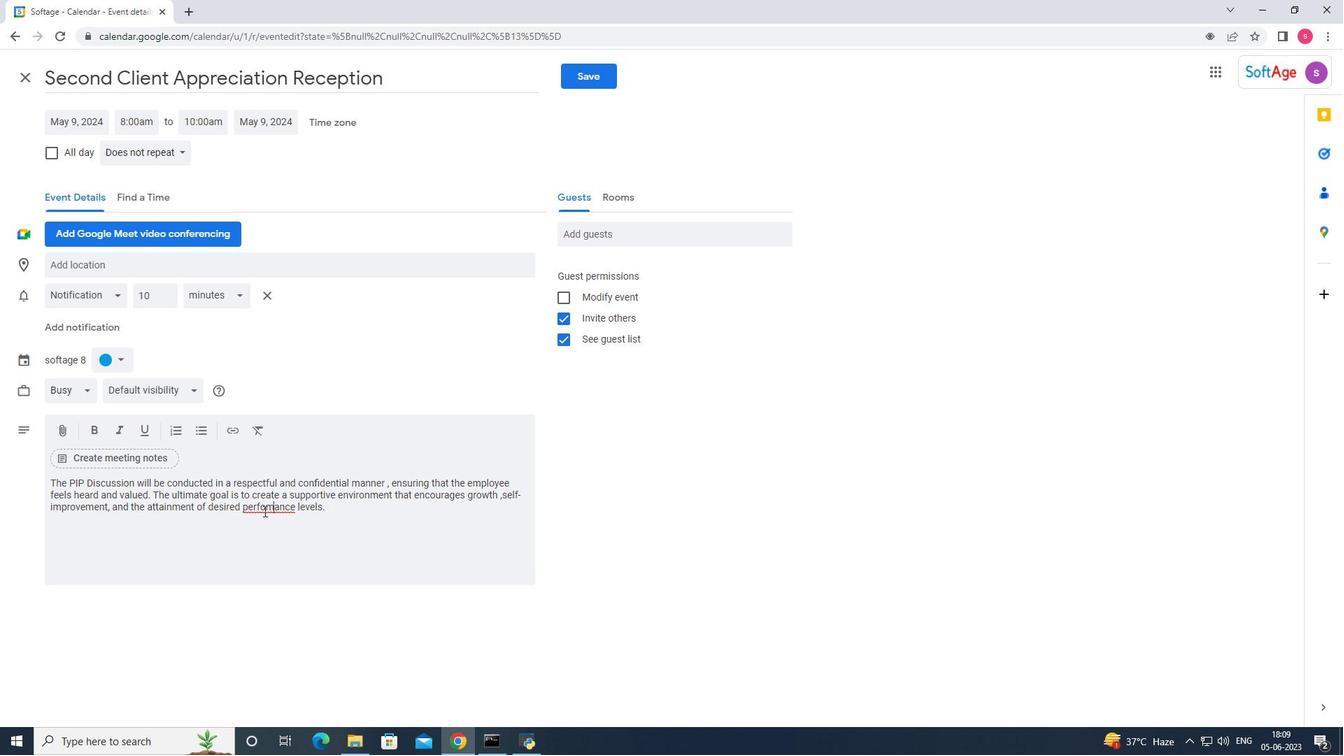 
Action: Mouse moved to (253, 509)
Screenshot: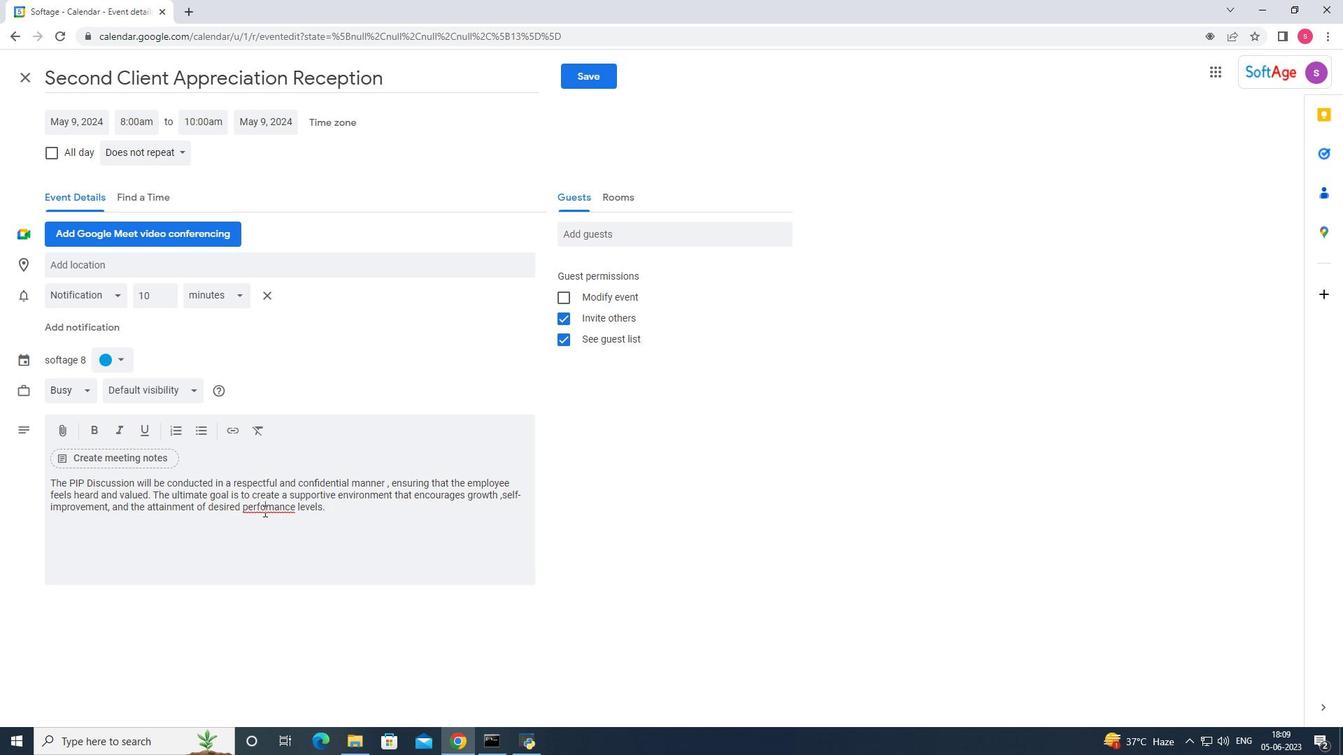 
Action: Mouse pressed left at (253, 509)
Screenshot: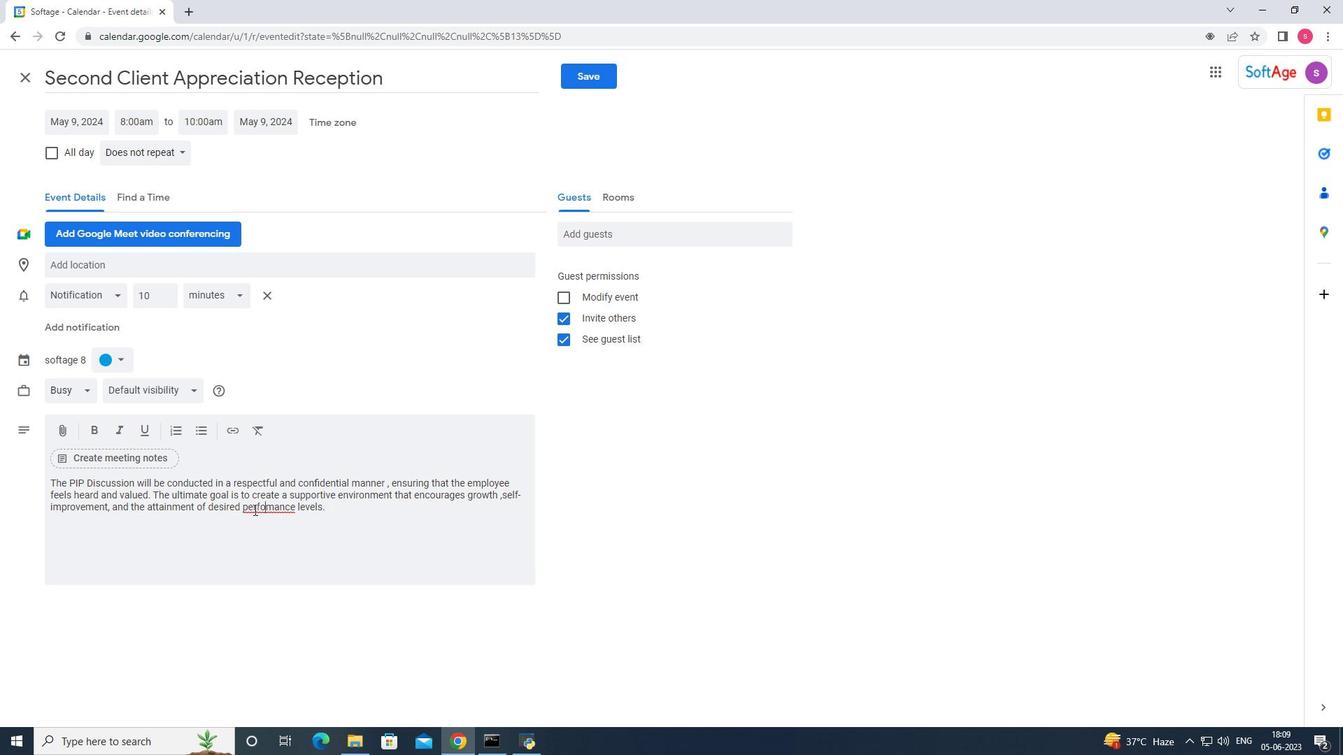 
Action: Mouse moved to (226, 507)
Screenshot: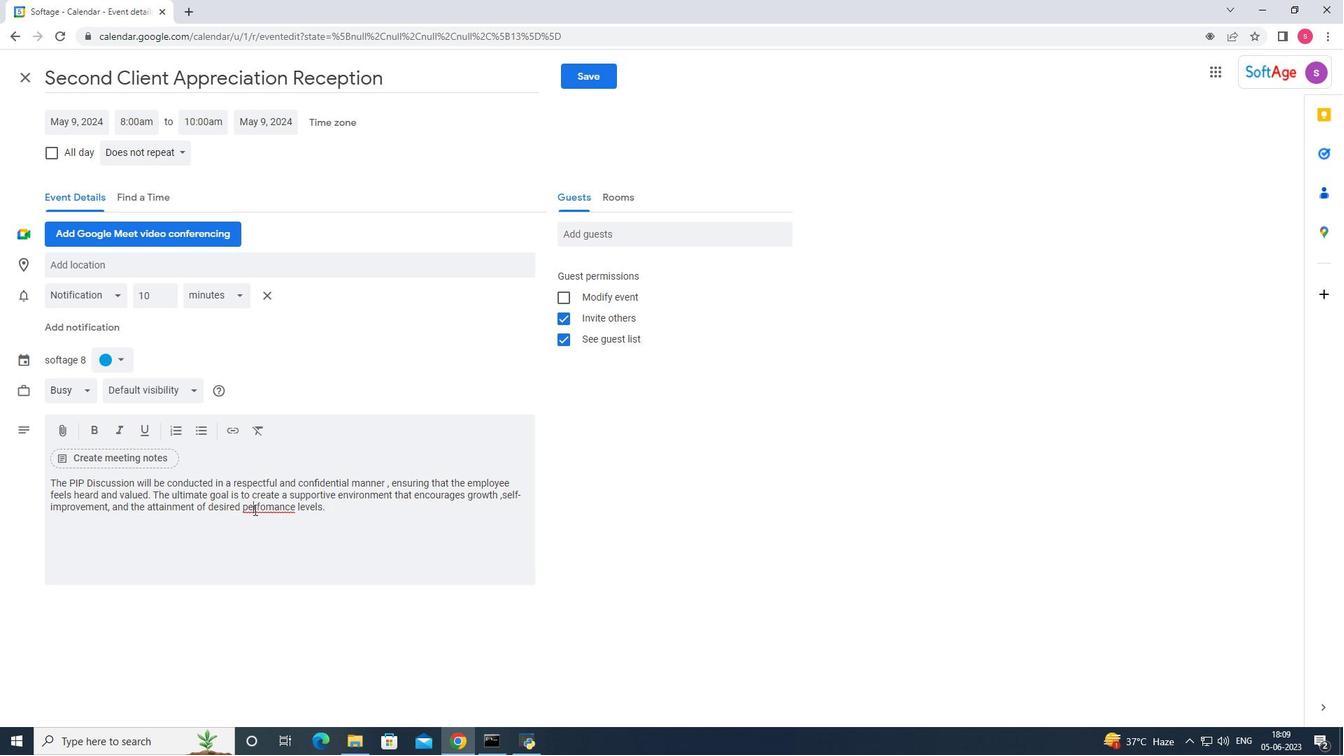 
Action: Mouse pressed left at (226, 507)
Screenshot: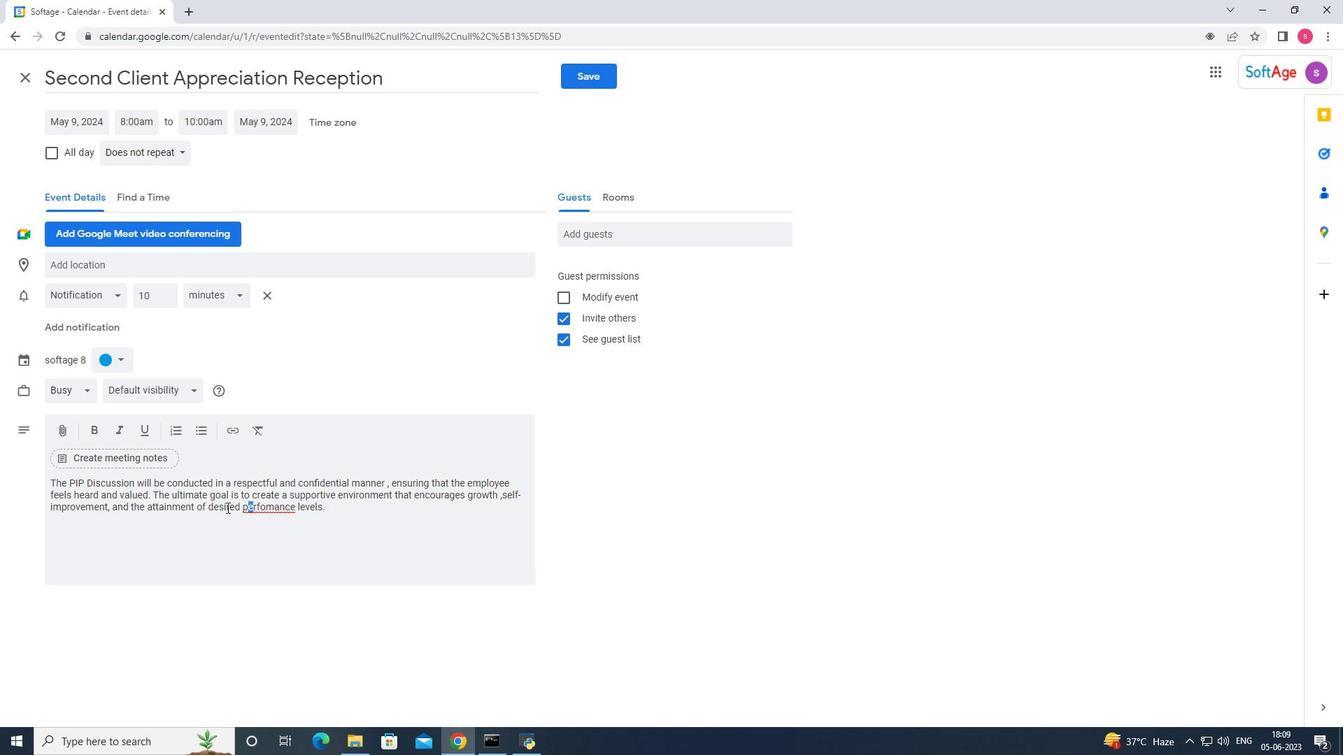 
Action: Mouse moved to (260, 509)
Screenshot: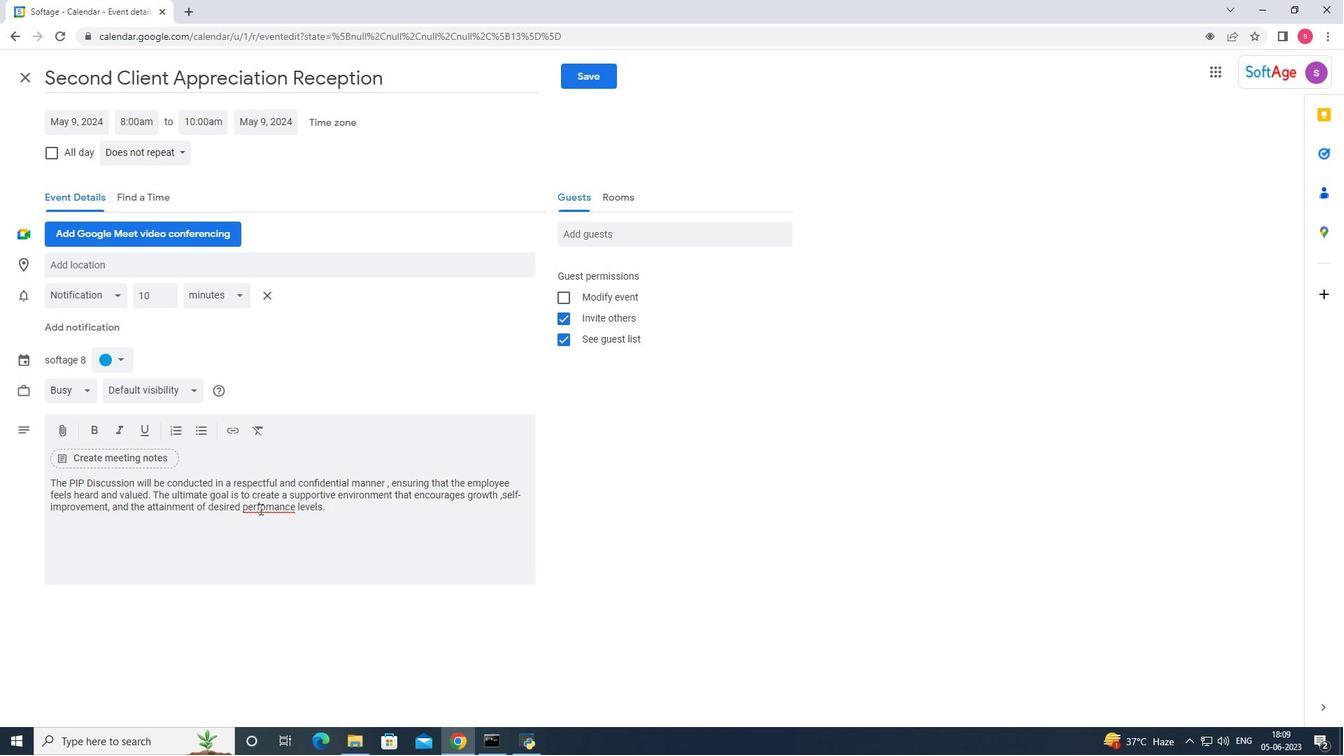 
Action: Mouse pressed left at (260, 509)
Screenshot: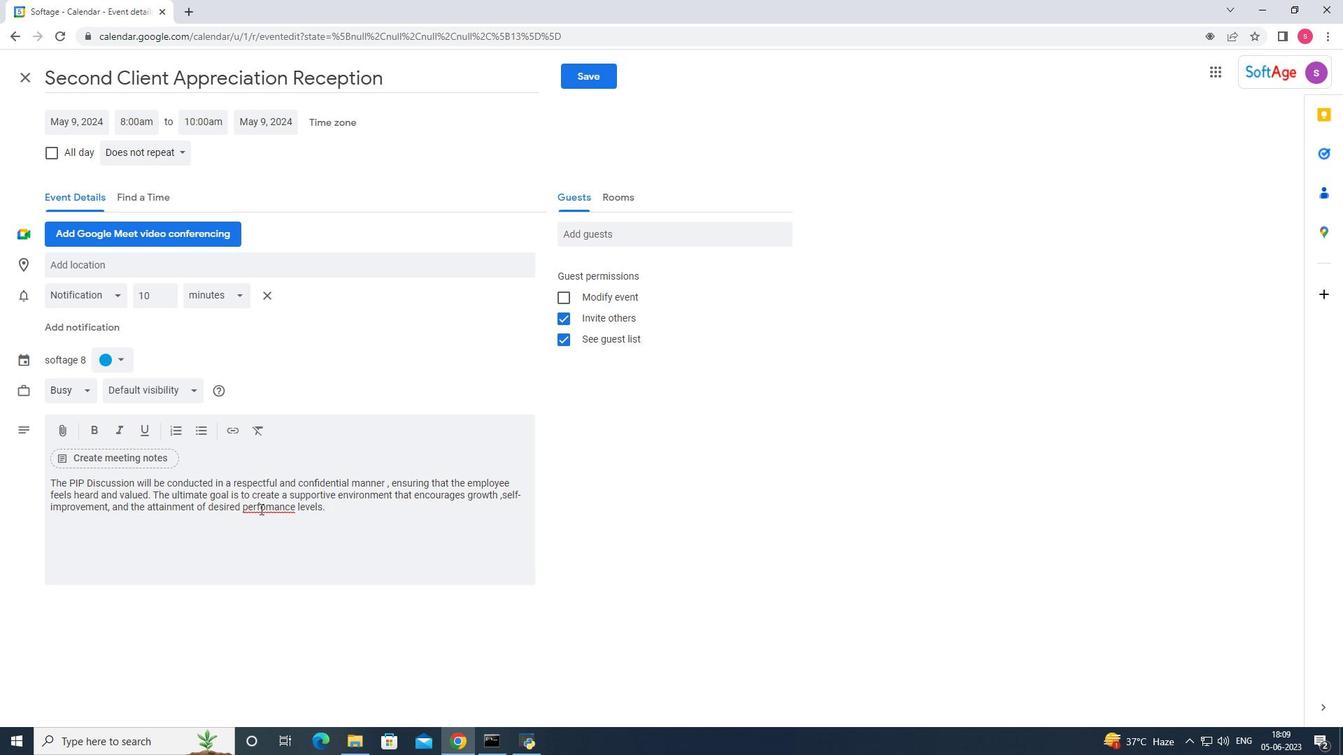 
Action: Mouse moved to (282, 512)
Screenshot: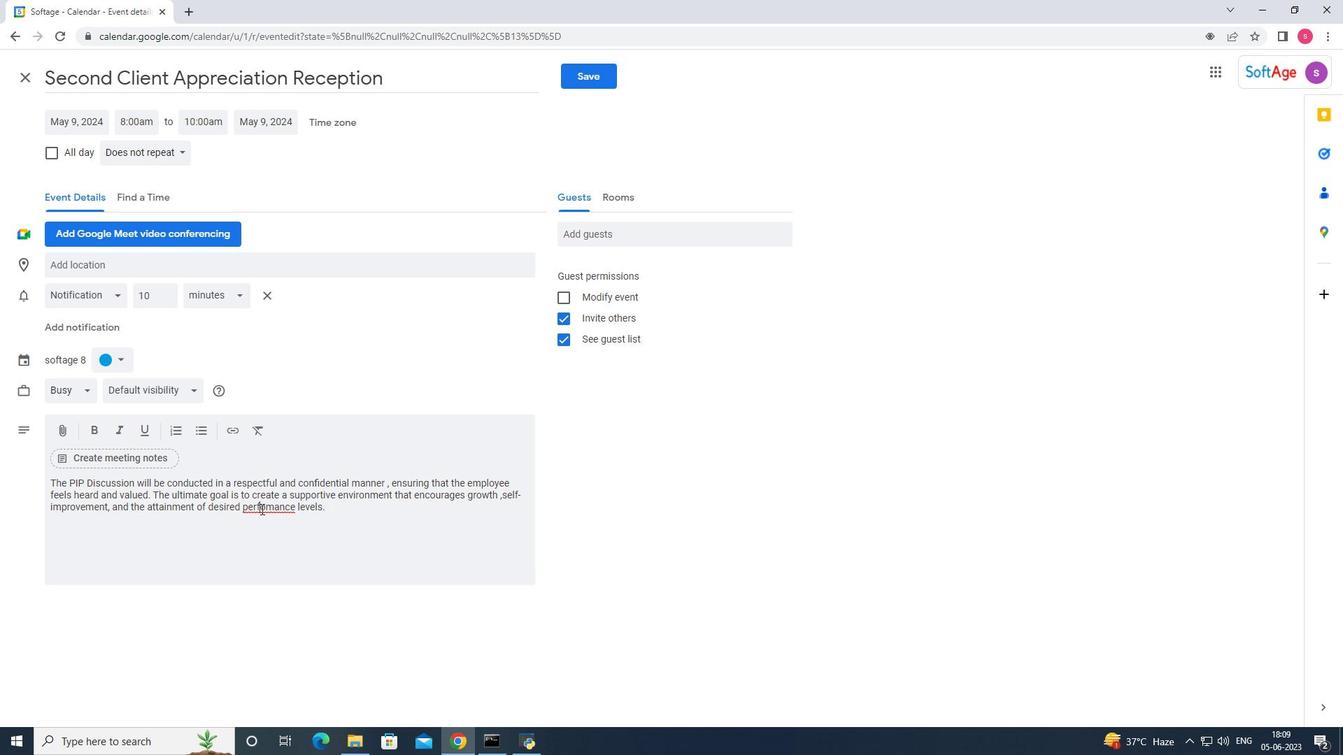 
Action: Mouse pressed left at (282, 512)
Screenshot: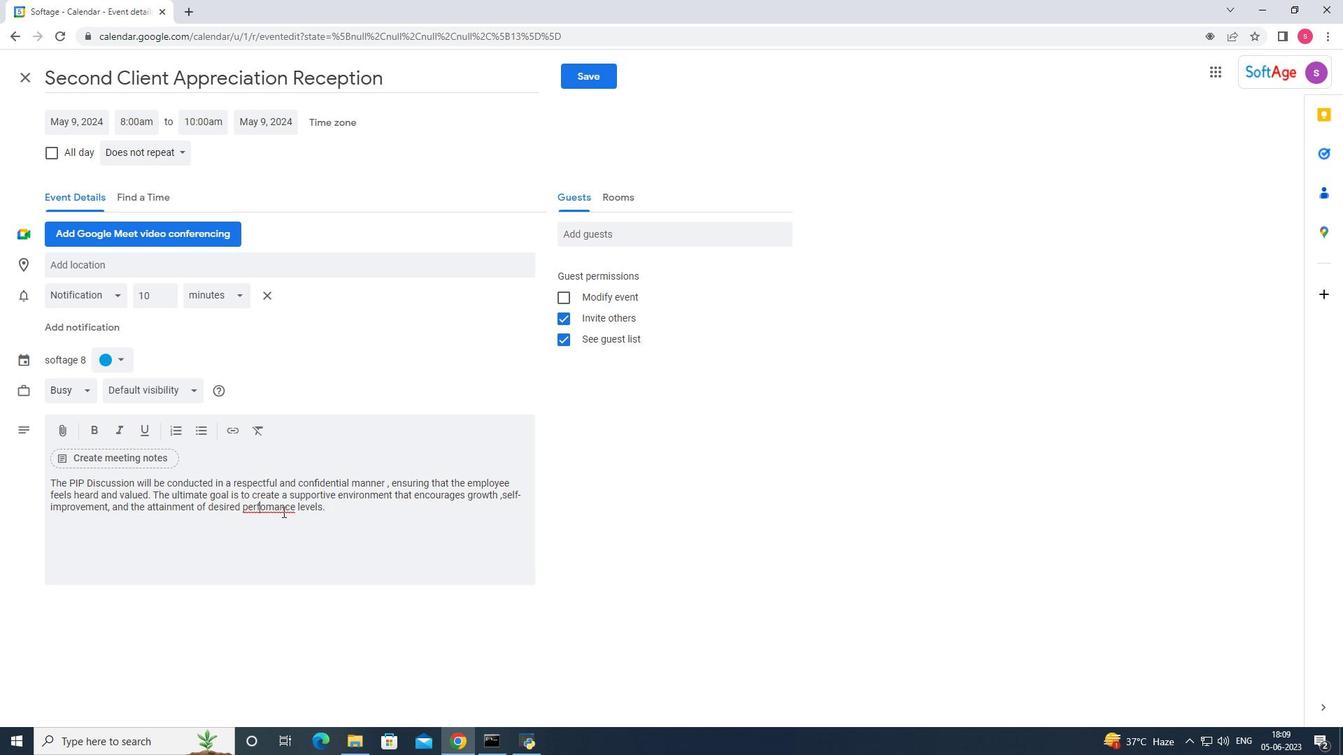 
Action: Mouse moved to (263, 508)
Screenshot: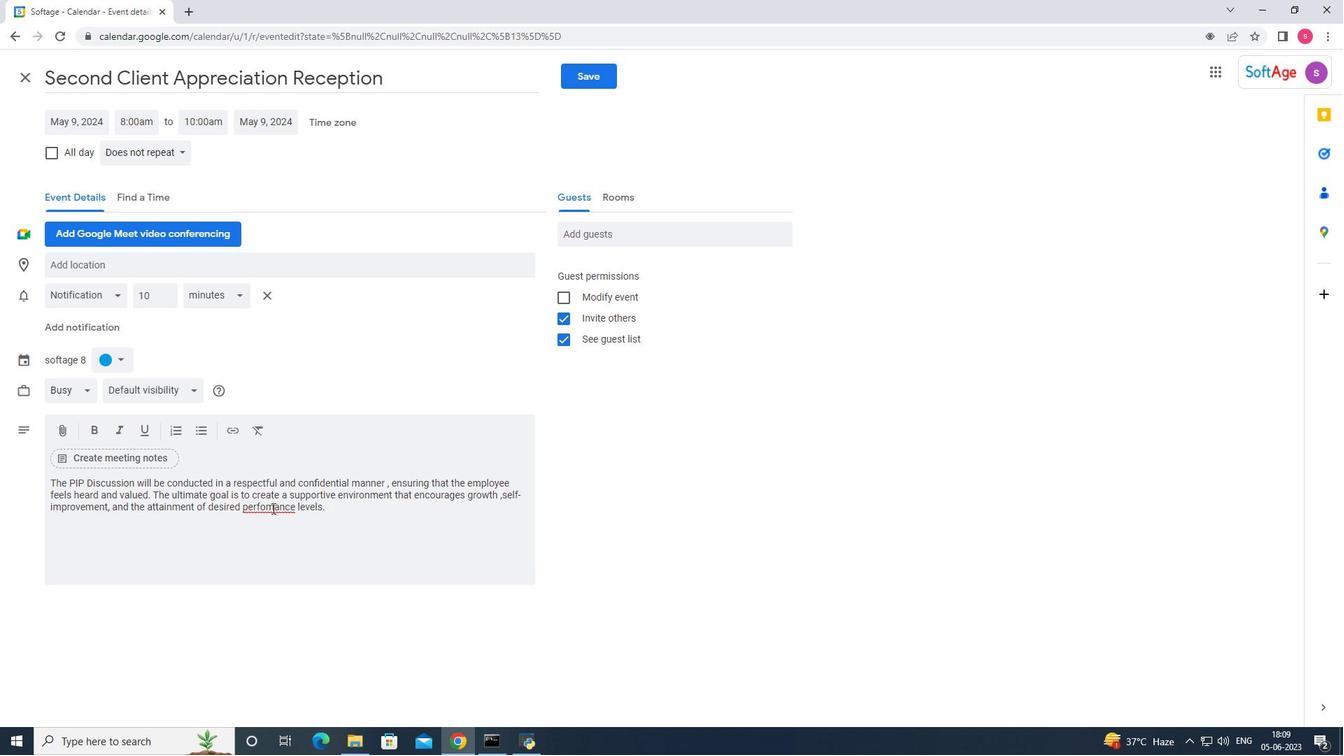 
Action: Mouse pressed left at (263, 508)
Screenshot: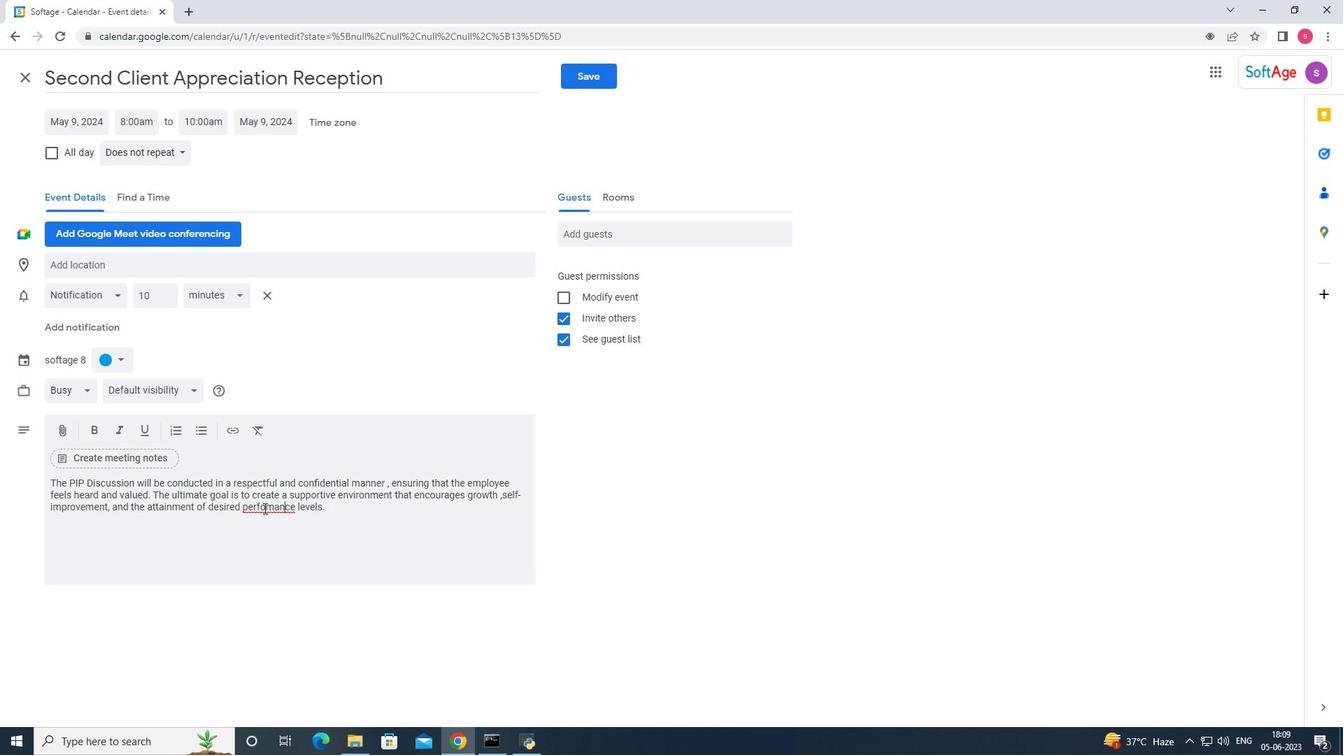 
Action: Key pressed r
Screenshot: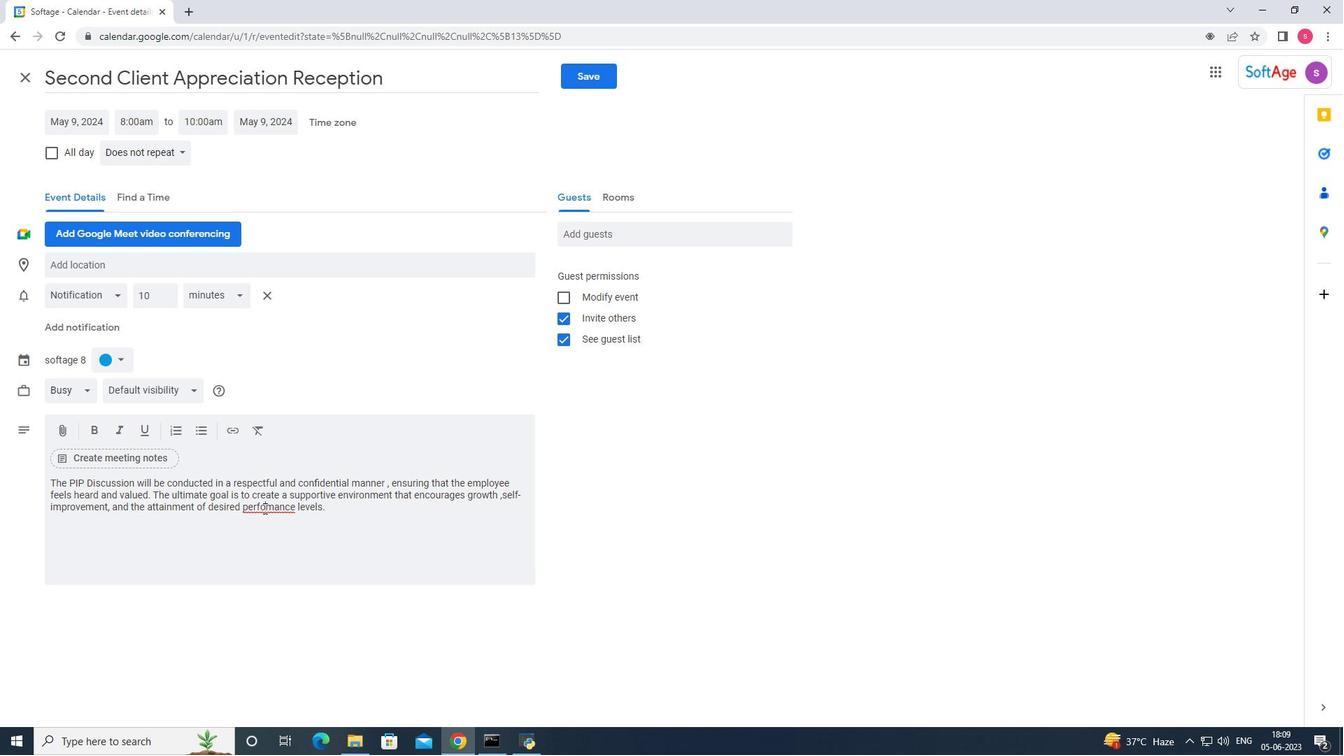 
Action: Mouse moved to (117, 361)
Screenshot: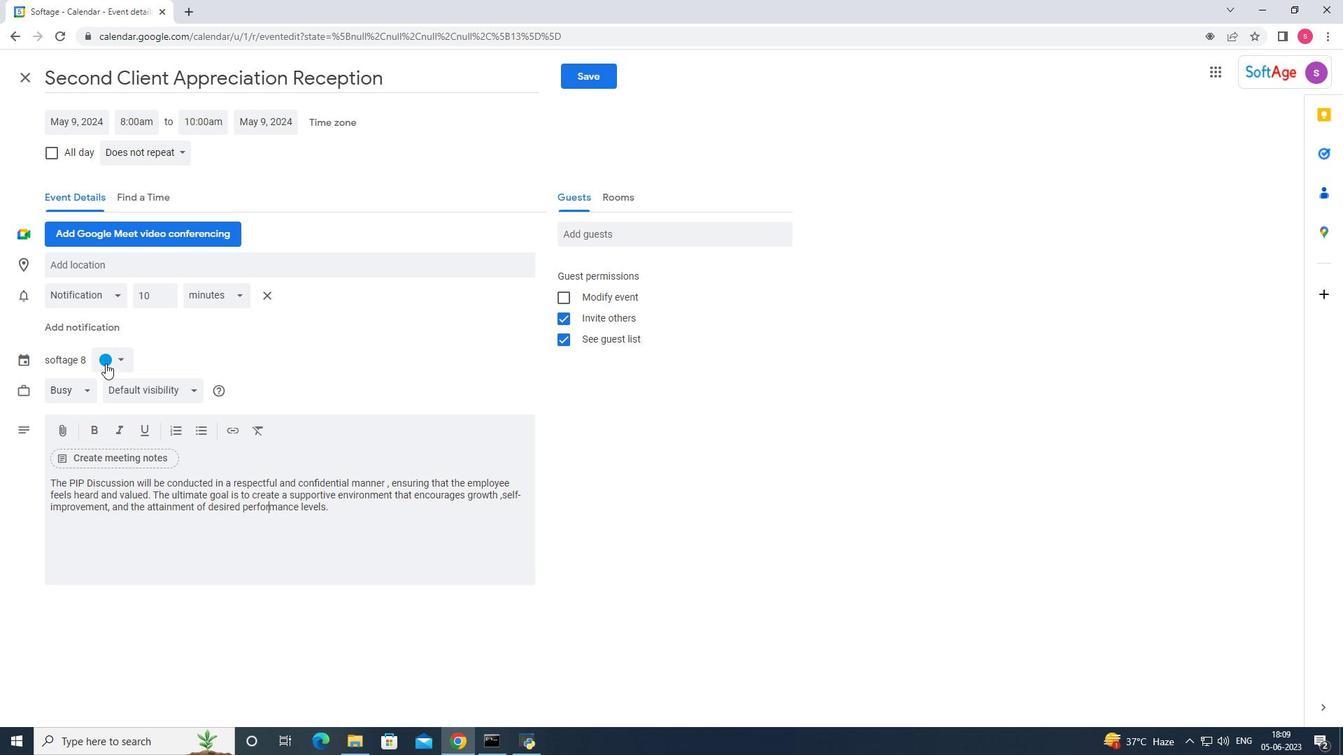 
Action: Mouse pressed left at (117, 361)
Screenshot: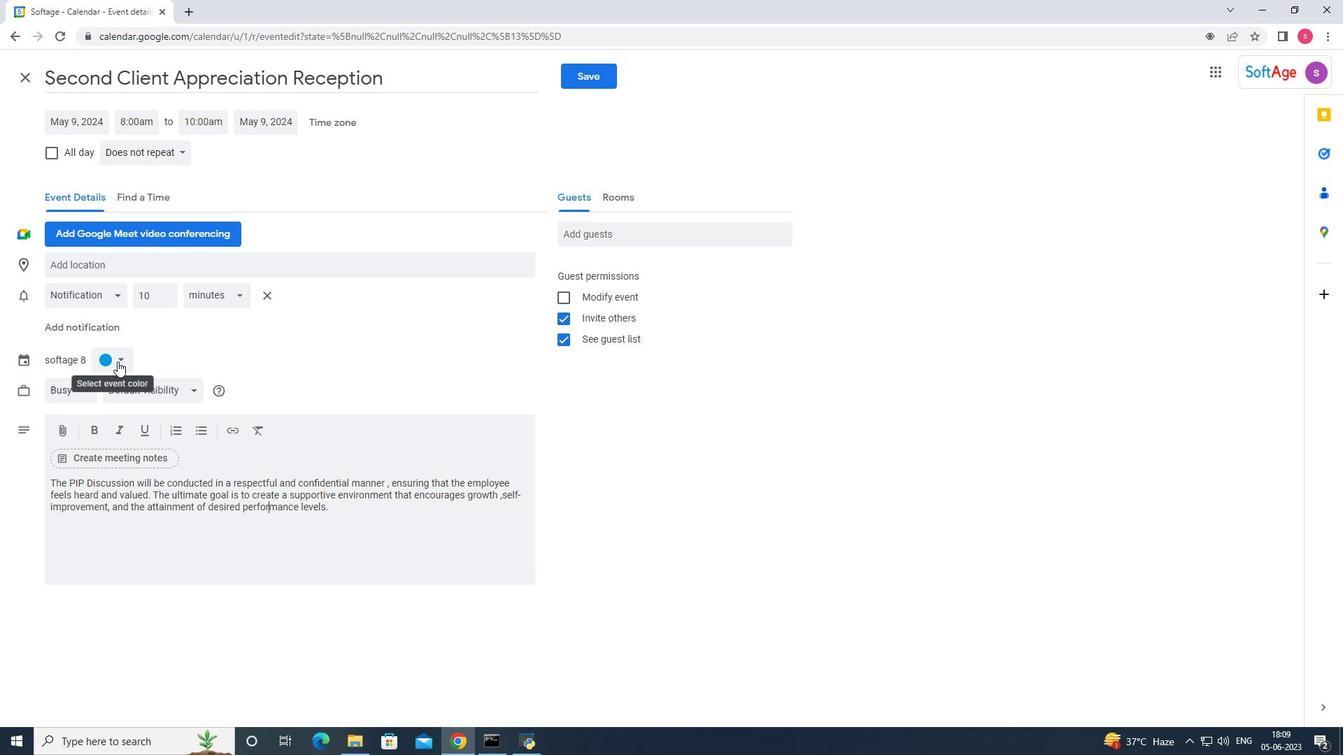 
Action: Mouse moved to (122, 360)
Screenshot: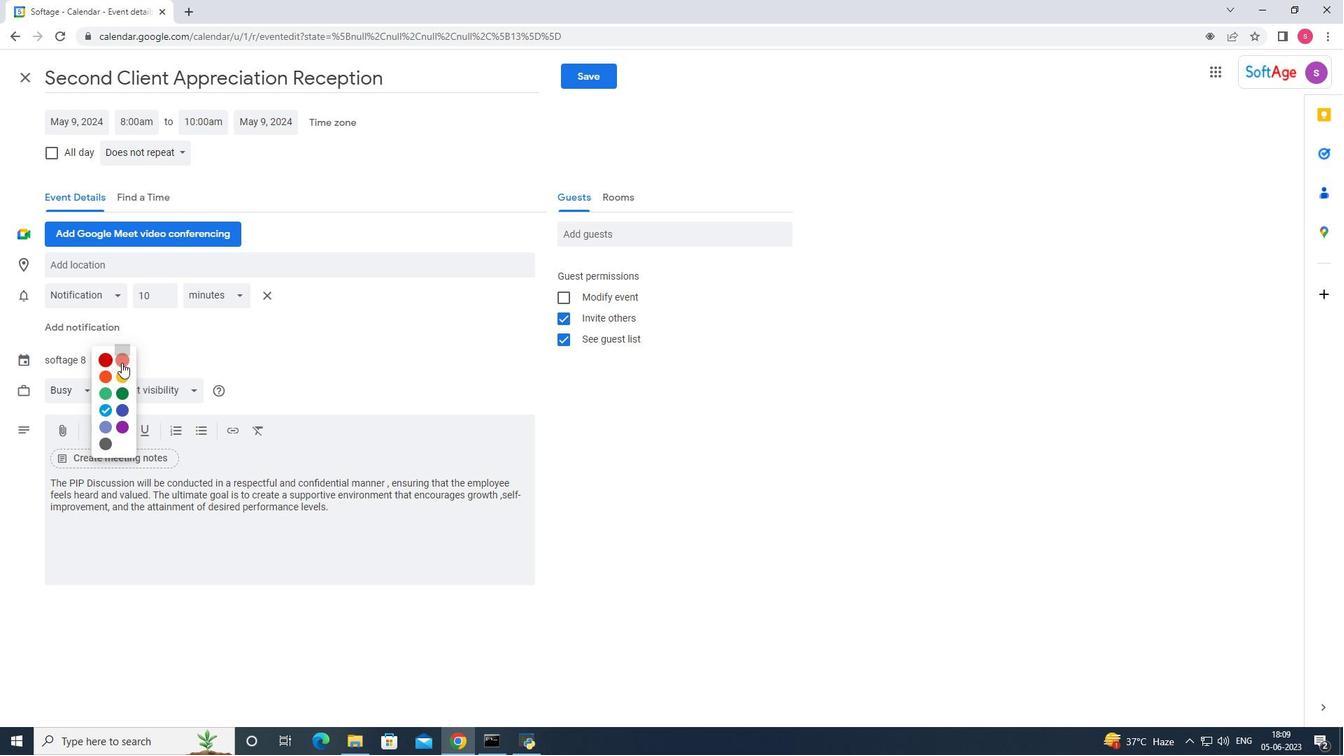
Action: Mouse pressed left at (122, 360)
Screenshot: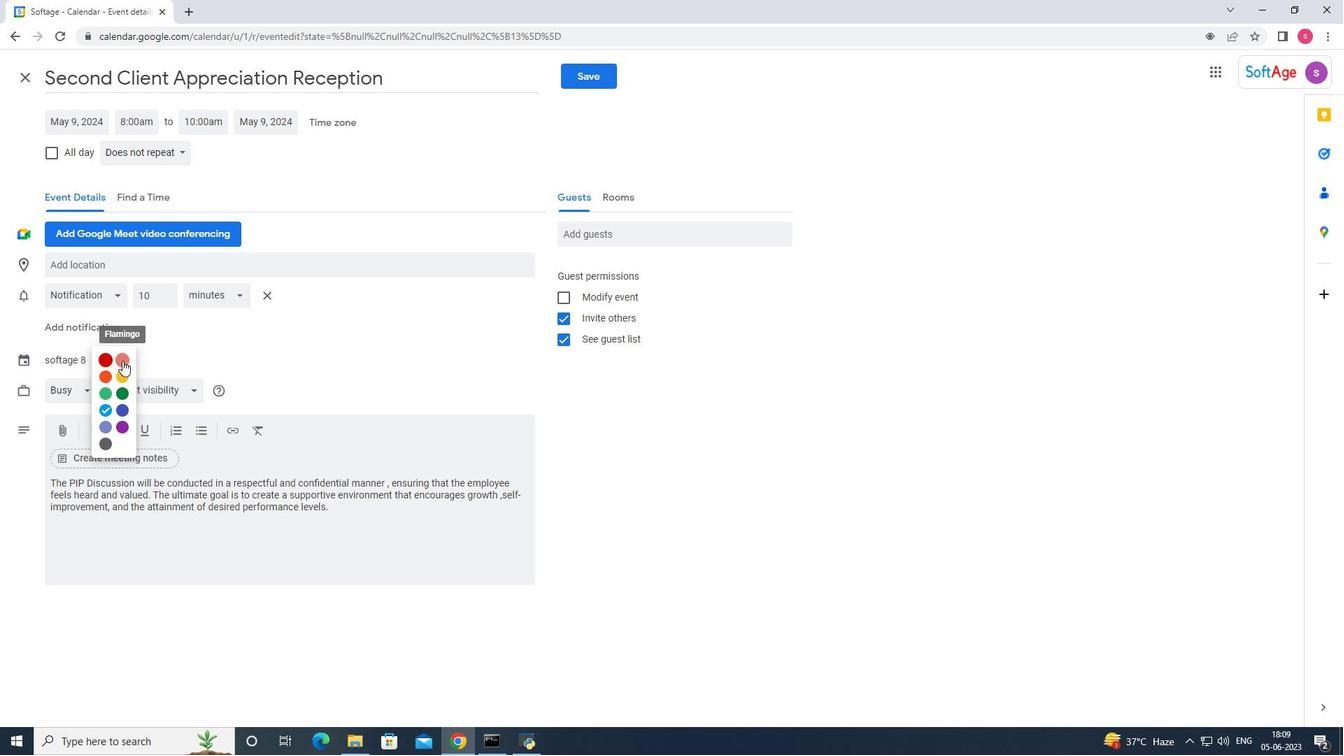 
Action: Mouse moved to (97, 271)
Screenshot: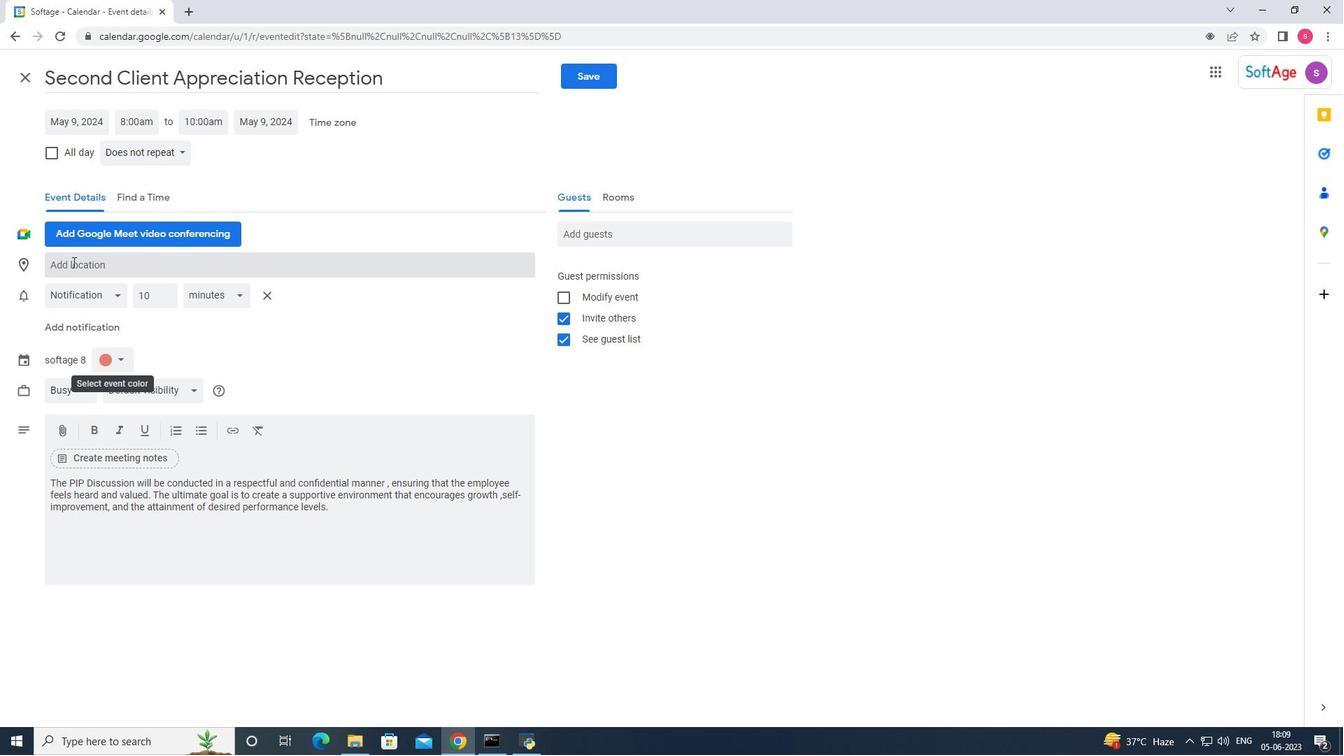 
Action: Mouse pressed left at (97, 271)
Screenshot: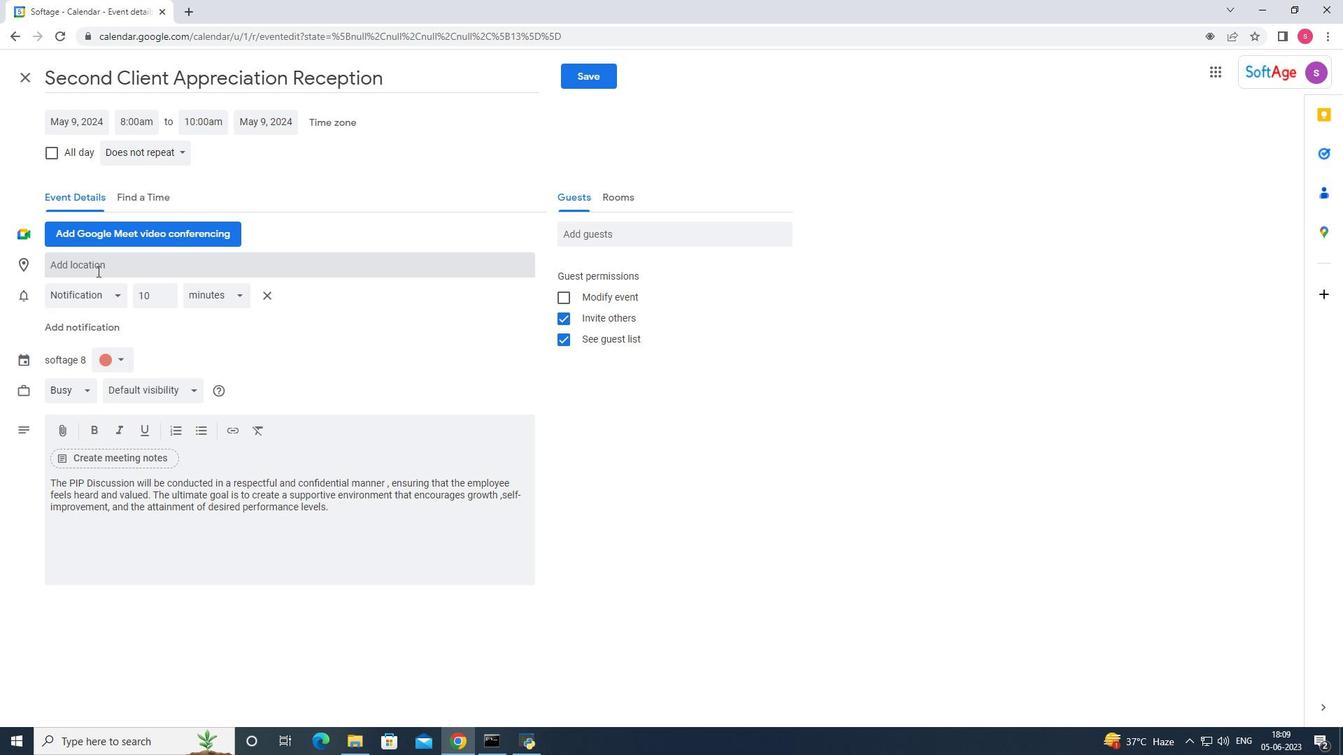 
Action: Key pressed <Key.shift><Key.shift><Key.shift><Key.shift><Key.shift>Vilnius,<Key.space><Key.shift>Lithuania,
Screenshot: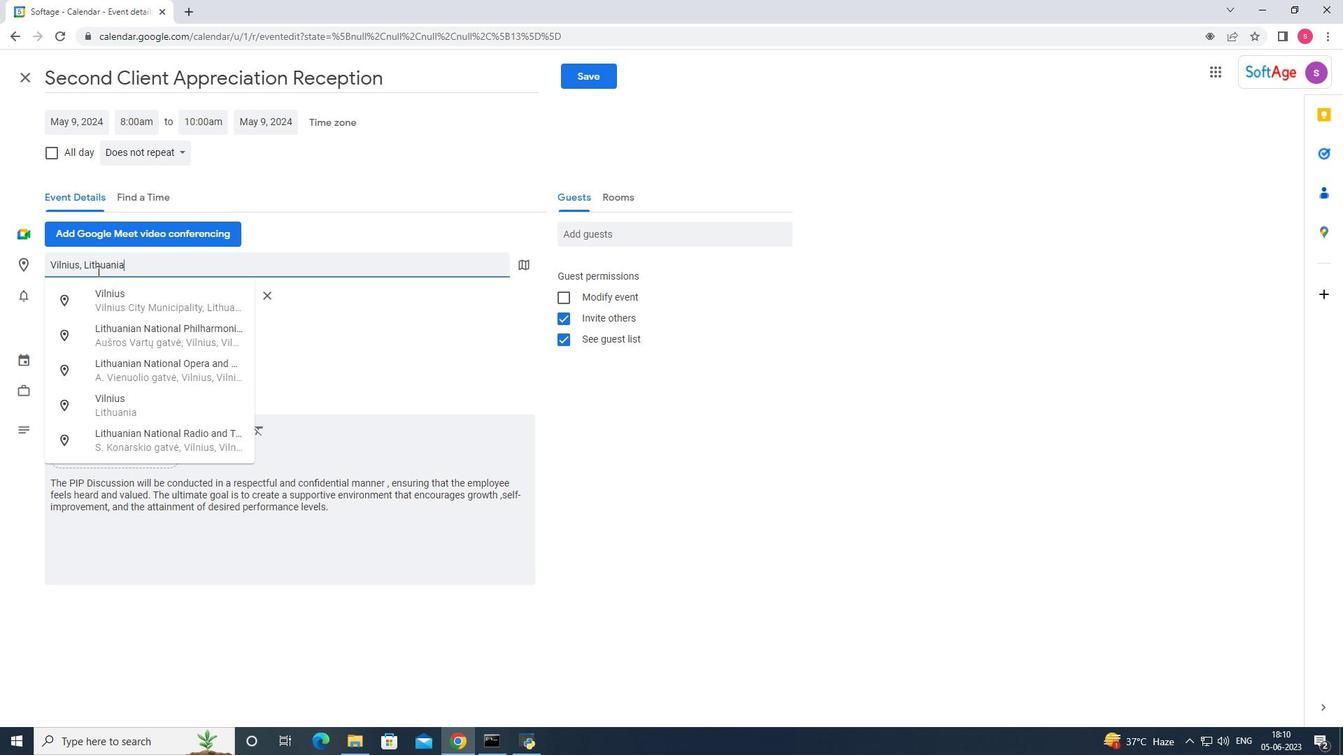 
Action: Mouse moved to (454, 362)
Screenshot: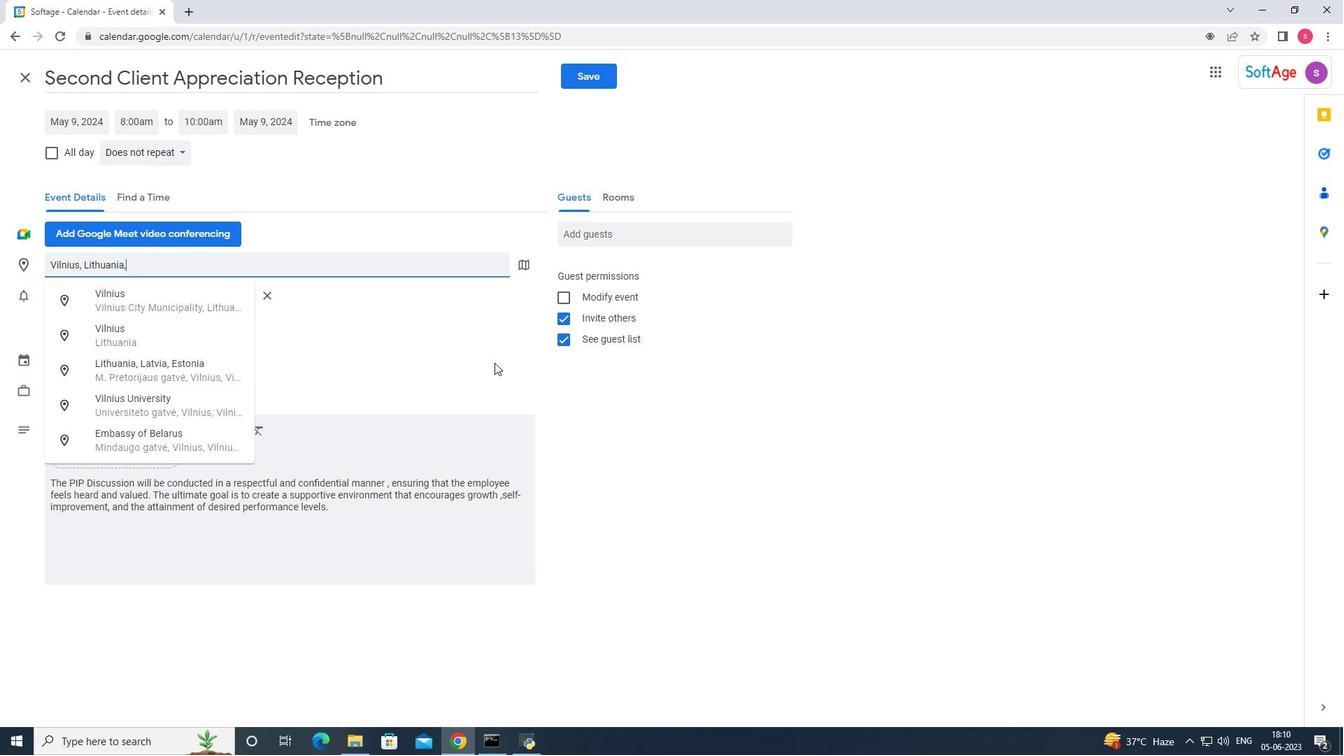 
Action: Mouse pressed left at (454, 362)
Screenshot: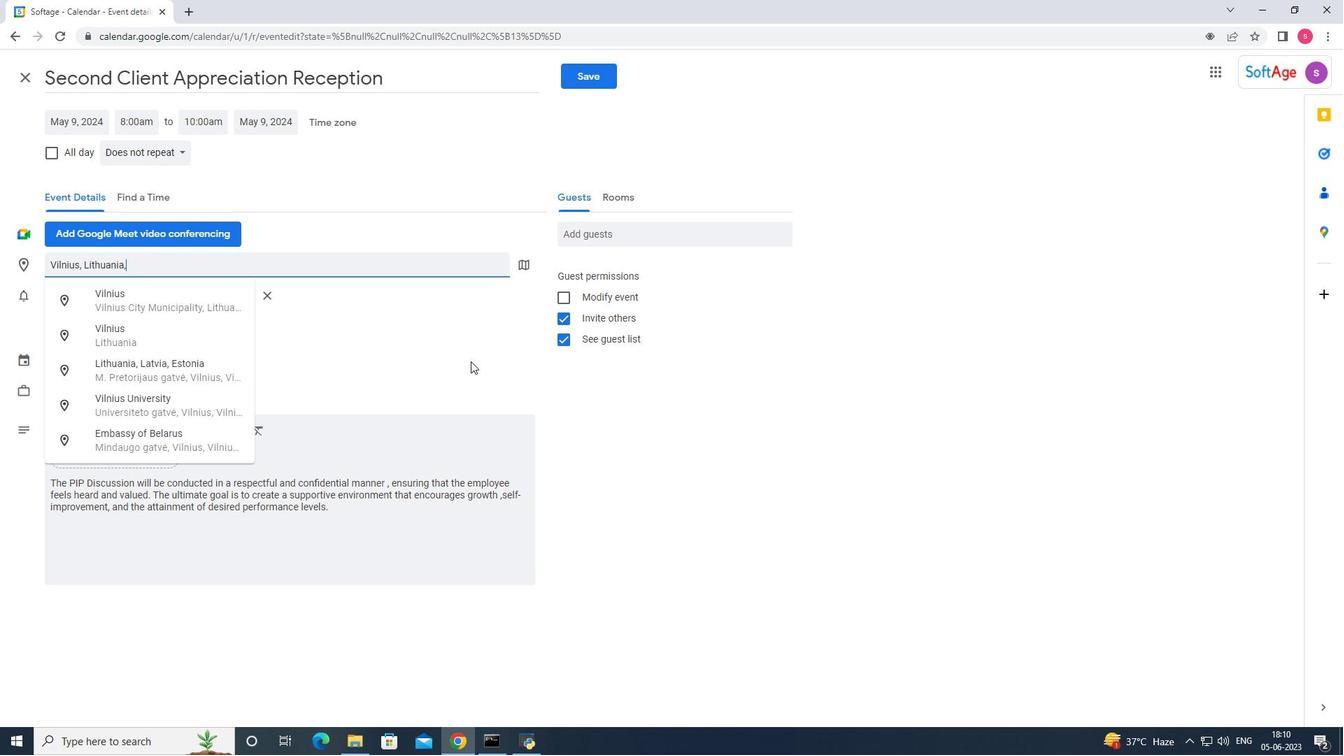 
Action: Mouse moved to (575, 235)
Screenshot: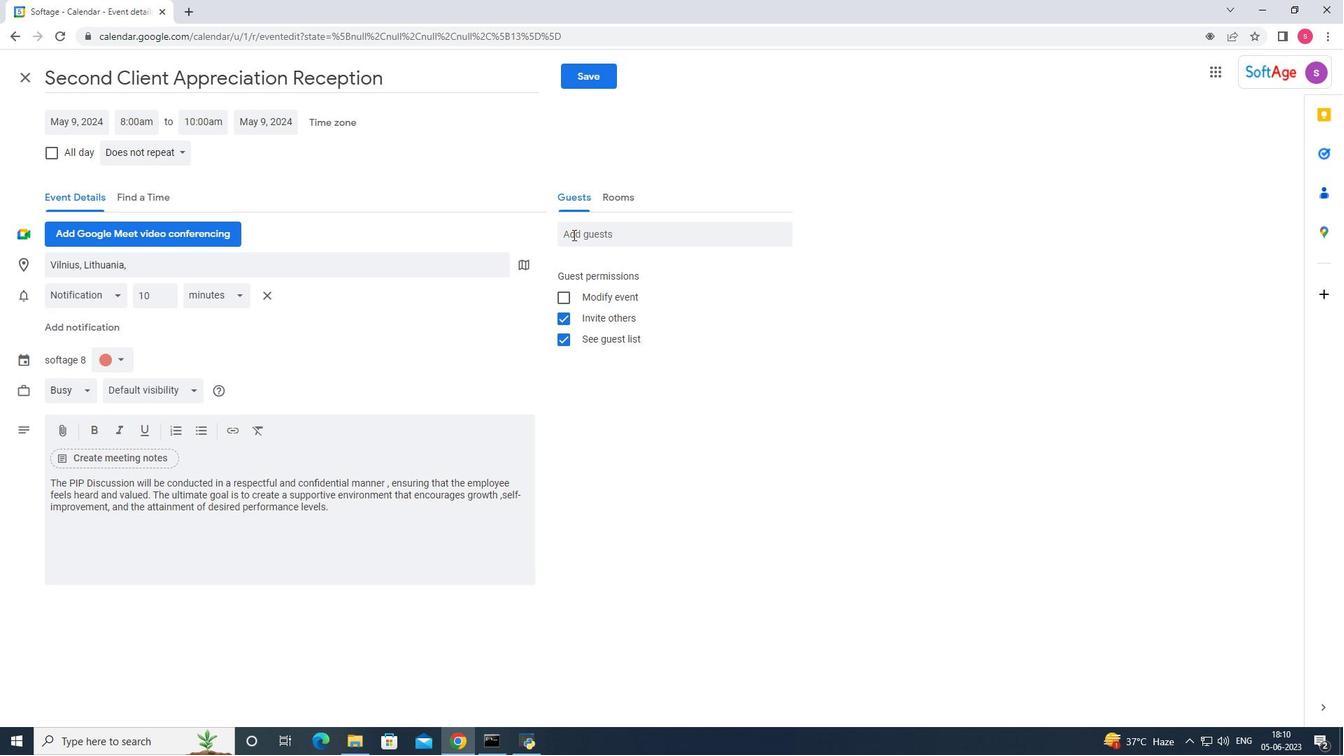 
Action: Mouse pressed left at (575, 235)
Screenshot: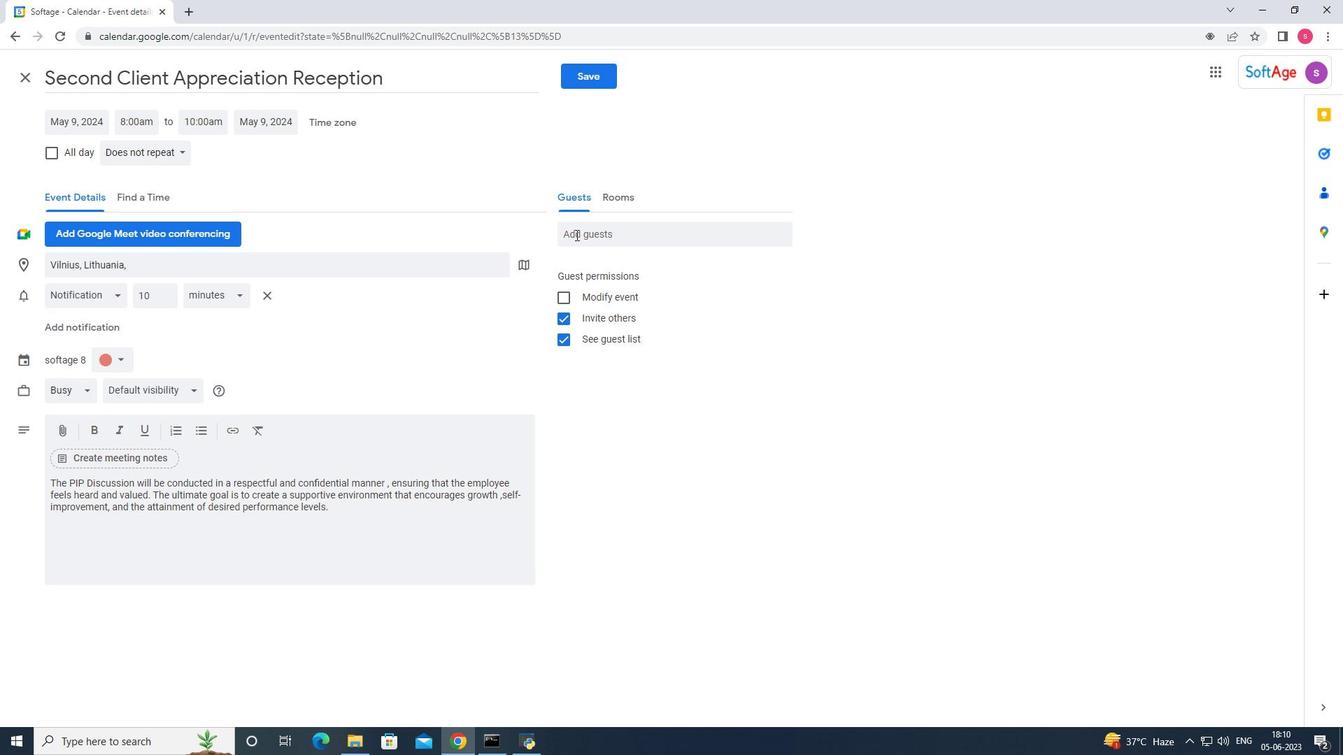 
Action: Key pressed softage.6
Screenshot: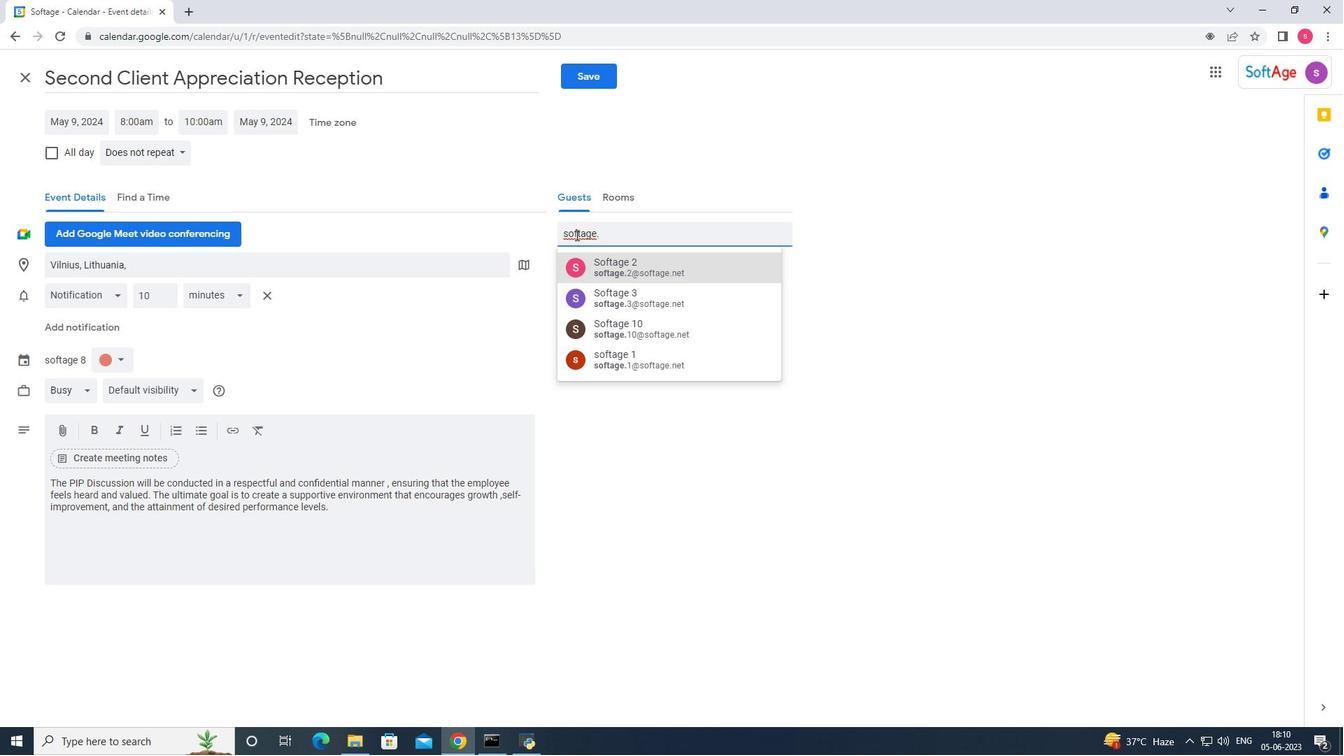 
Action: Mouse moved to (651, 272)
Screenshot: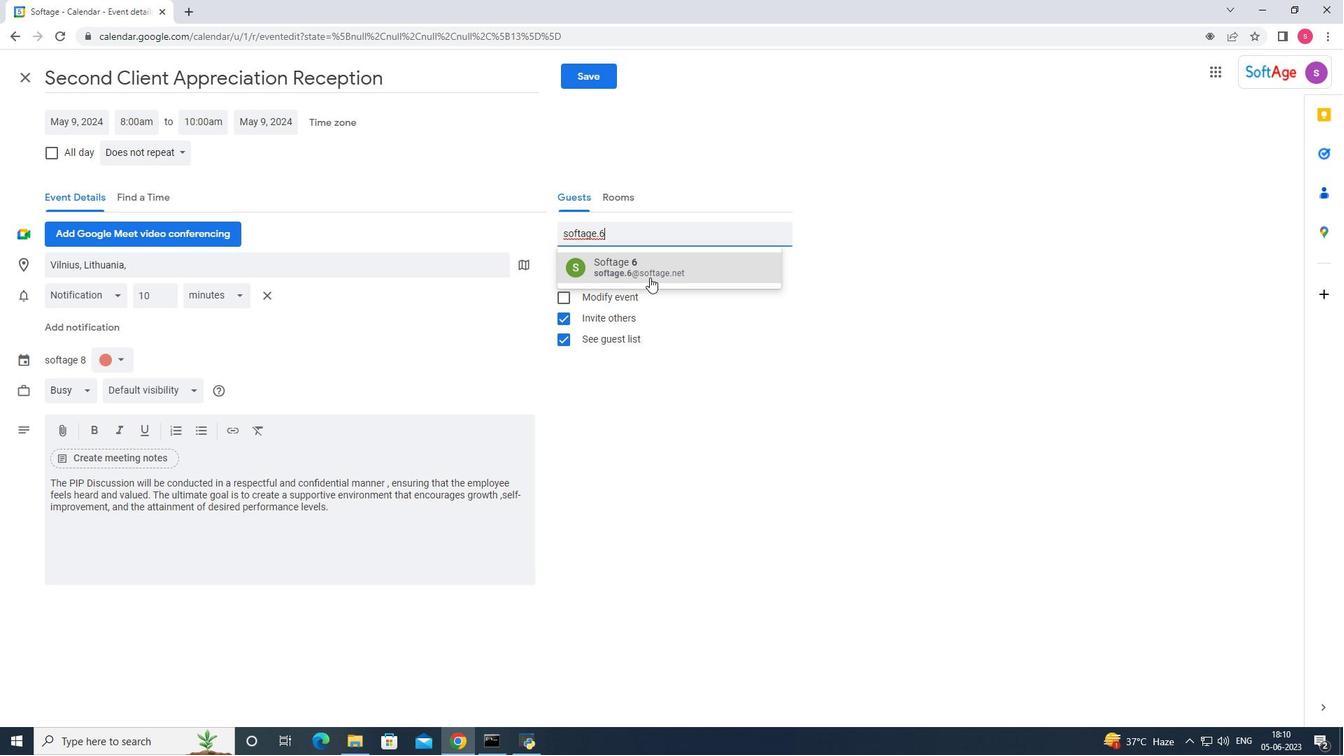 
Action: Mouse pressed left at (651, 272)
Screenshot: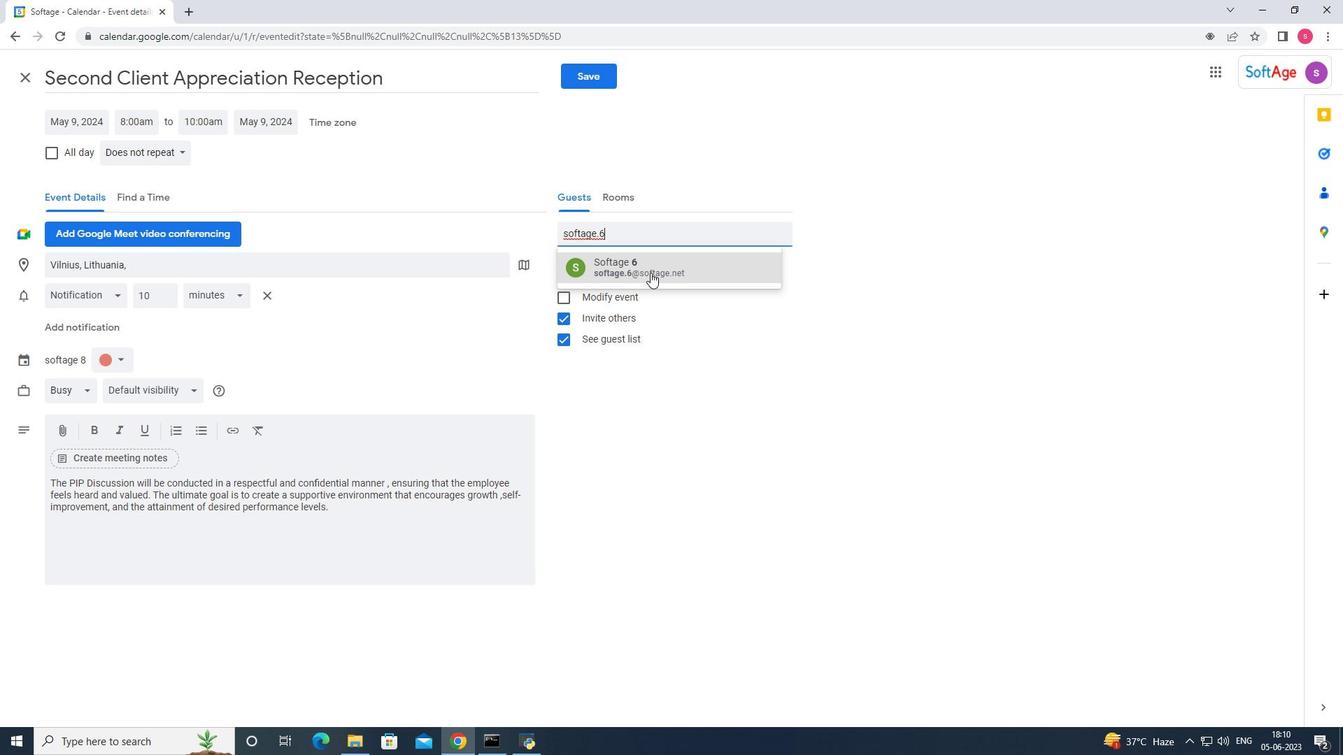 
Action: Mouse moved to (635, 235)
Screenshot: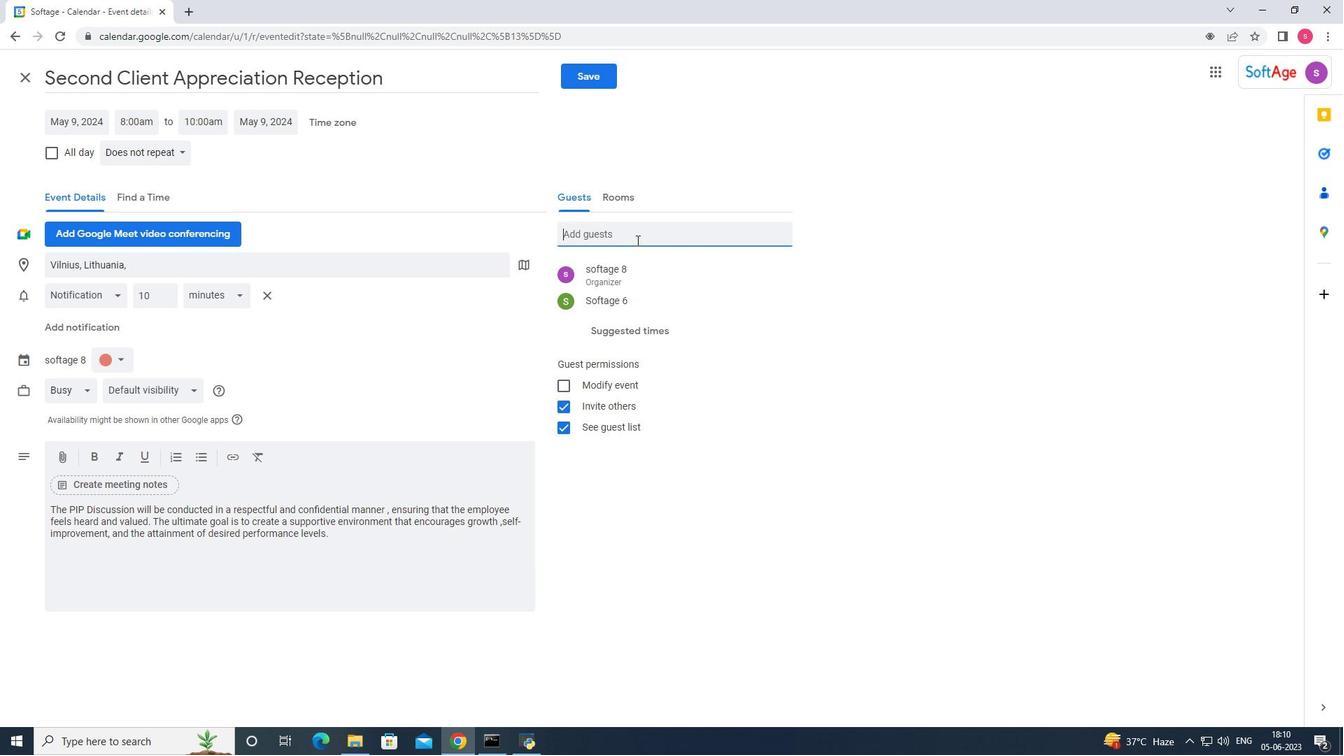 
Action: Key pressed softage.7
Screenshot: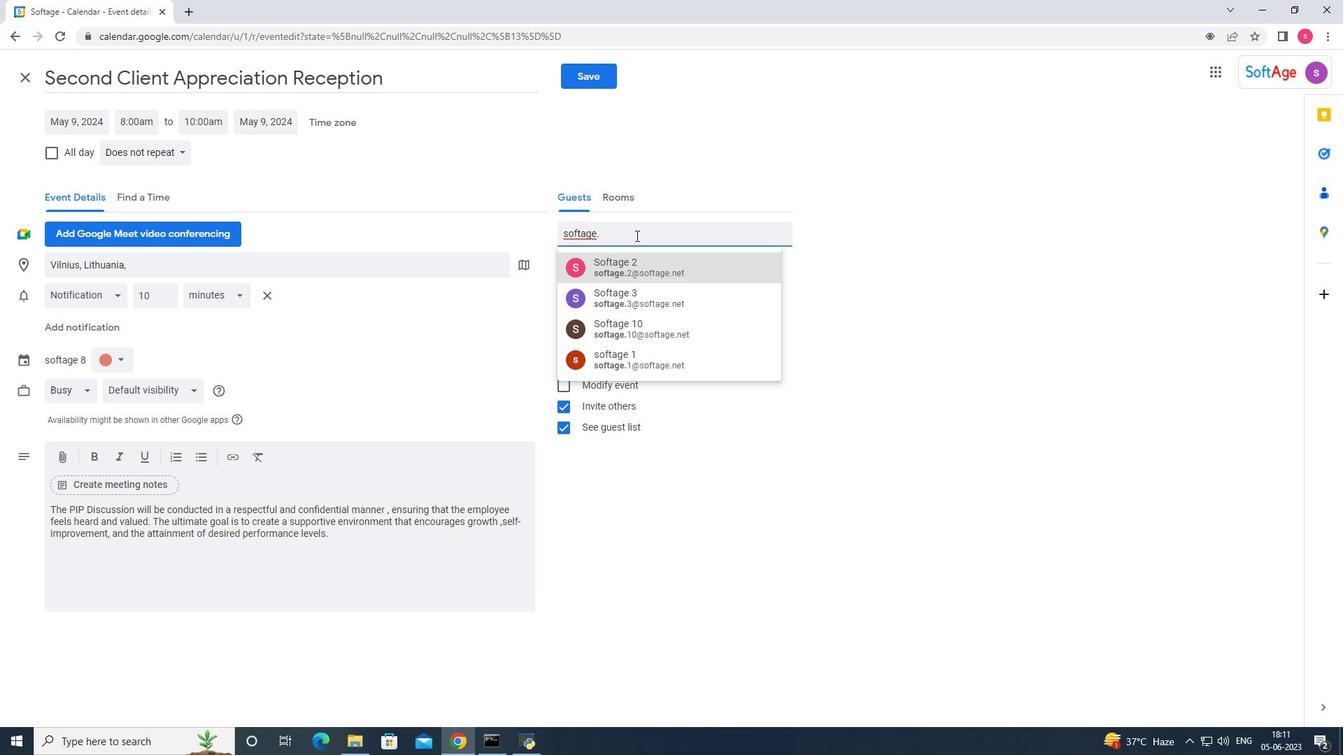
Action: Mouse moved to (642, 265)
Screenshot: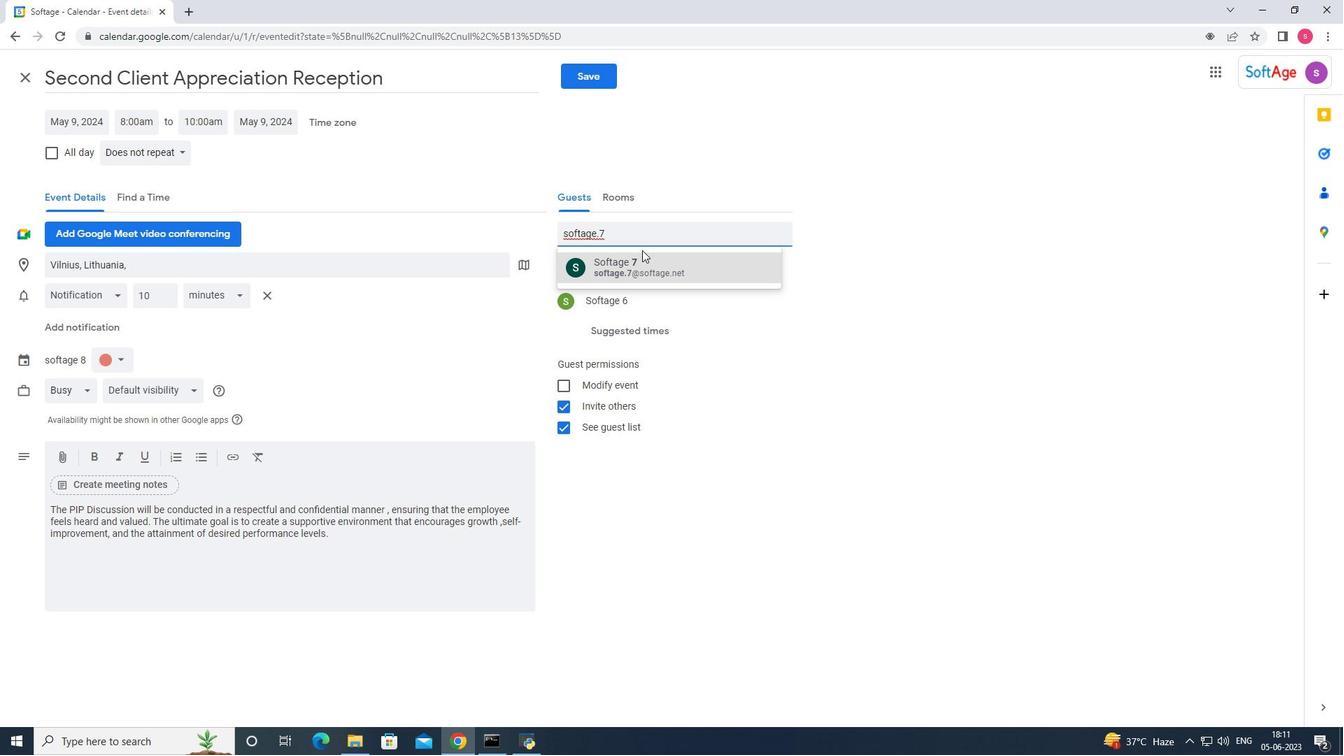 
Action: Mouse pressed left at (642, 265)
Screenshot: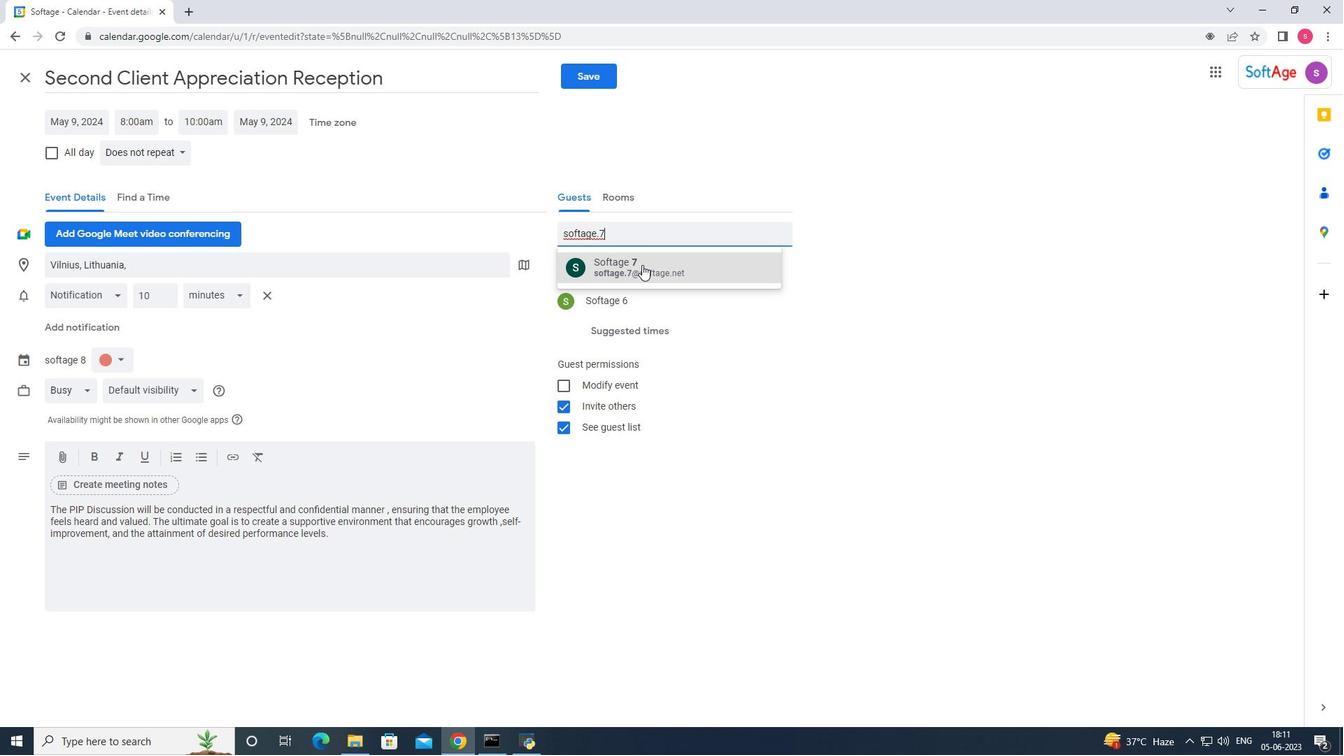 
Action: Mouse moved to (144, 153)
Screenshot: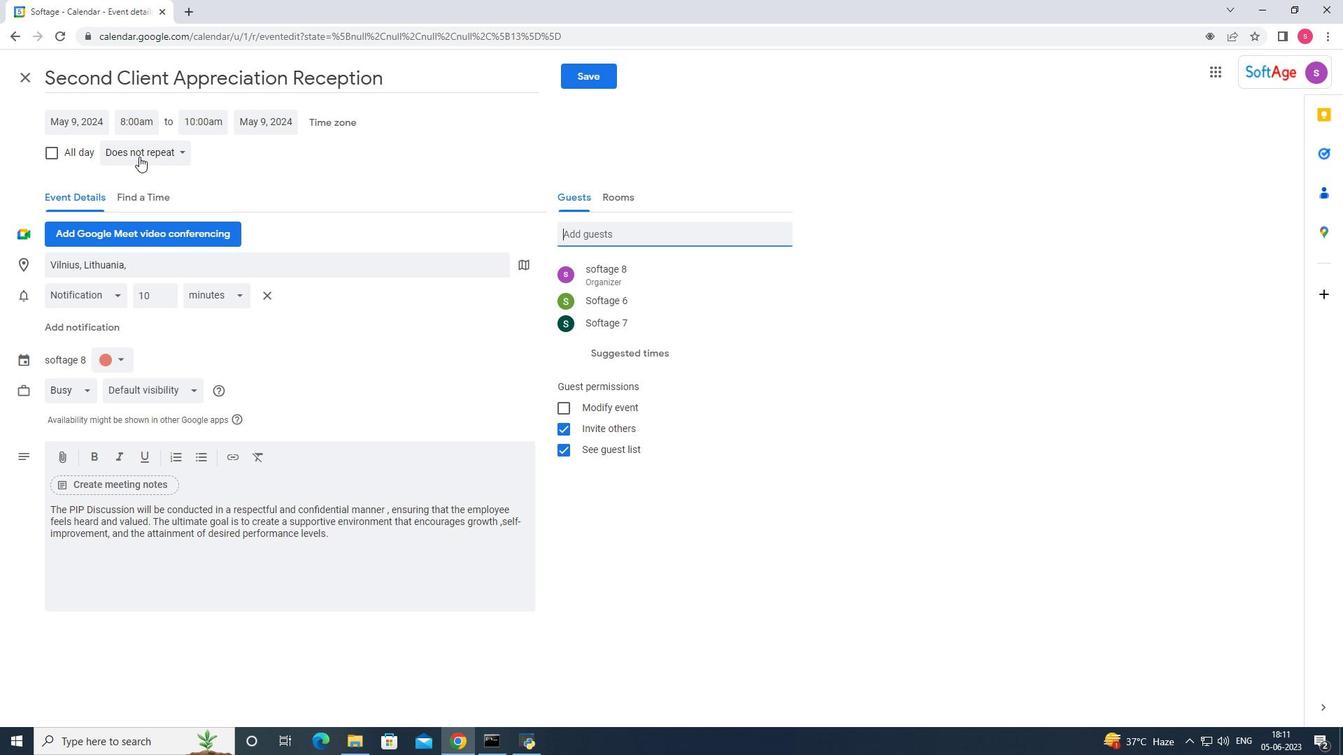 
Action: Mouse pressed left at (144, 153)
Screenshot: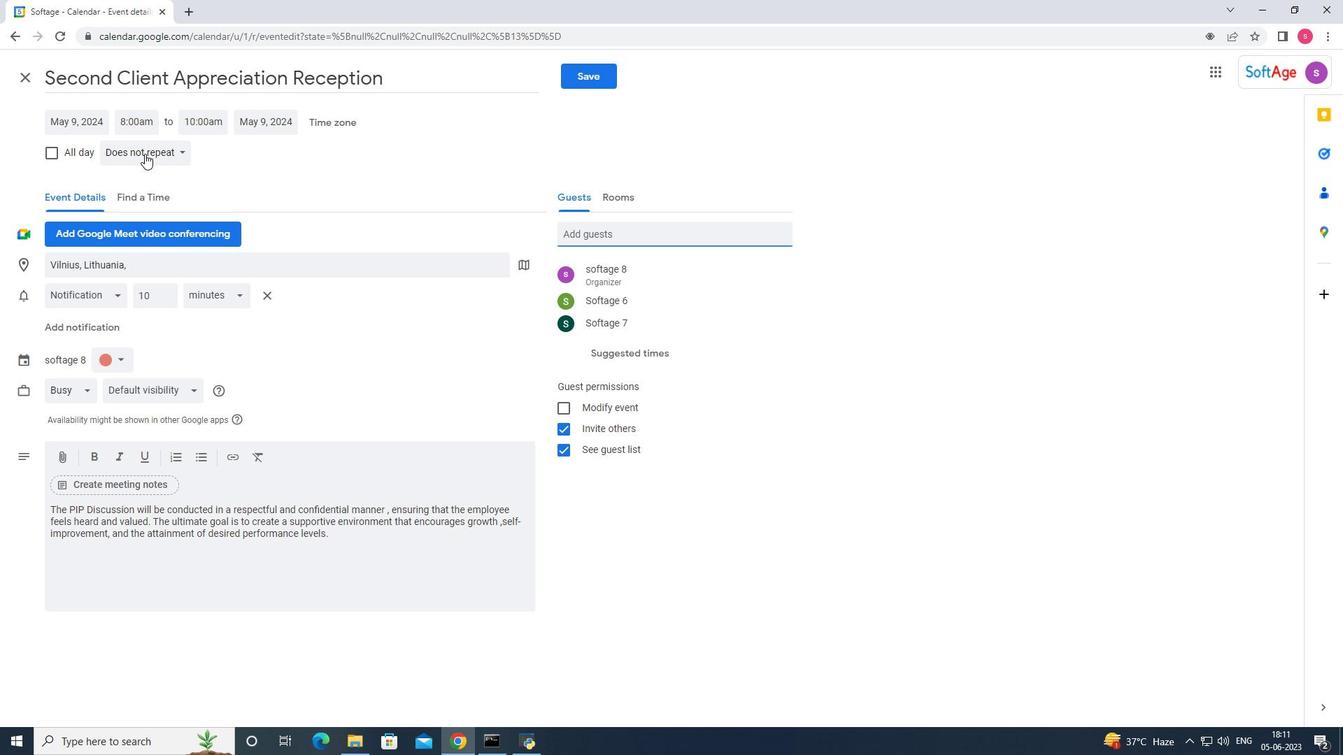
Action: Mouse moved to (166, 271)
Screenshot: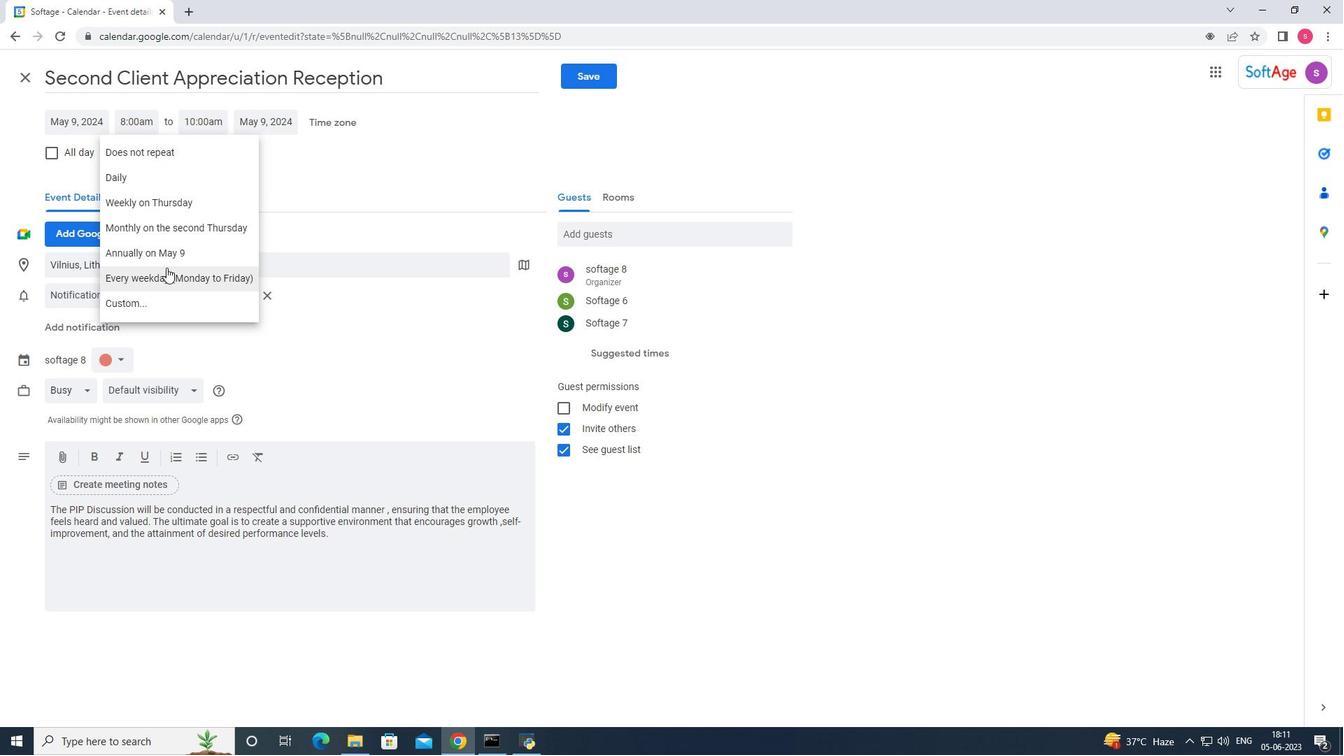 
Action: Mouse pressed left at (166, 271)
Screenshot: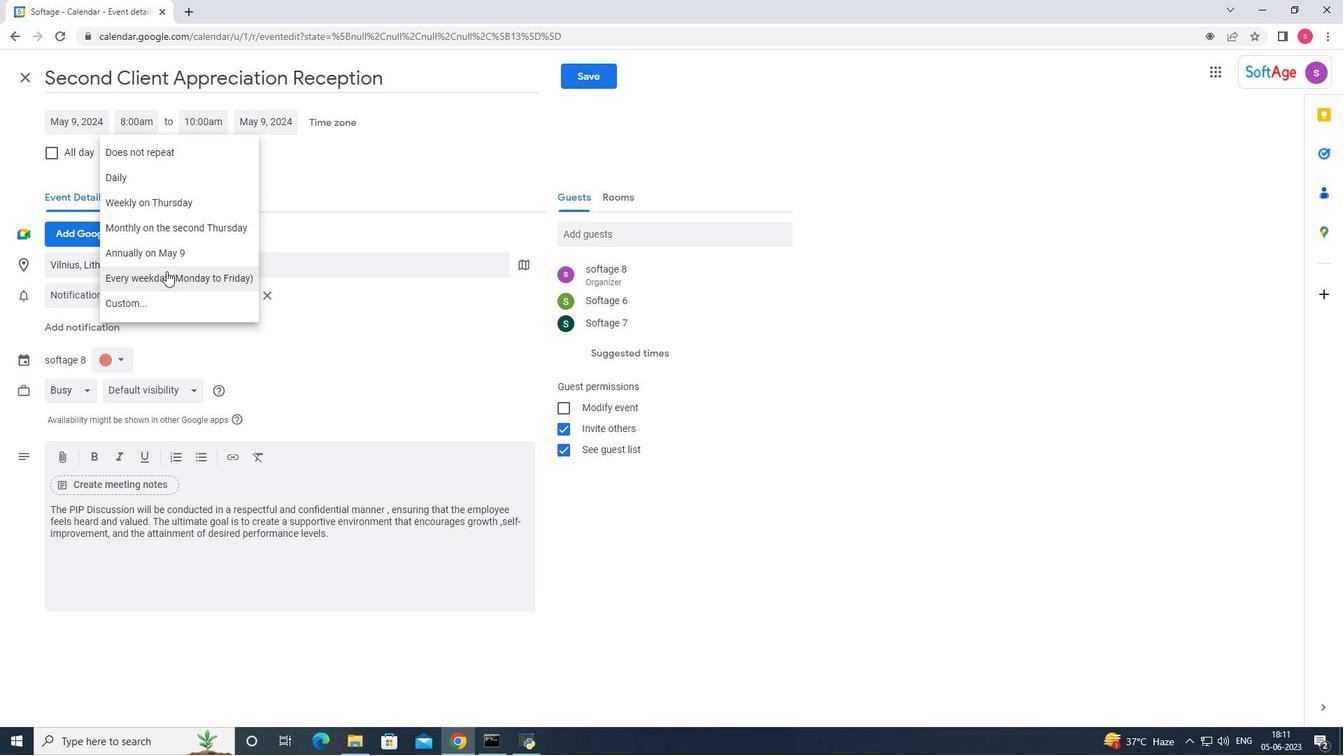 
Action: Mouse moved to (591, 74)
Screenshot: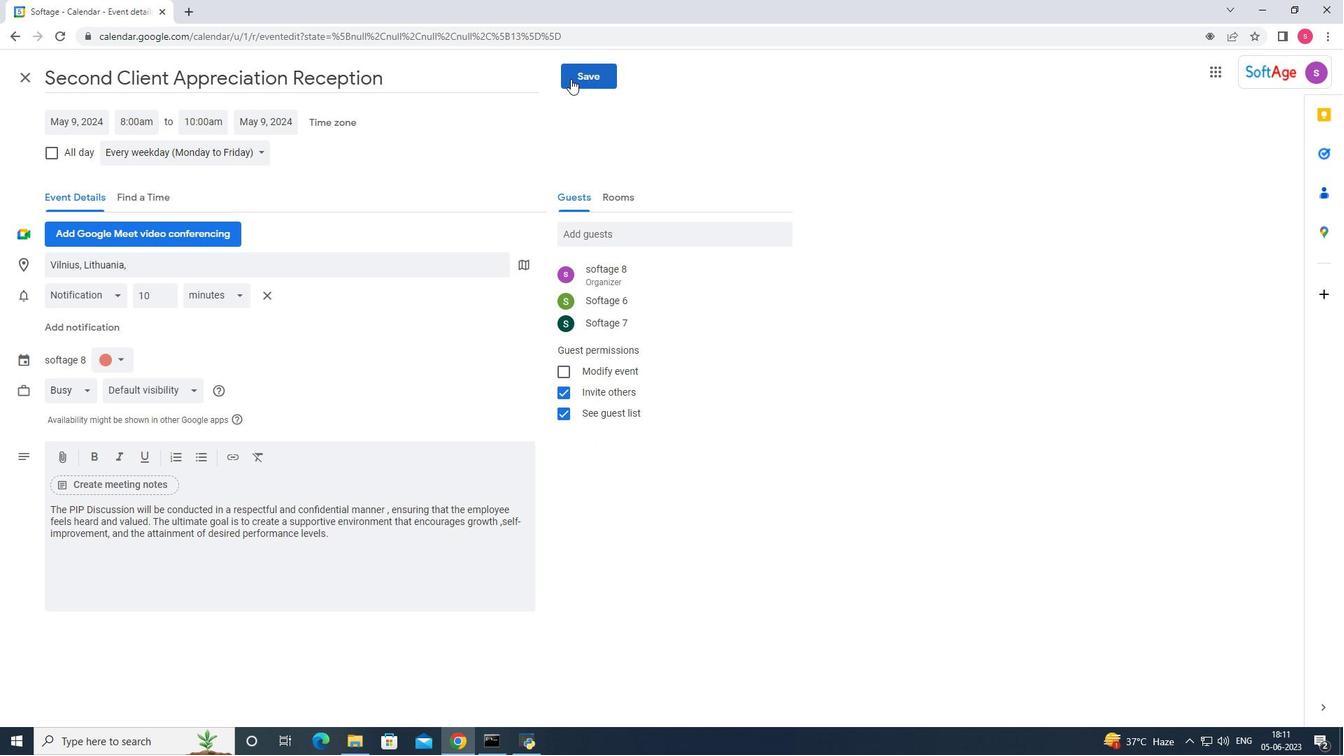 
Action: Mouse pressed left at (591, 74)
Screenshot: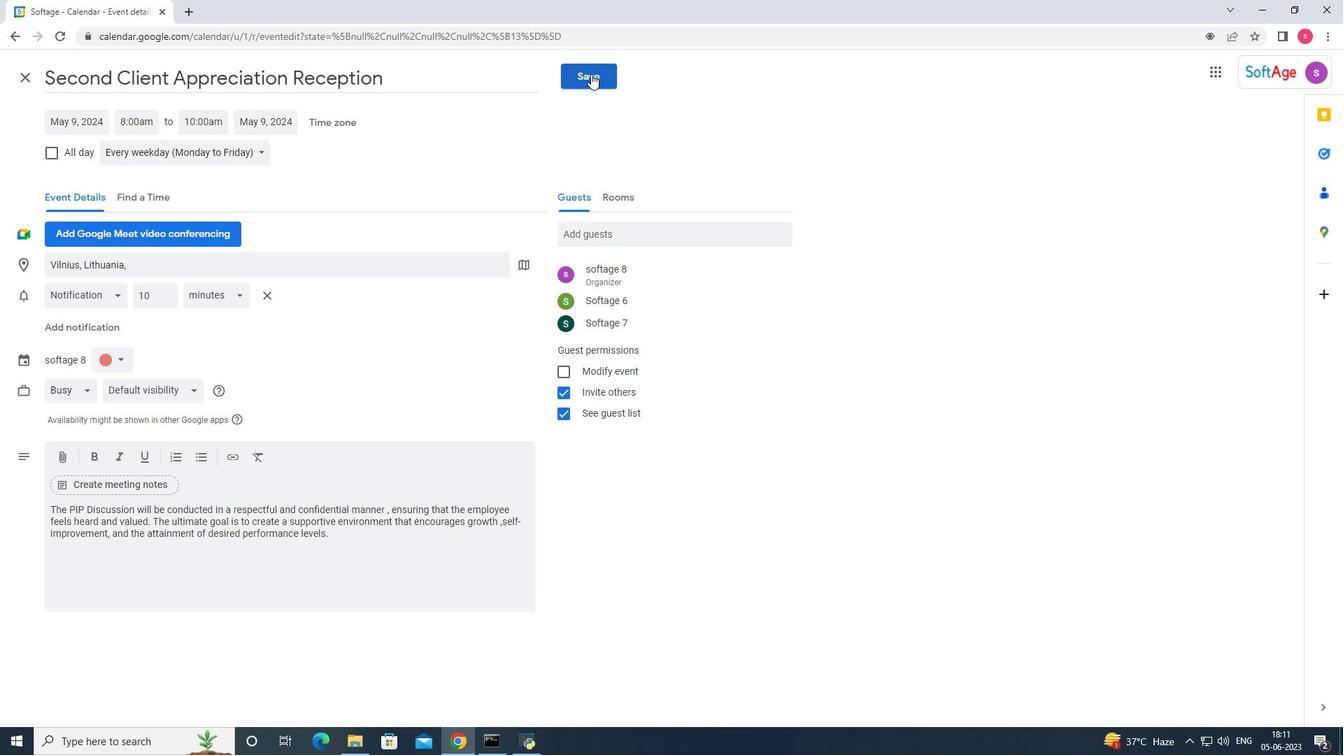 
Action: Mouse moved to (804, 425)
Screenshot: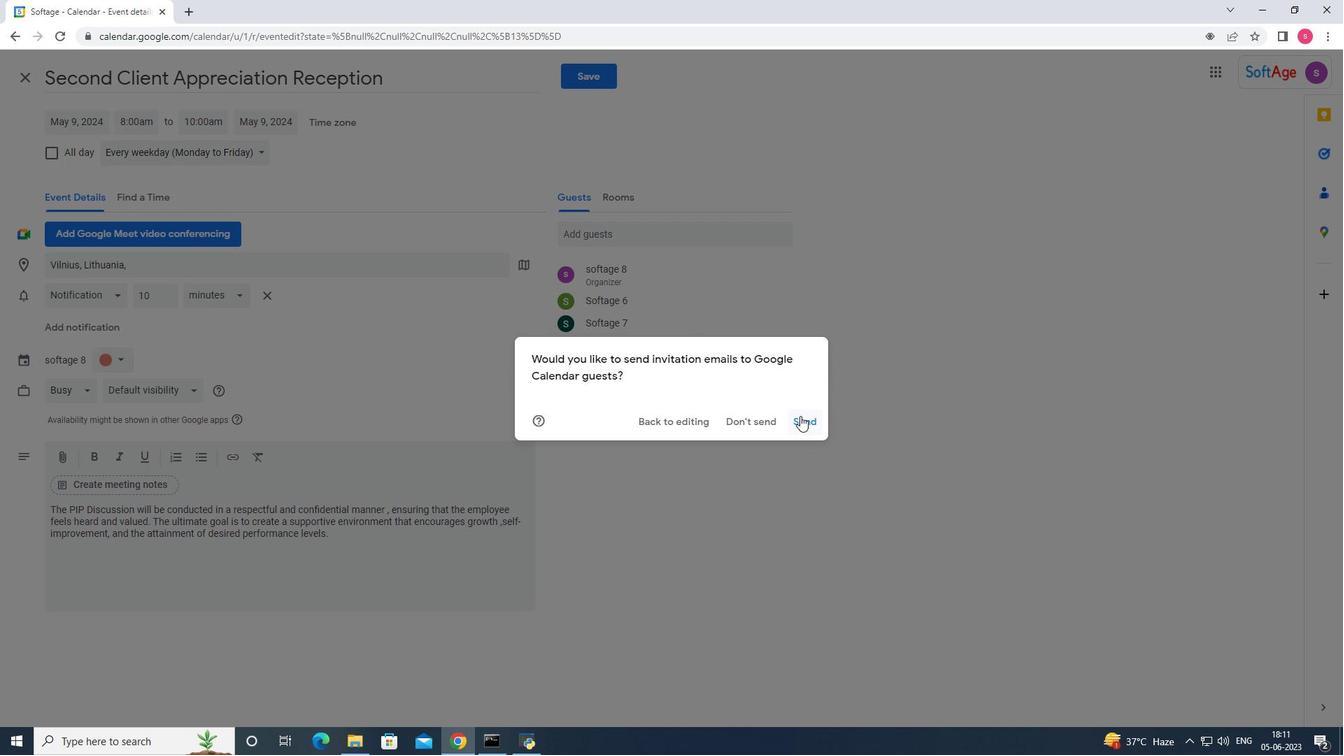 
Action: Mouse pressed left at (804, 425)
Screenshot: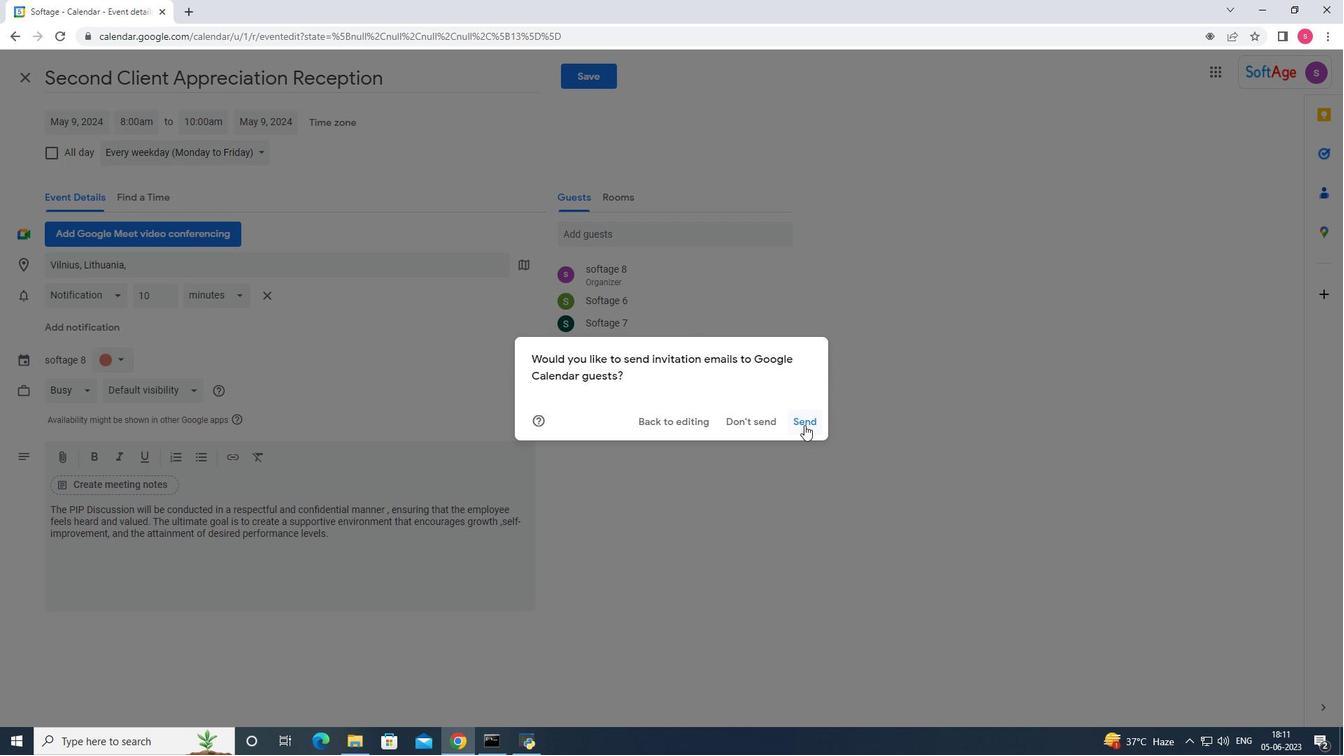 
Action: Mouse moved to (608, 432)
Screenshot: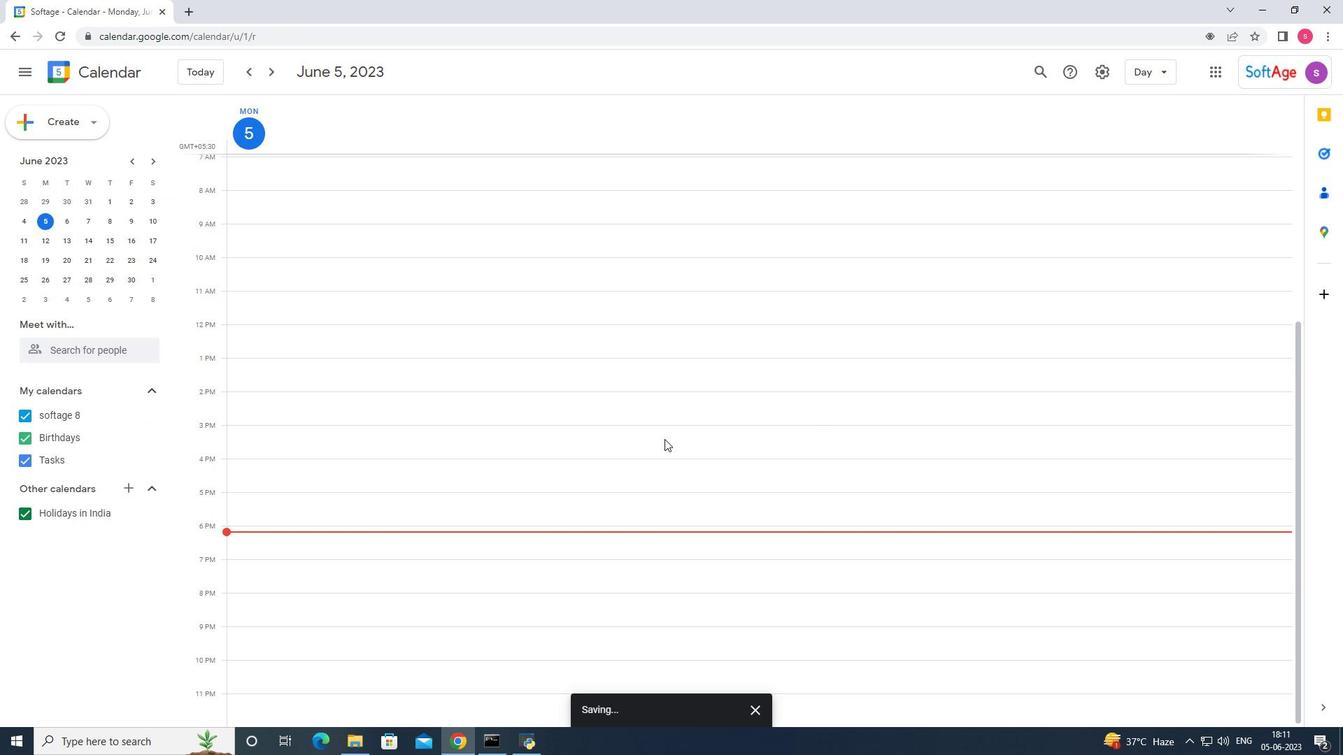 
